 Task: Look for space in Sagua la Grande, Cuba from 8th June, 2023 to 16th June, 2023 for 2 adults in price range Rs.10000 to Rs.15000. Place can be entire place with 1  bedroom having 1 bed and 1 bathroom. Property type can be house, flat, guest house, hotel. Booking option can be shelf check-in. Required host language is .
Action: Mouse moved to (552, 122)
Screenshot: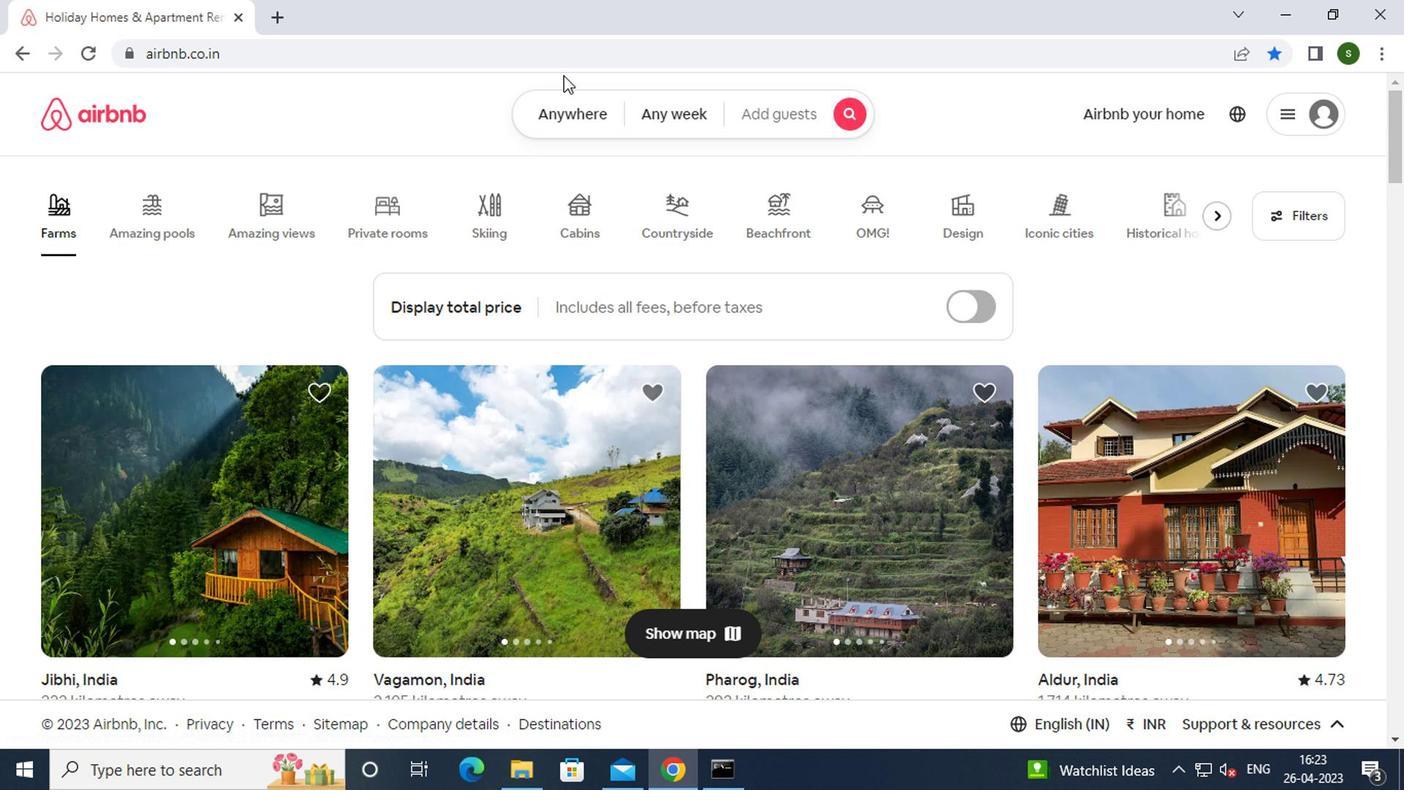 
Action: Mouse pressed left at (552, 122)
Screenshot: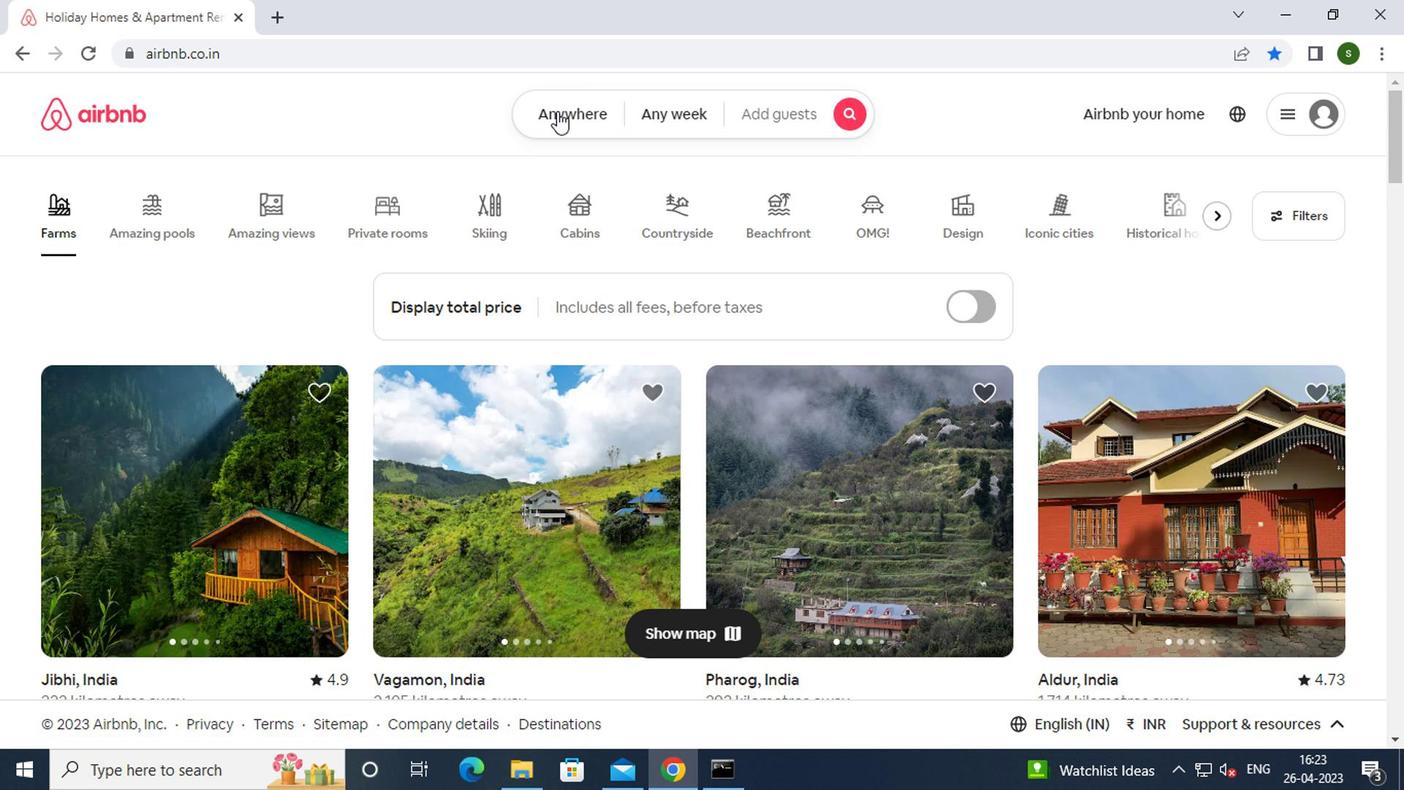 
Action: Mouse moved to (446, 198)
Screenshot: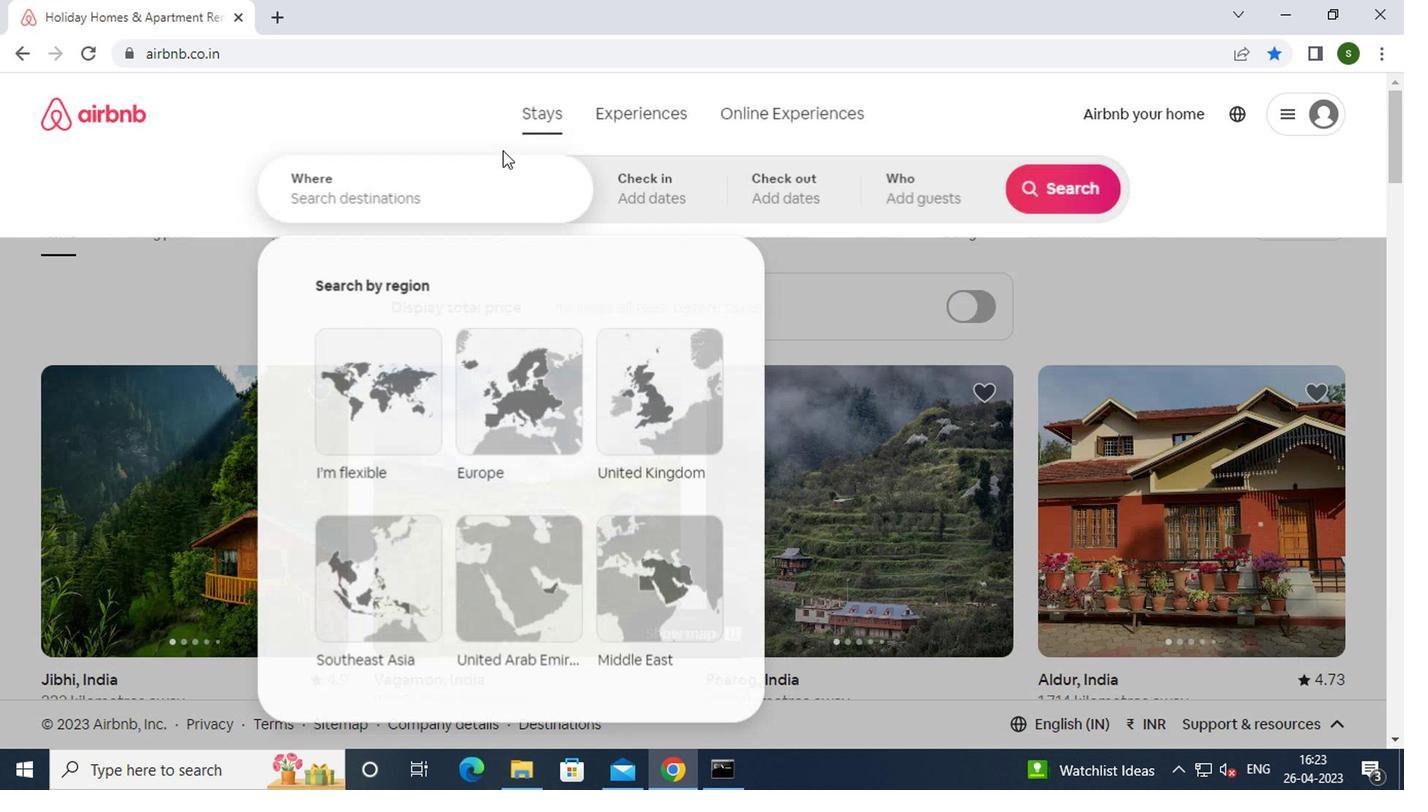 
Action: Mouse pressed left at (446, 198)
Screenshot: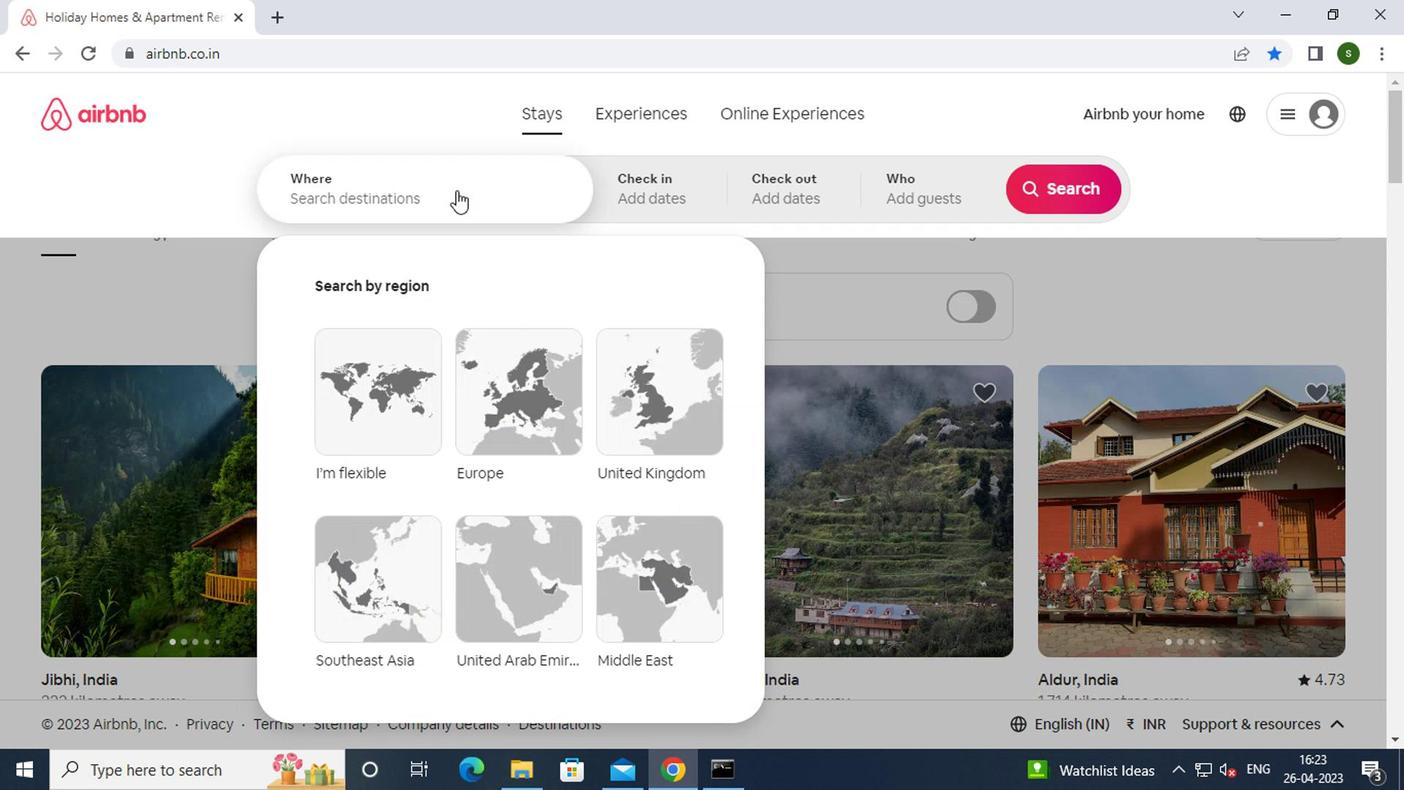 
Action: Key pressed s<Key.caps_lock>agua<Key.space>la<Key.space><Key.caps_lock>g<Key.caps_lock>rande,<Key.space><Key.caps_lock>
Screenshot: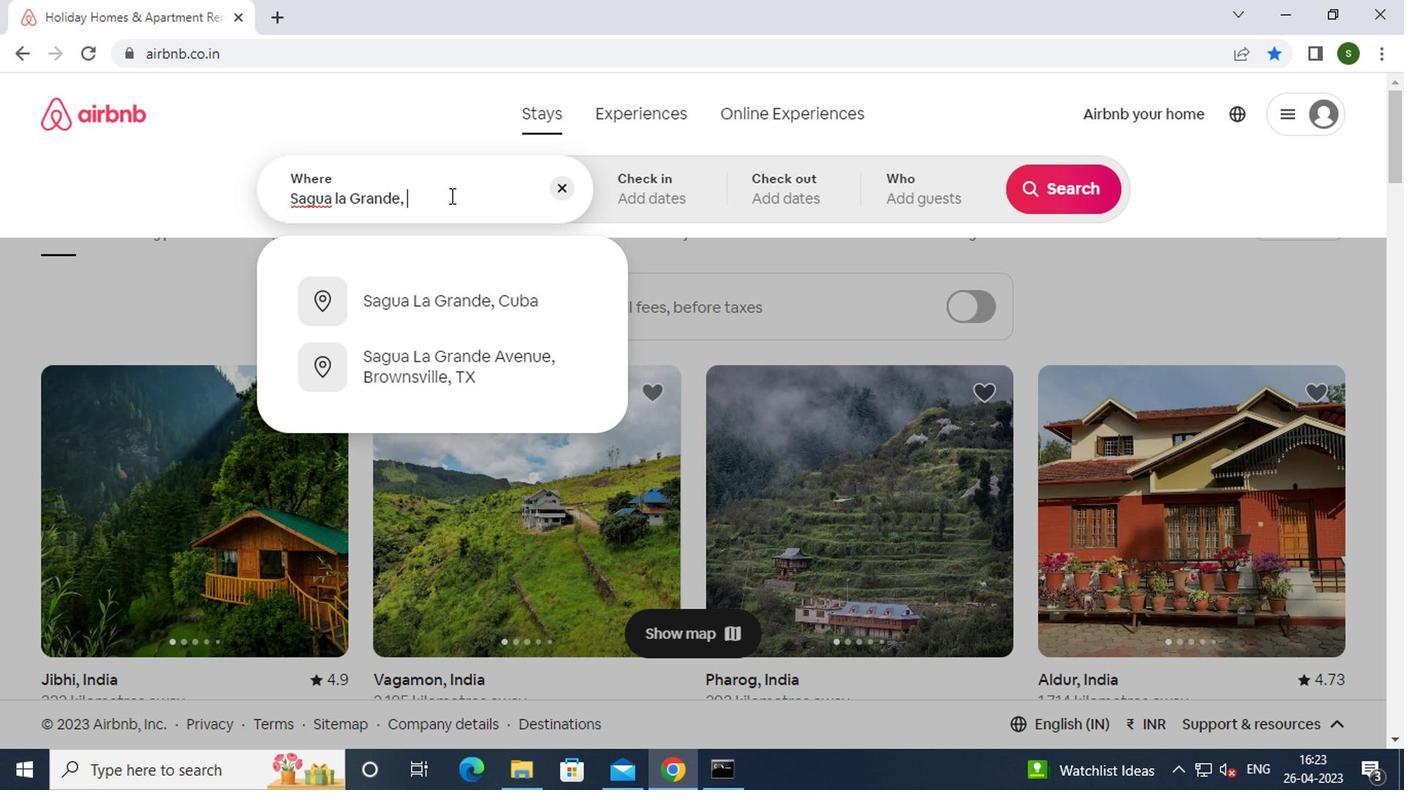 
Action: Mouse moved to (437, 286)
Screenshot: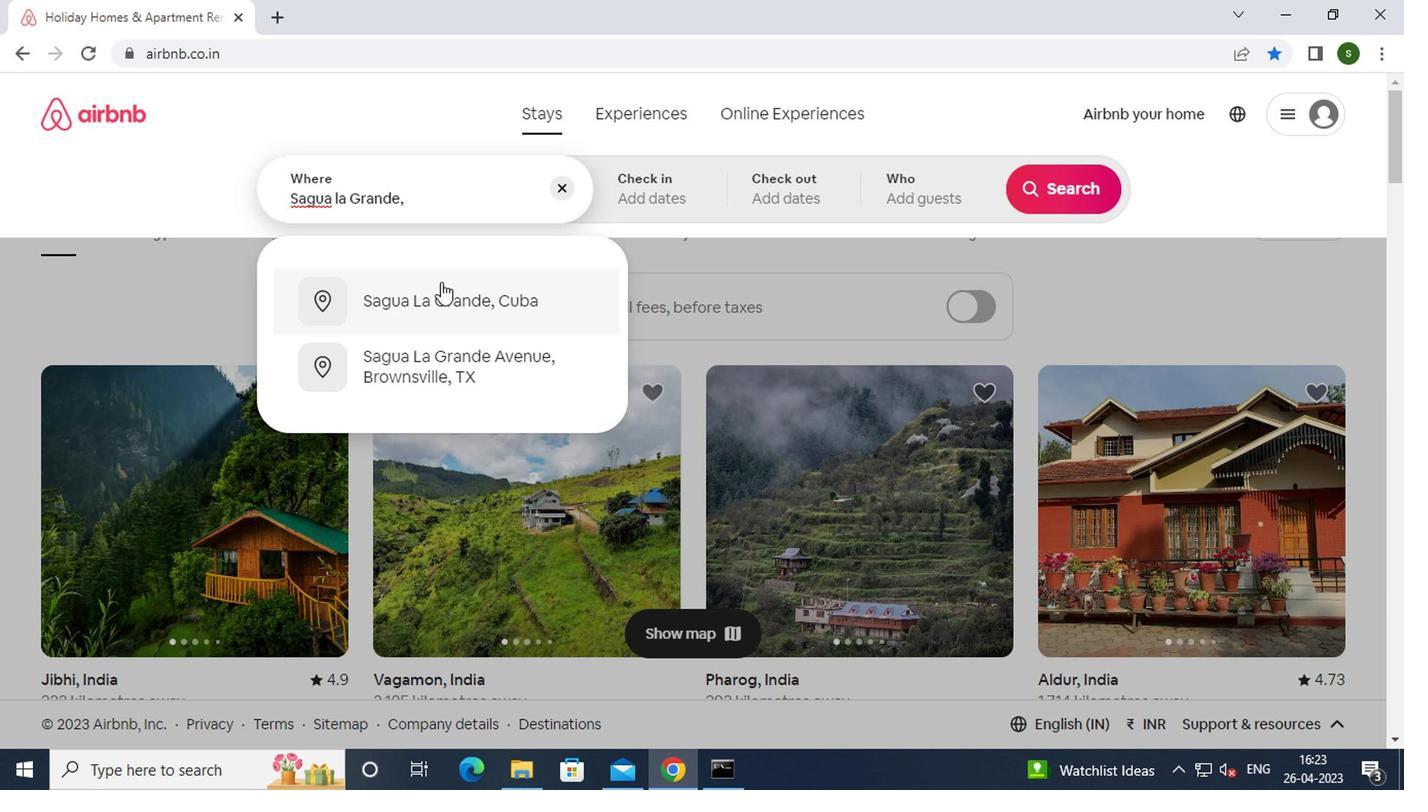 
Action: Mouse pressed left at (437, 286)
Screenshot: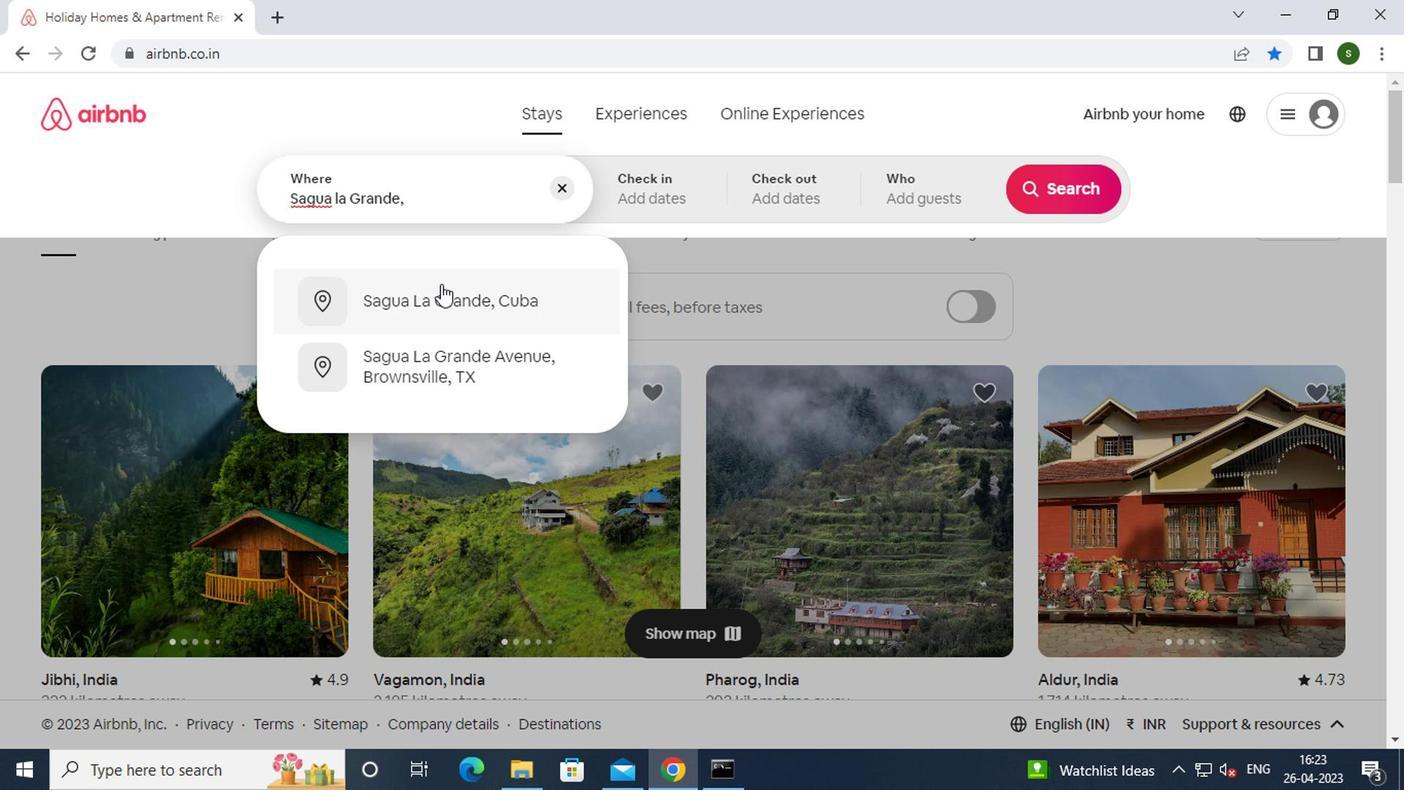
Action: Mouse moved to (1054, 356)
Screenshot: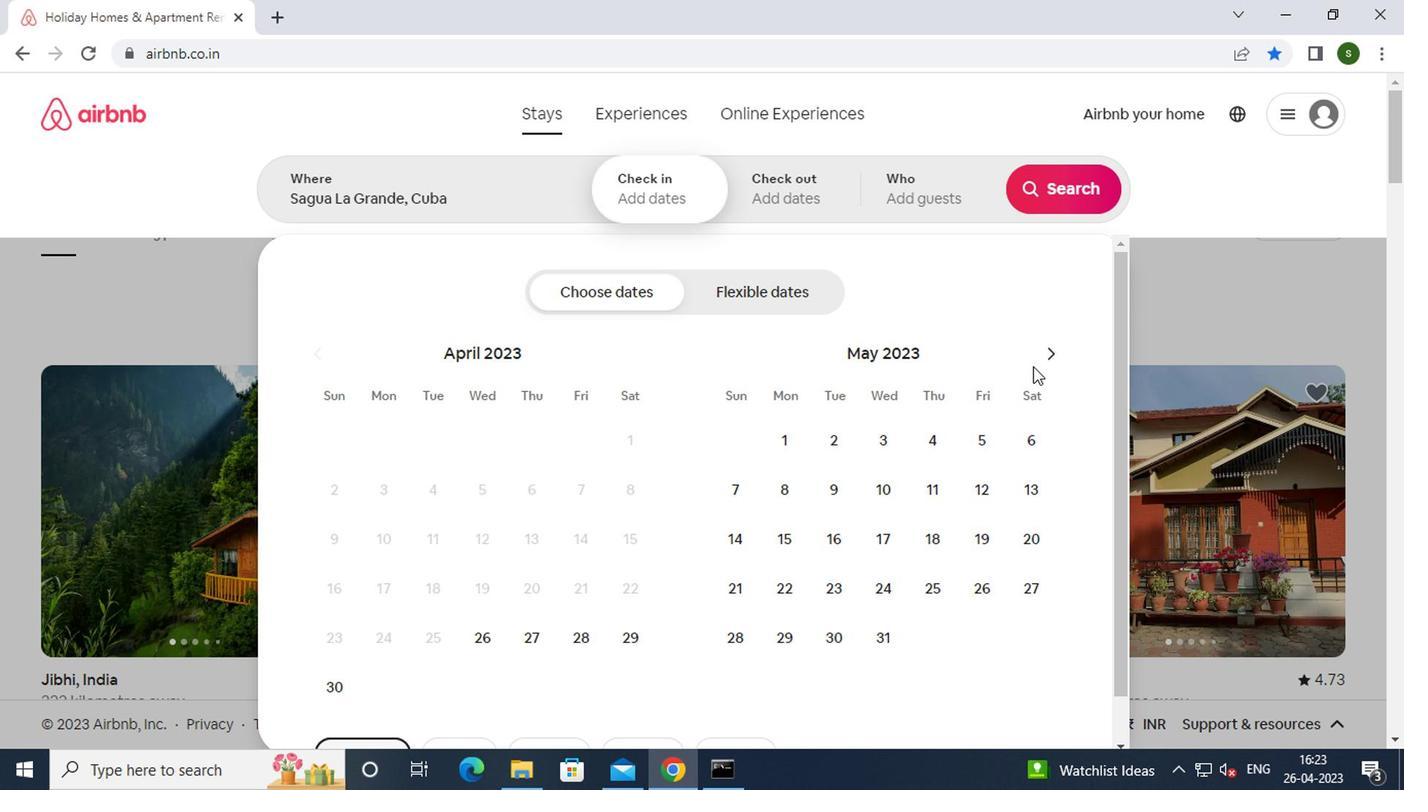 
Action: Mouse pressed left at (1054, 356)
Screenshot: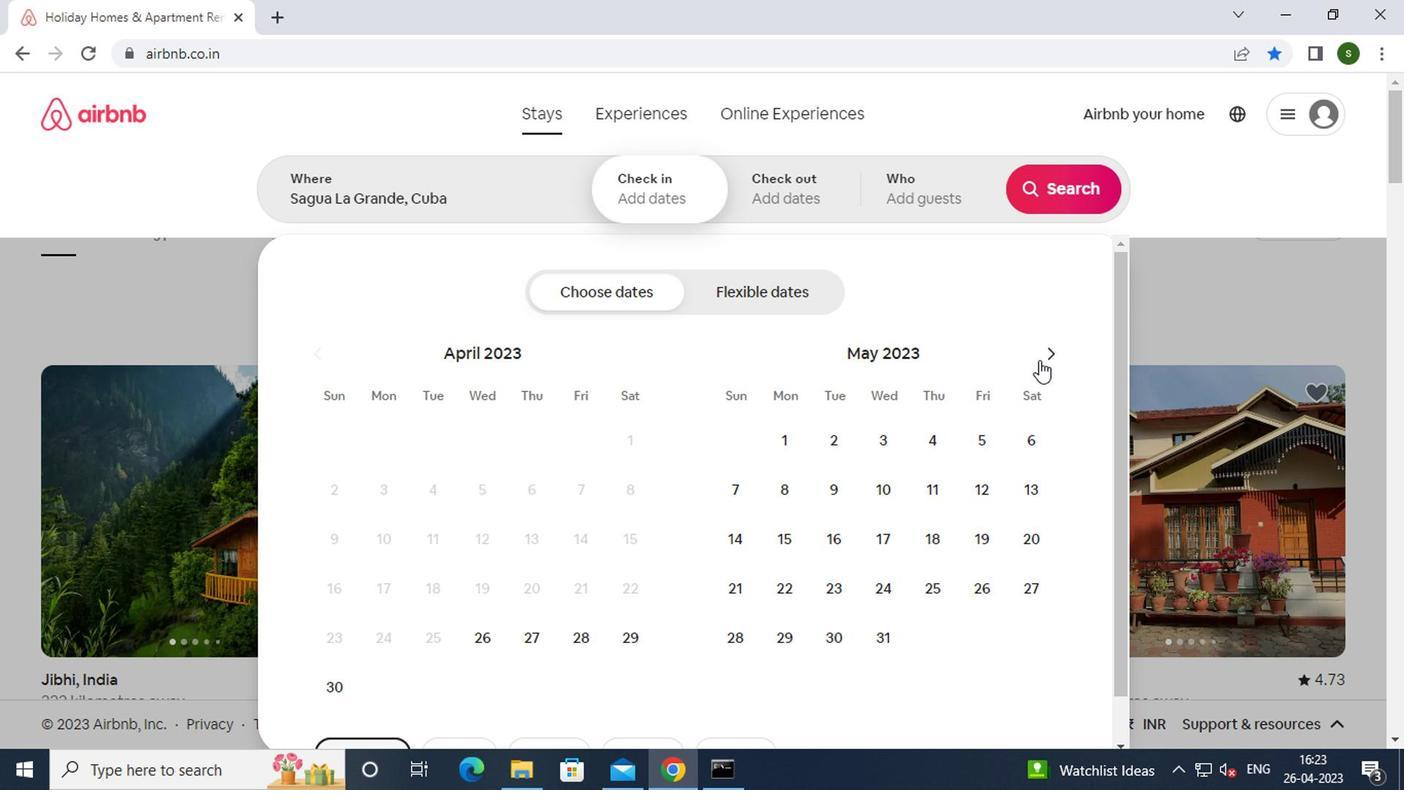 
Action: Mouse moved to (948, 485)
Screenshot: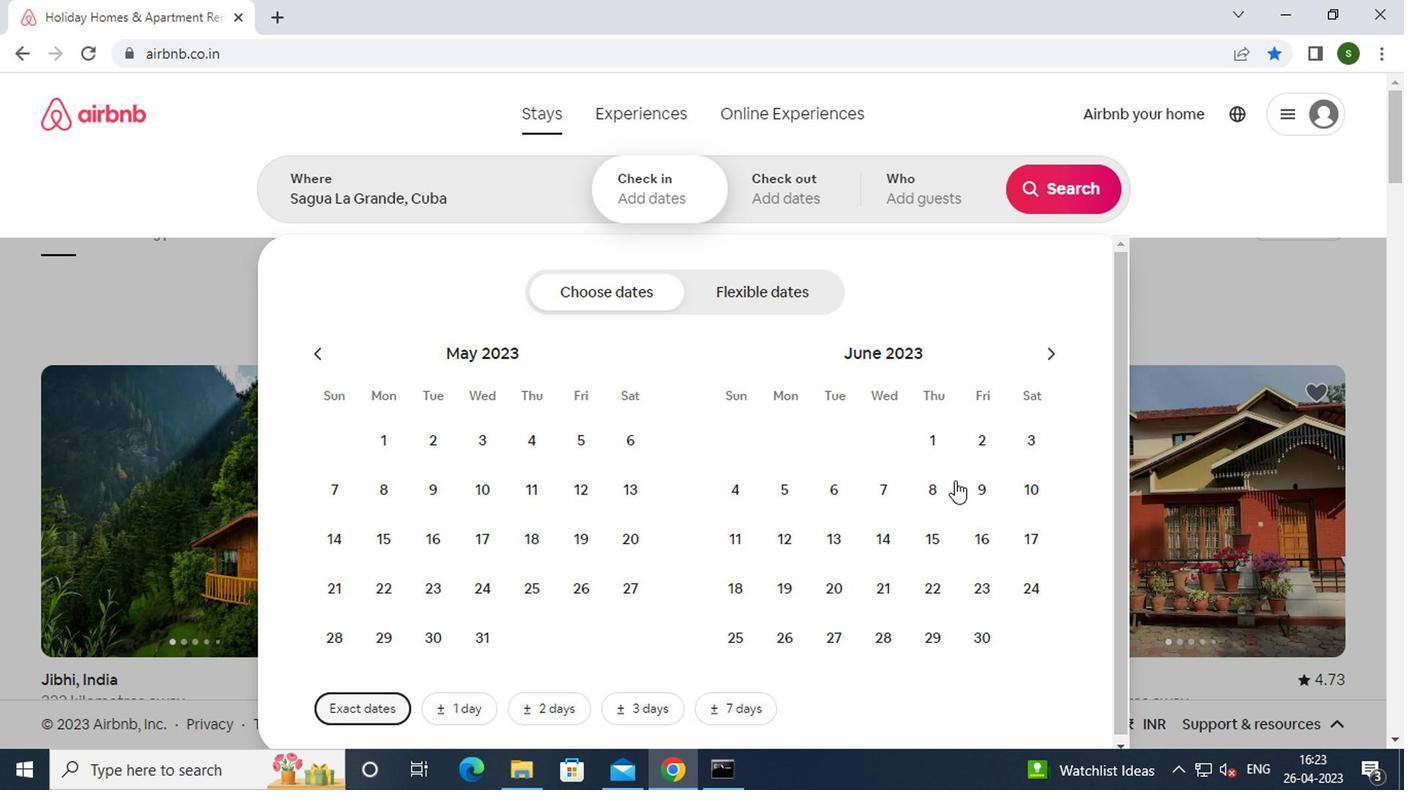 
Action: Mouse pressed left at (948, 485)
Screenshot: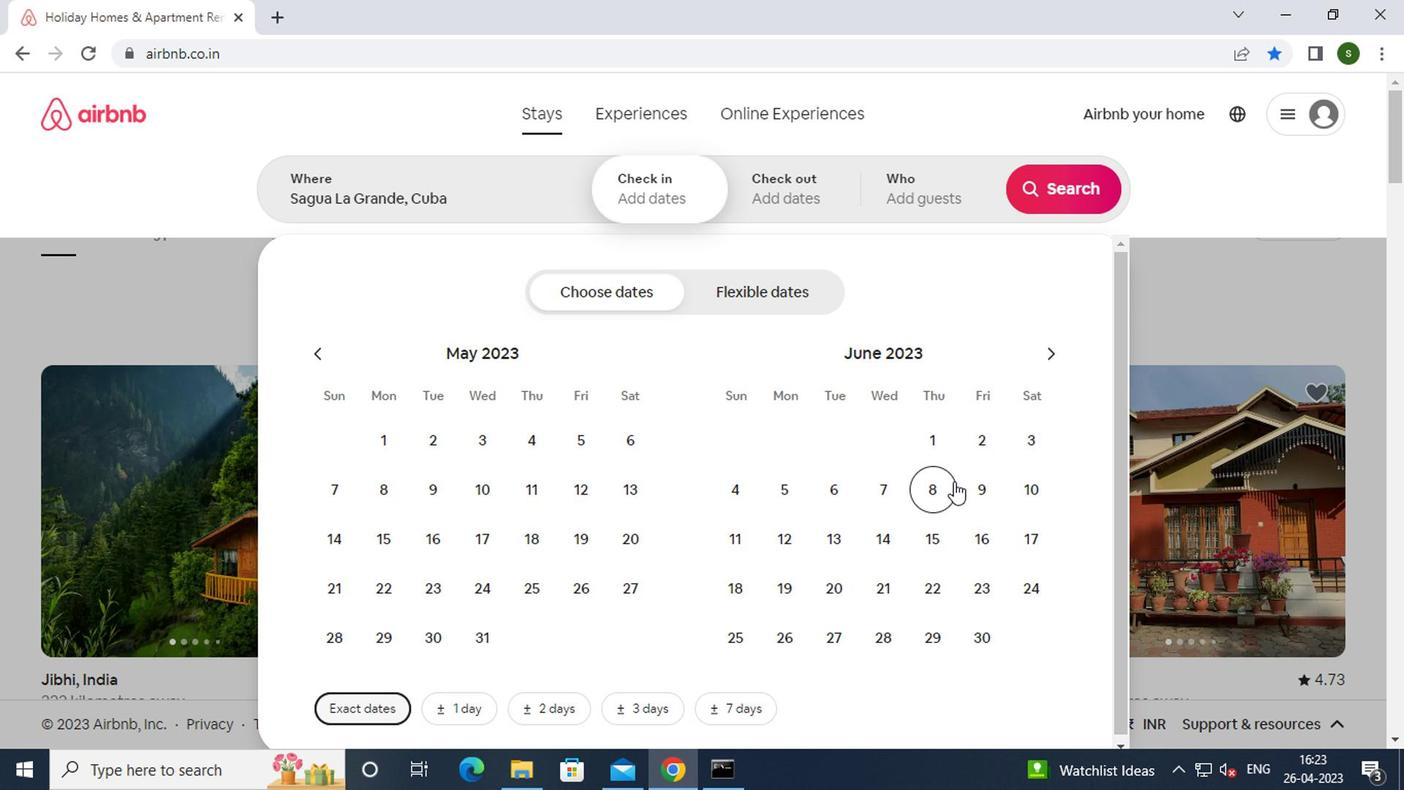 
Action: Mouse moved to (981, 525)
Screenshot: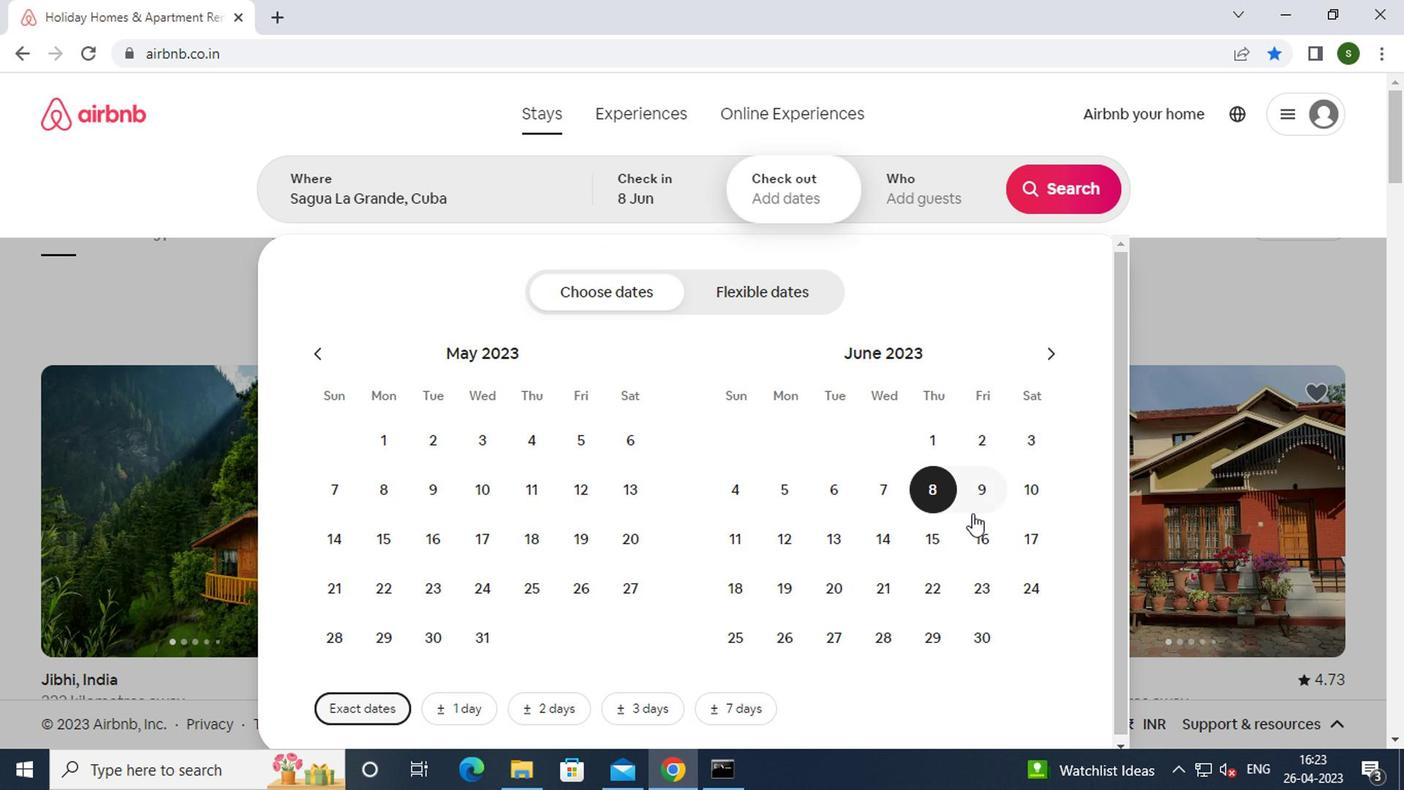 
Action: Mouse pressed left at (981, 525)
Screenshot: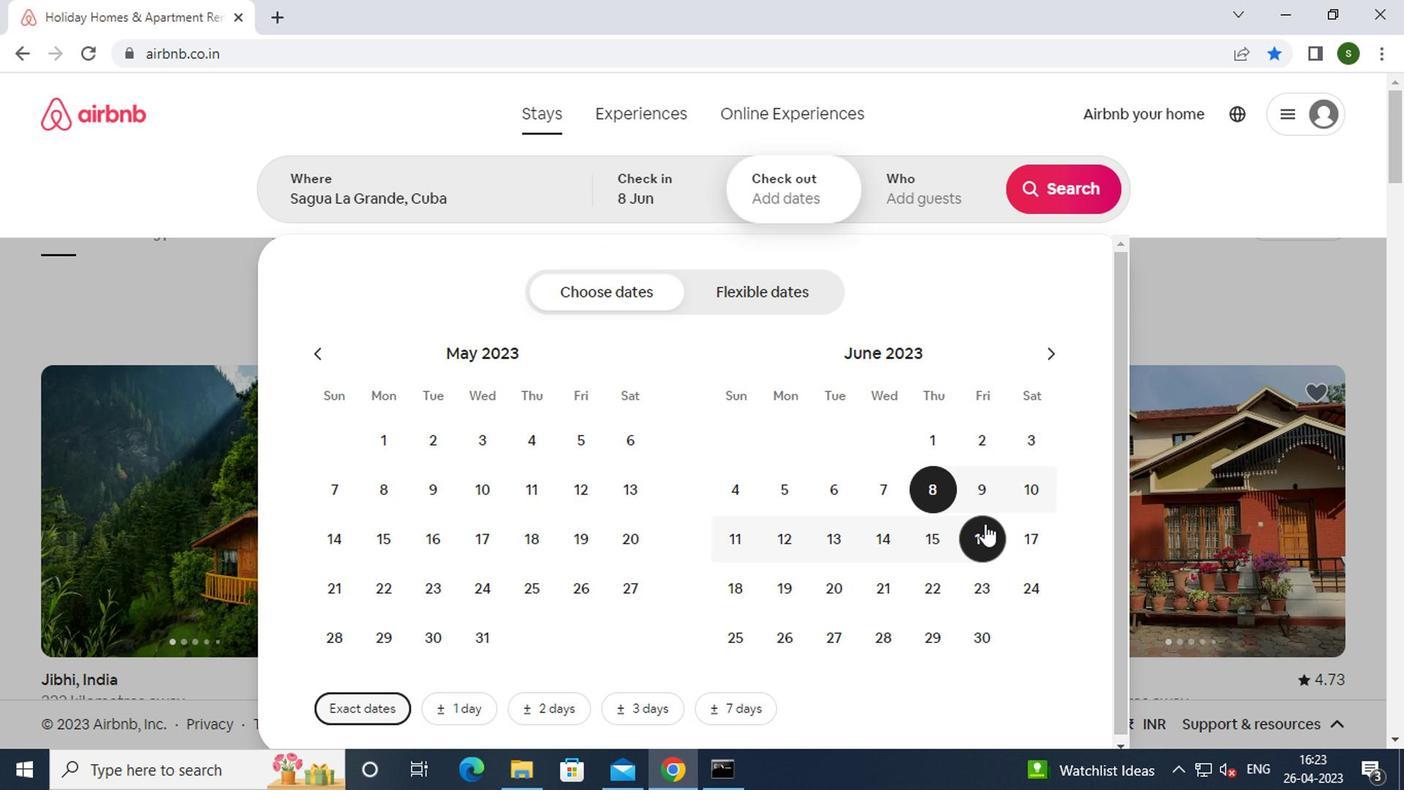 
Action: Mouse moved to (915, 196)
Screenshot: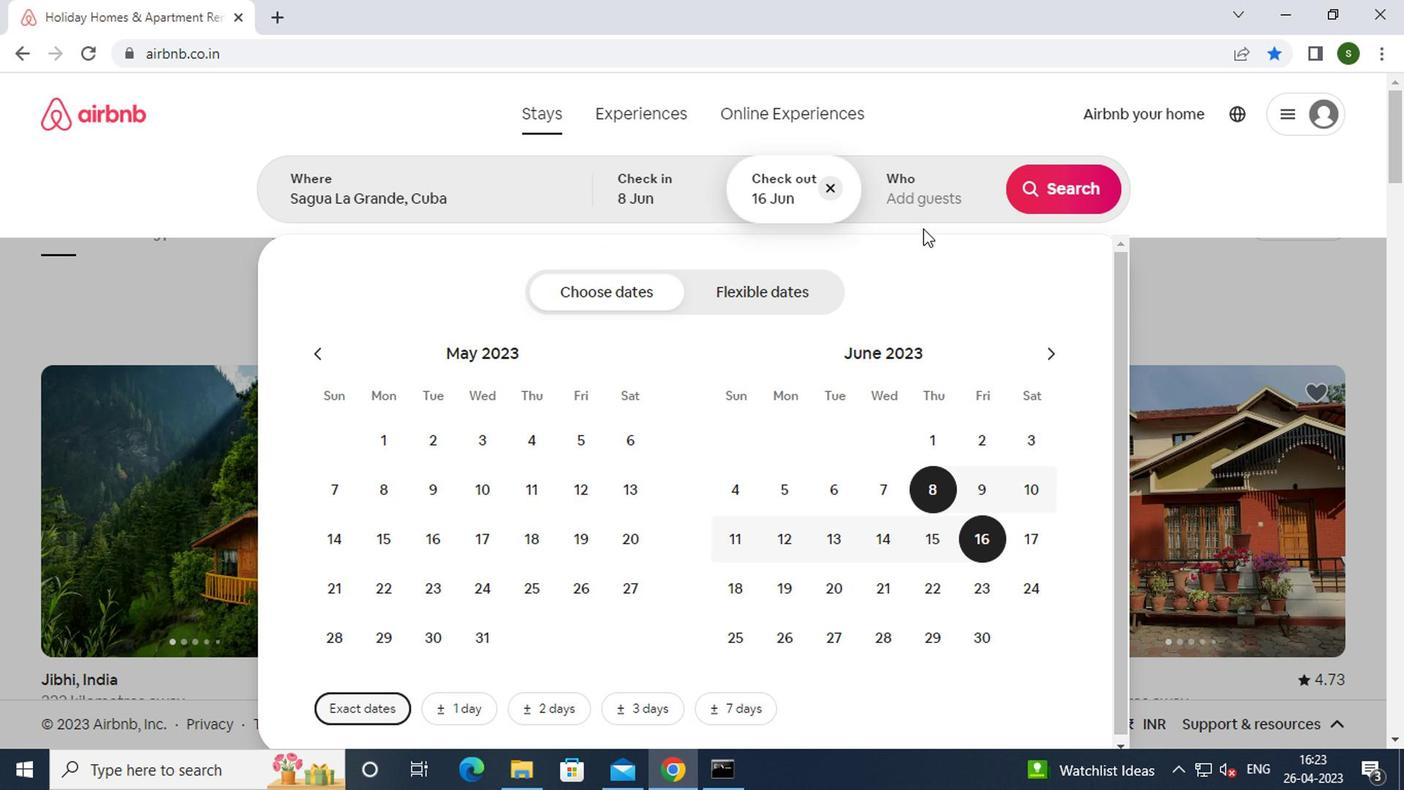 
Action: Mouse pressed left at (915, 196)
Screenshot: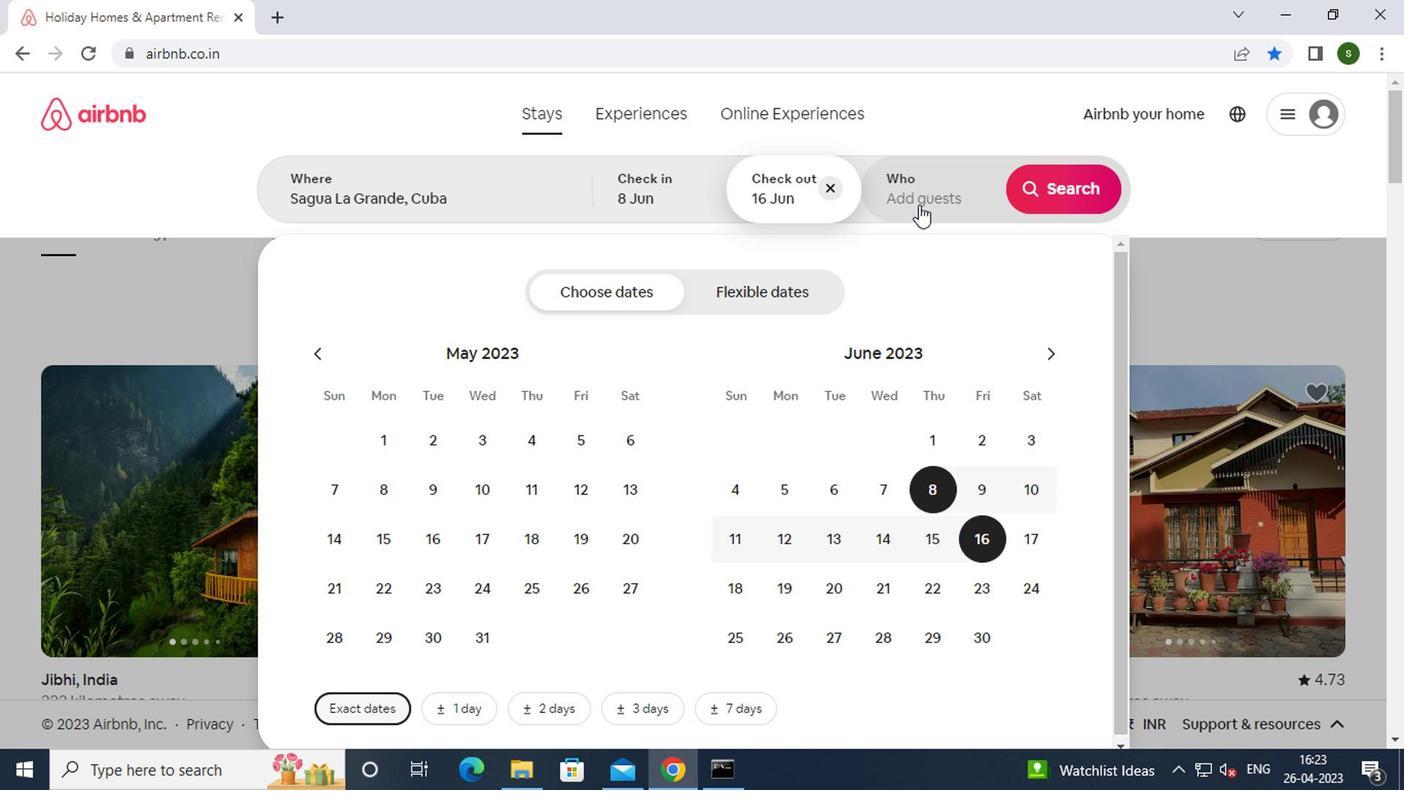 
Action: Mouse moved to (1070, 300)
Screenshot: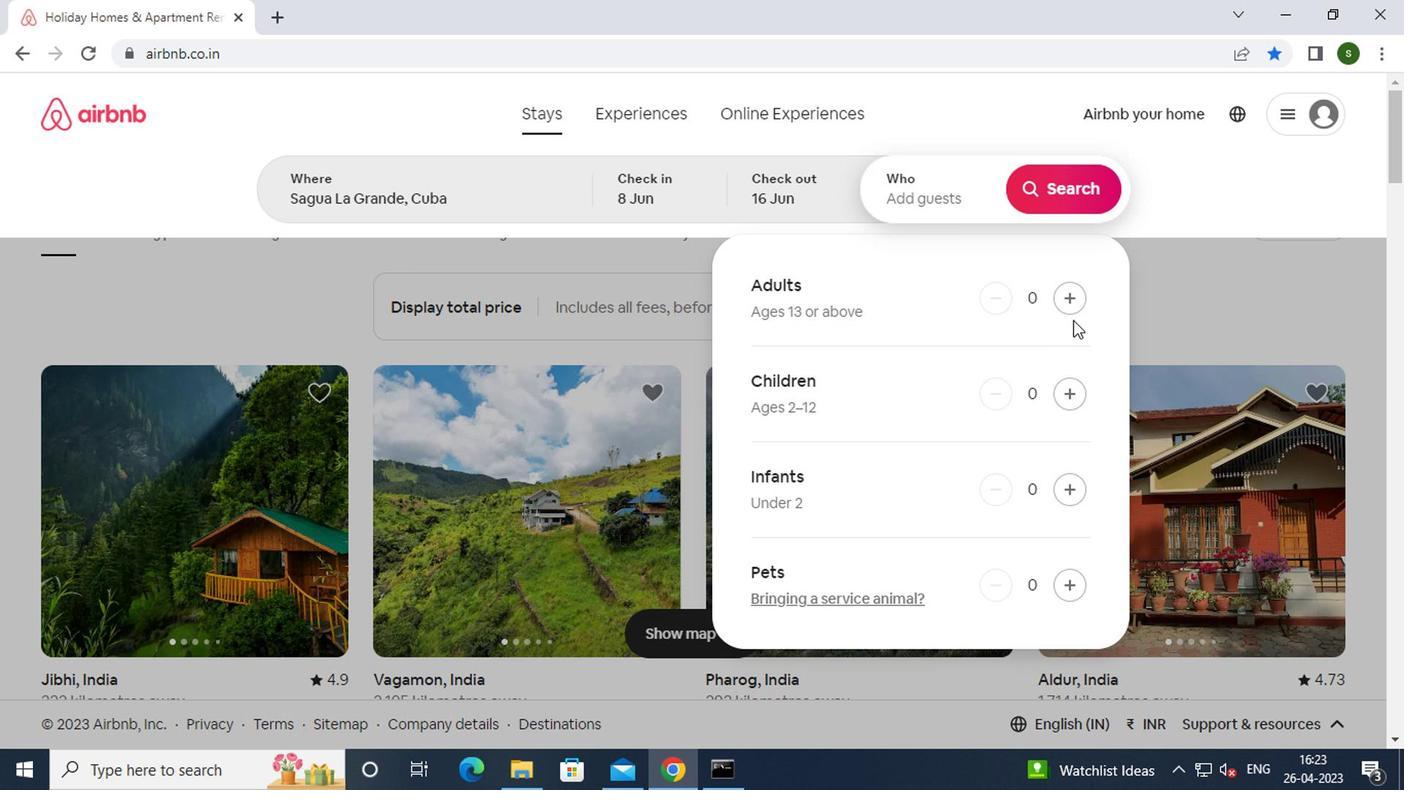 
Action: Mouse pressed left at (1070, 300)
Screenshot: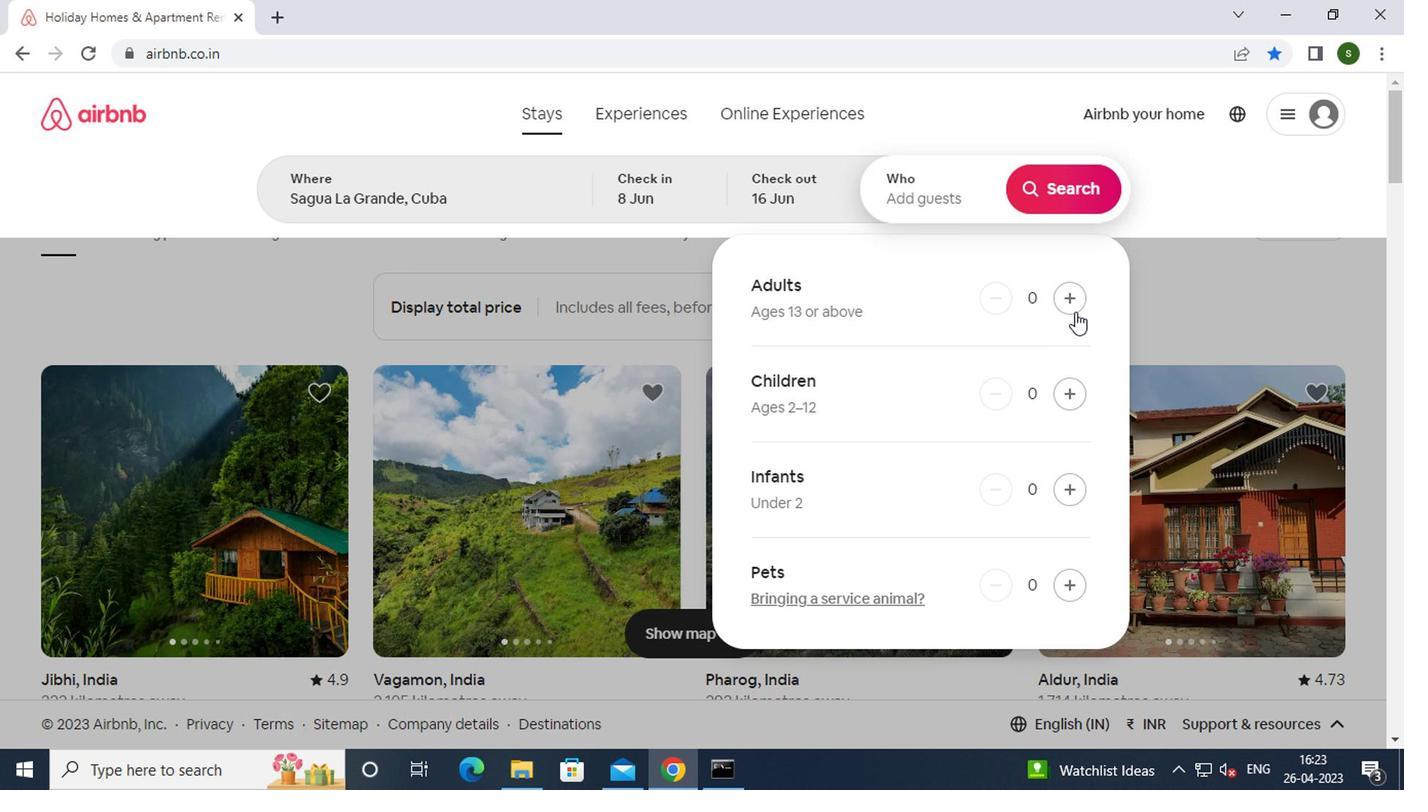 
Action: Mouse pressed left at (1070, 300)
Screenshot: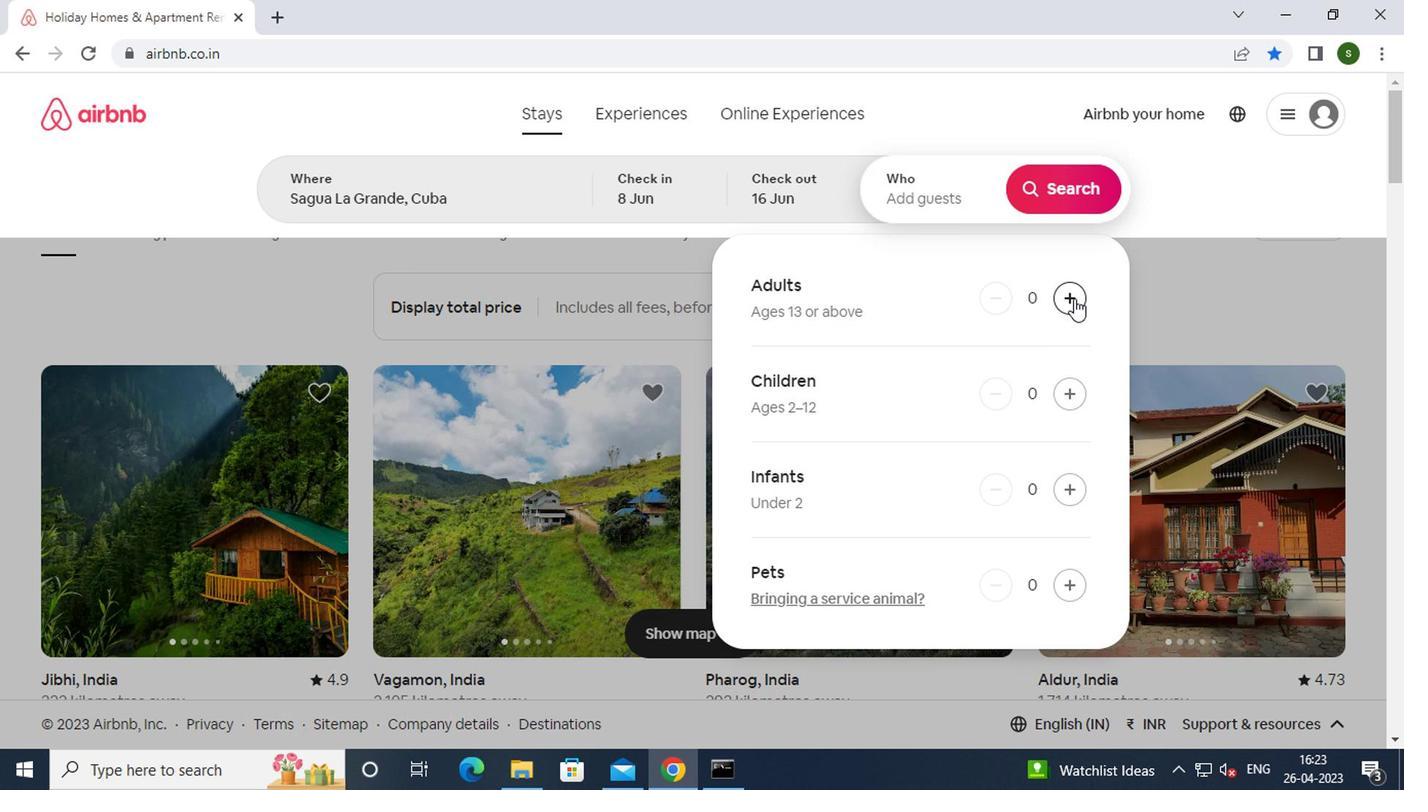 
Action: Mouse moved to (1064, 203)
Screenshot: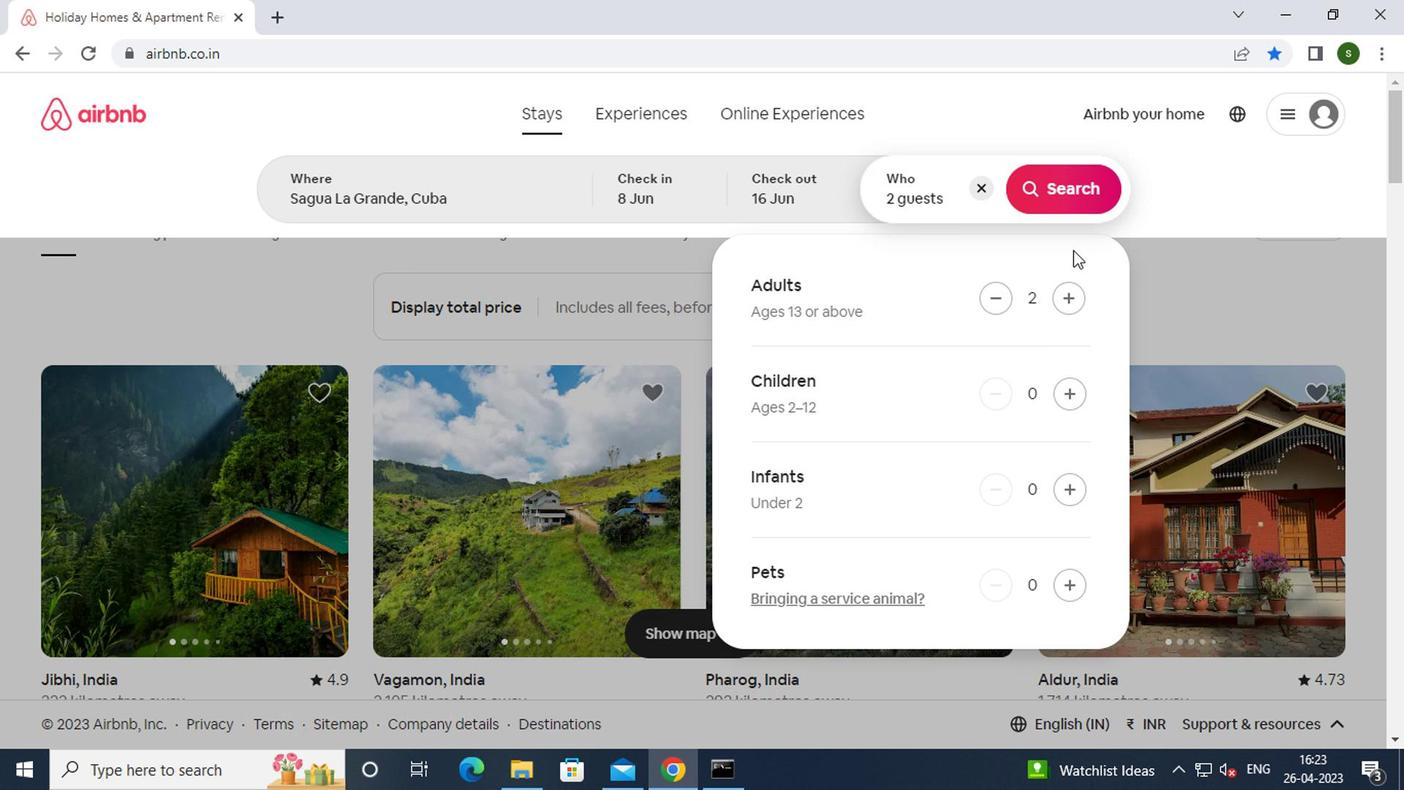 
Action: Mouse pressed left at (1064, 203)
Screenshot: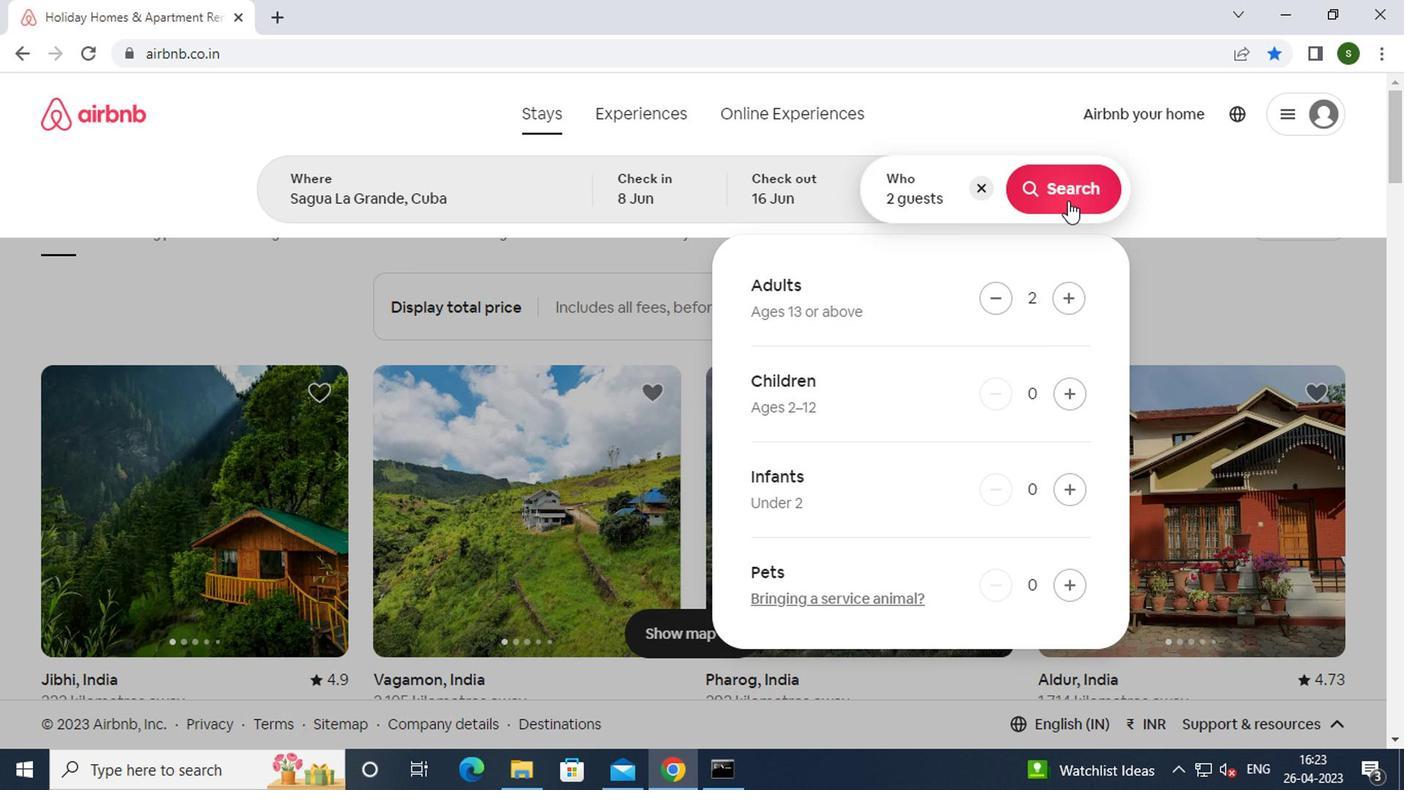 
Action: Mouse moved to (1305, 207)
Screenshot: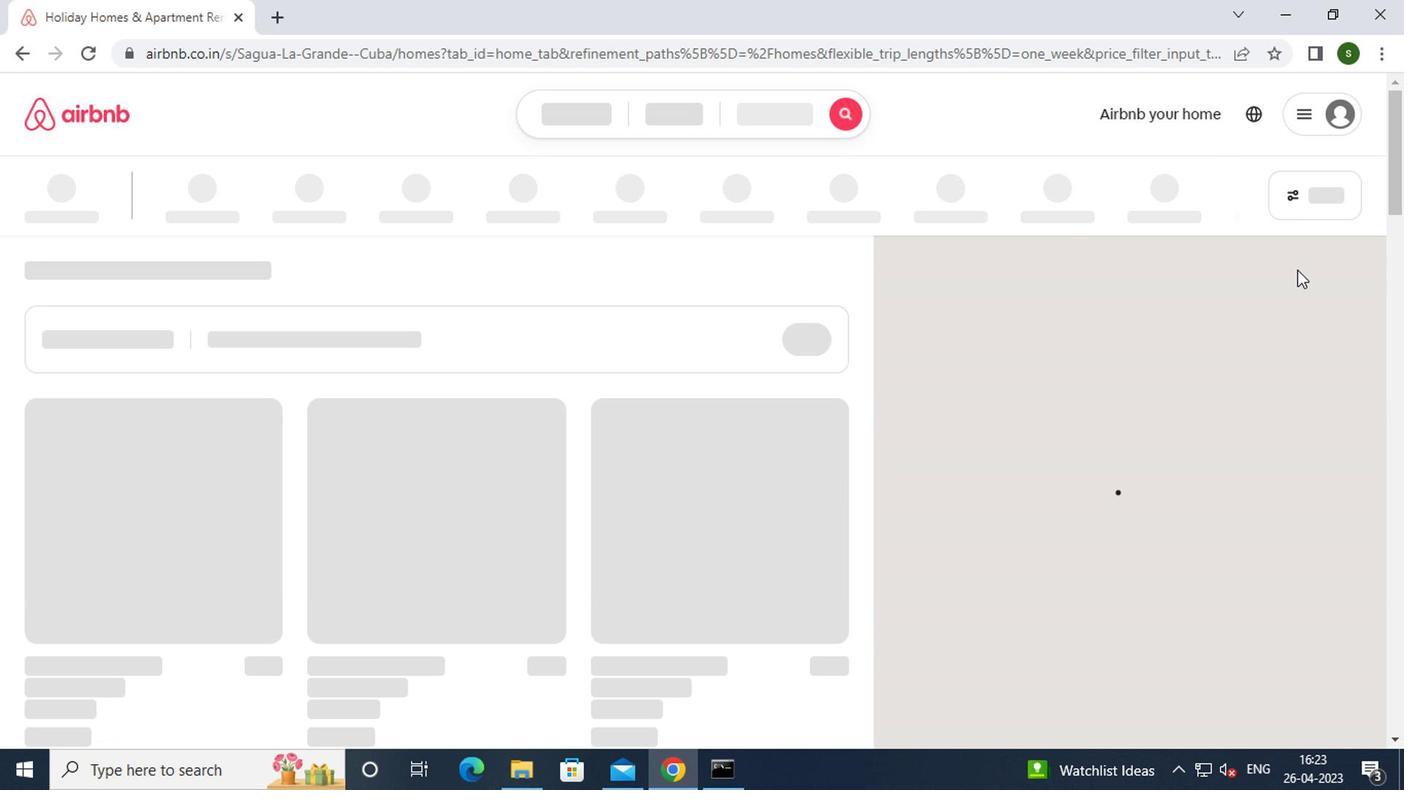 
Action: Mouse pressed left at (1305, 207)
Screenshot: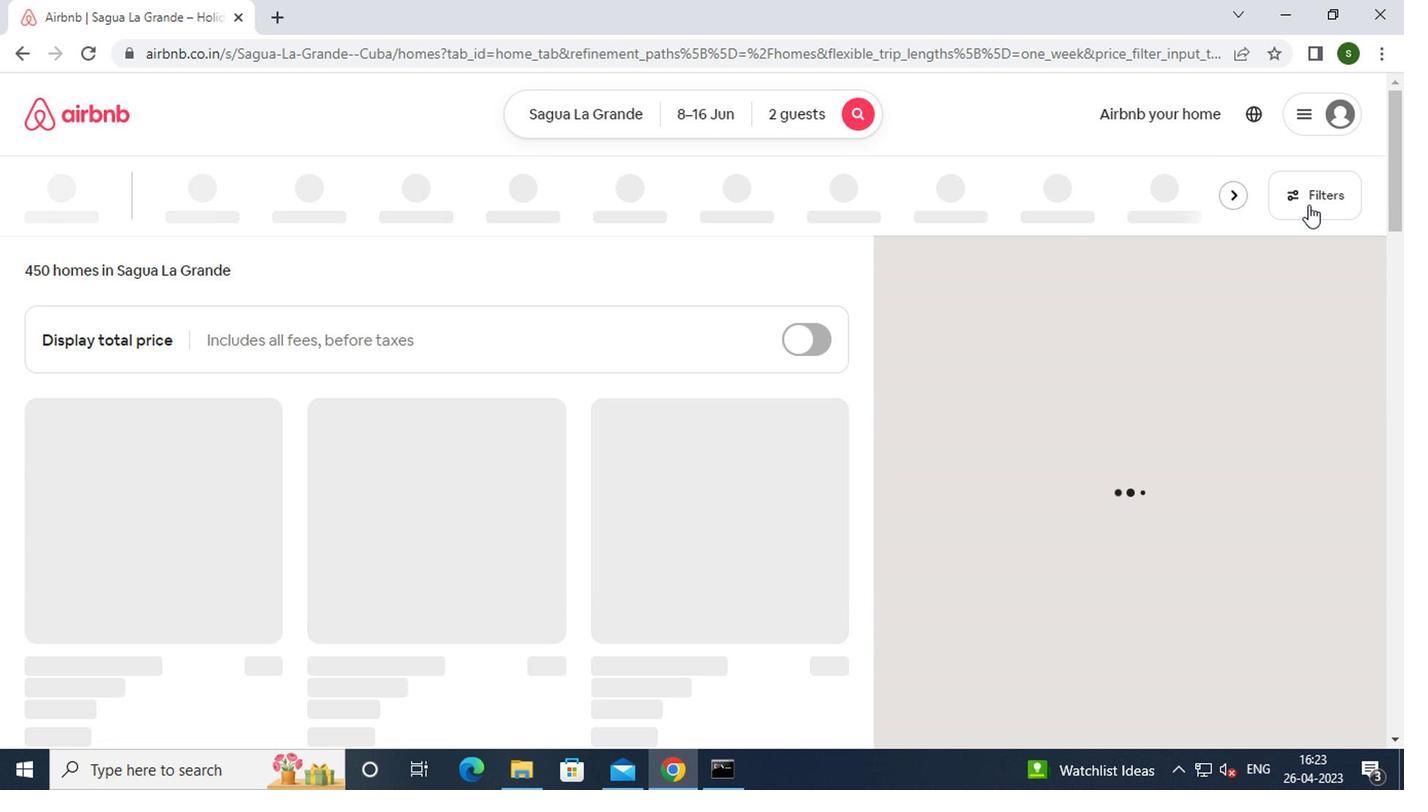 
Action: Mouse moved to (492, 455)
Screenshot: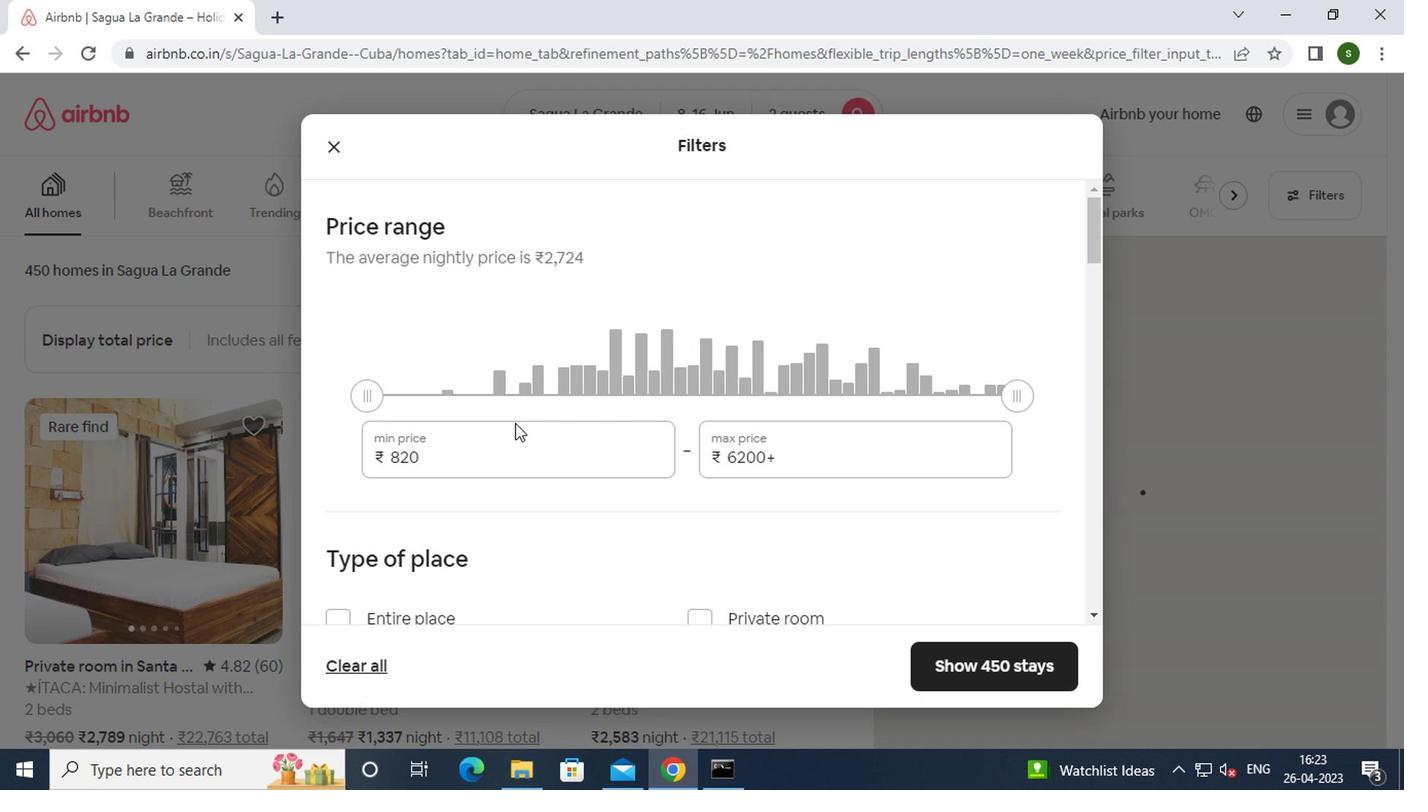 
Action: Mouse pressed left at (492, 455)
Screenshot: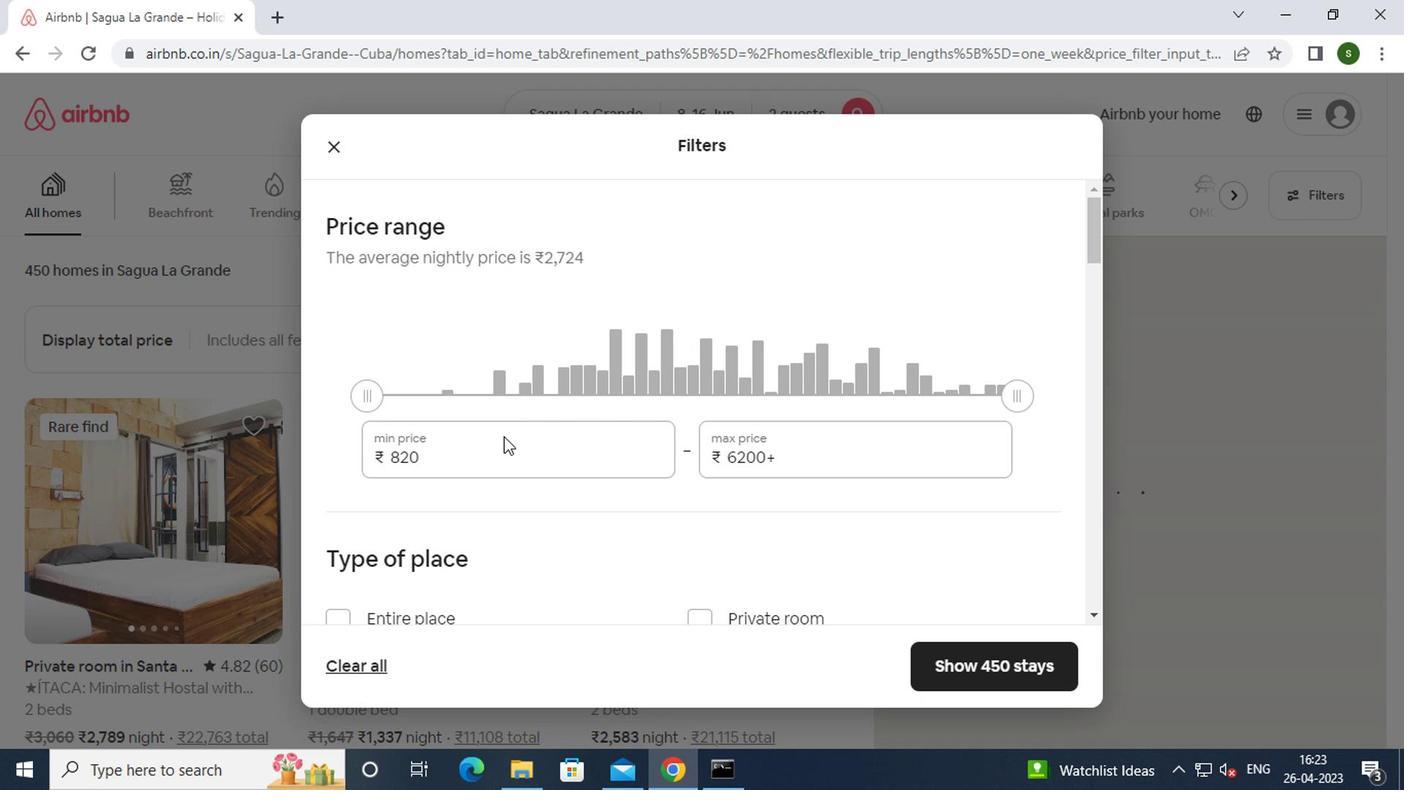 
Action: Key pressed <Key.backspace><Key.backspace><Key.backspace><Key.backspace><Key.backspace><Key.backspace><Key.backspace><Key.backspace>10000
Screenshot: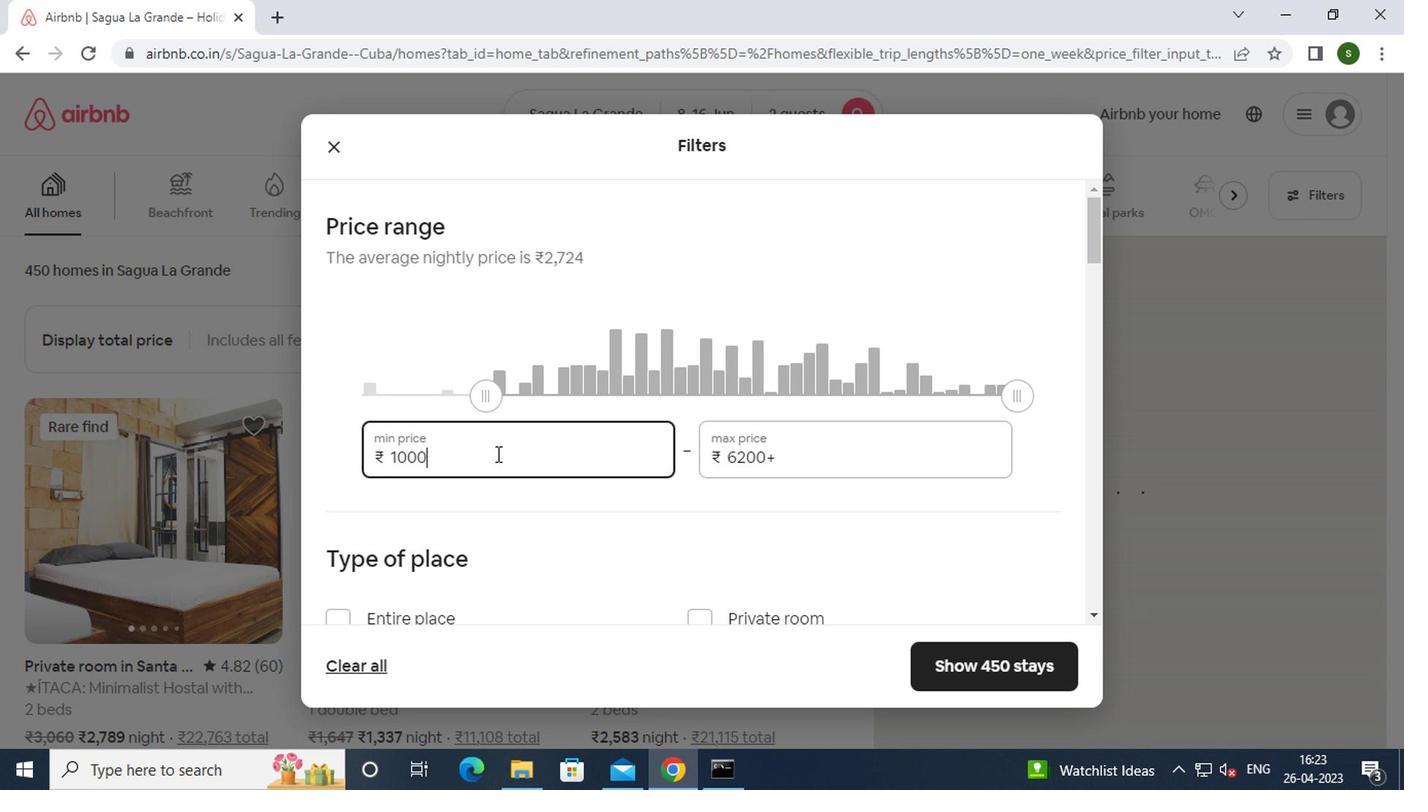 
Action: Mouse moved to (803, 449)
Screenshot: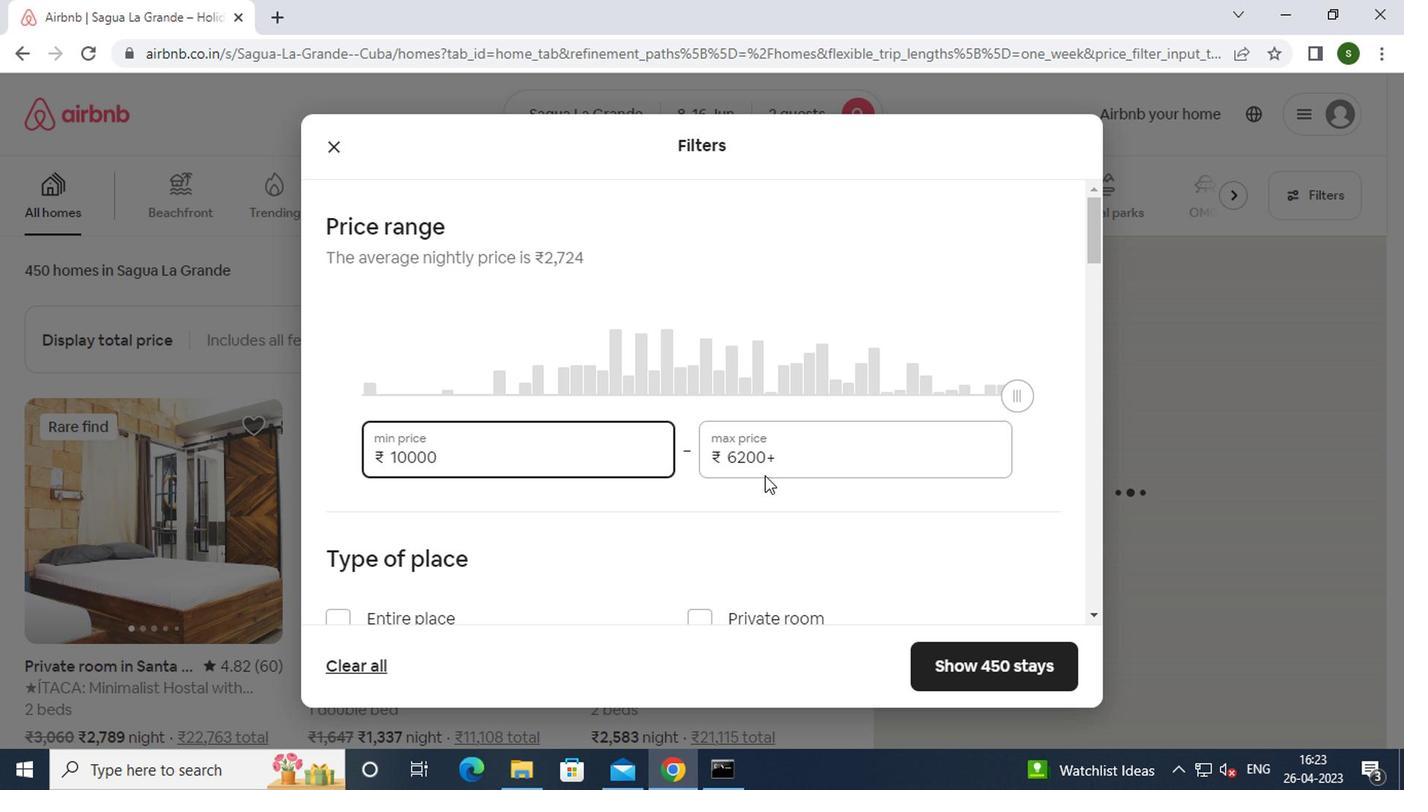 
Action: Mouse pressed left at (803, 449)
Screenshot: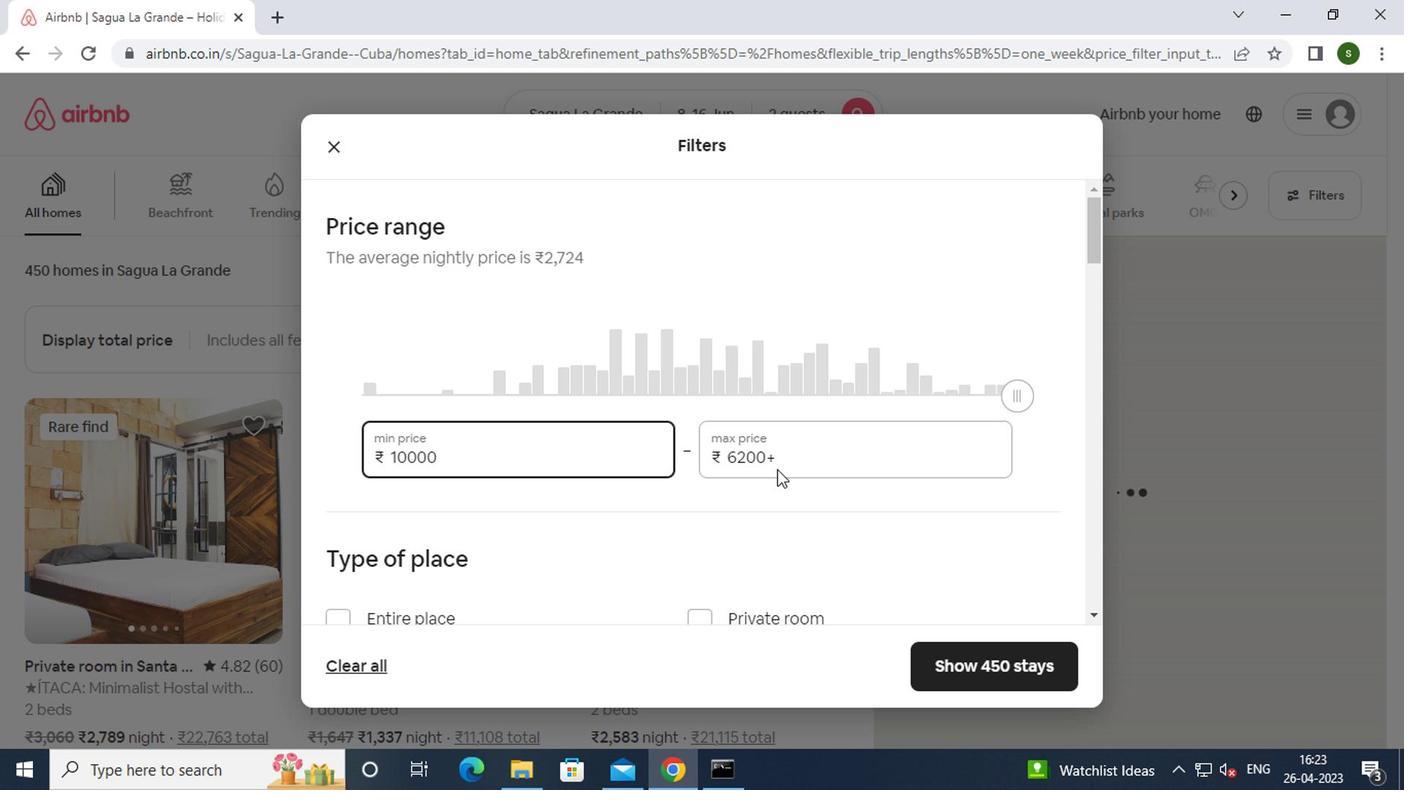 
Action: Key pressed <Key.backspace><Key.backspace><Key.backspace><Key.backspace><Key.backspace><Key.backspace><Key.backspace><Key.backspace><Key.backspace>15000
Screenshot: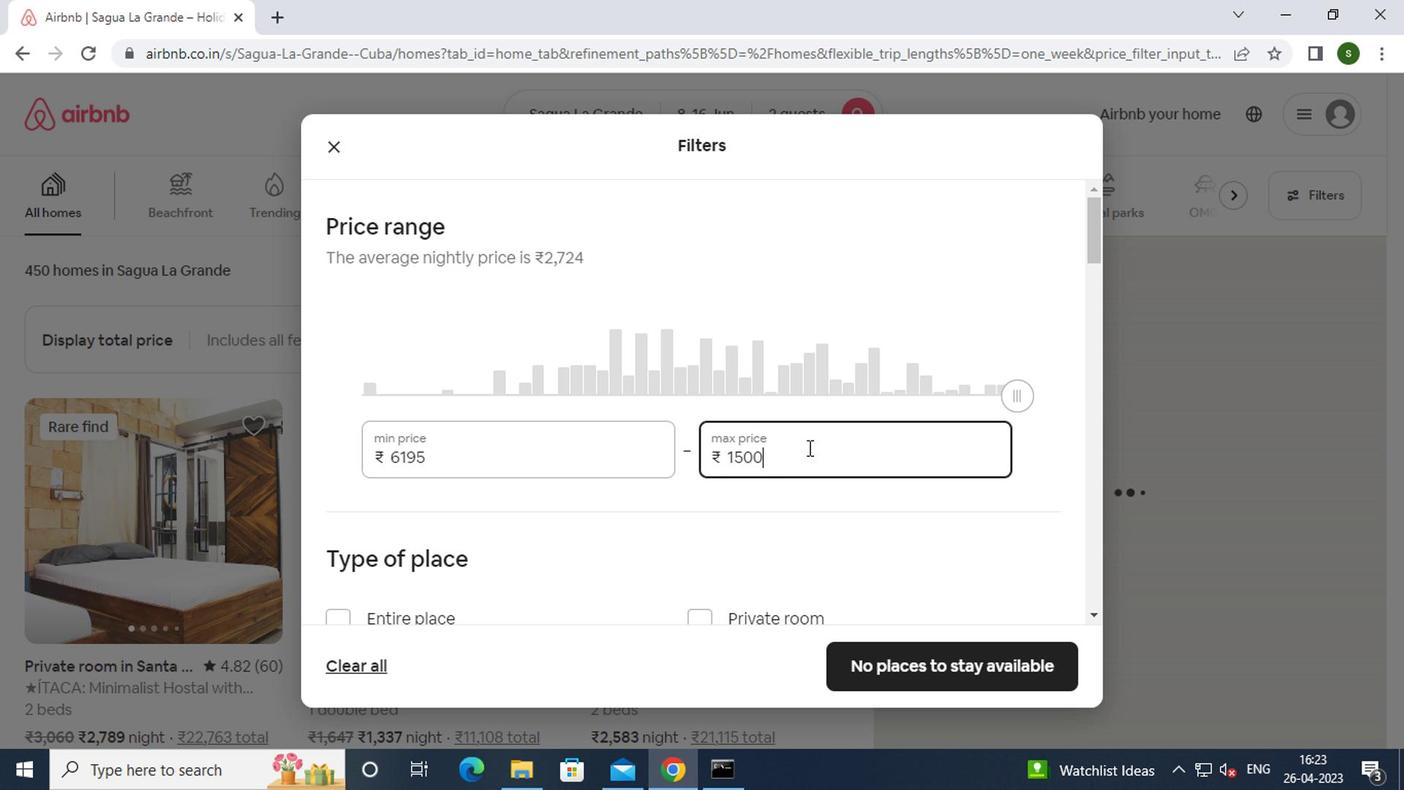 
Action: Mouse moved to (591, 468)
Screenshot: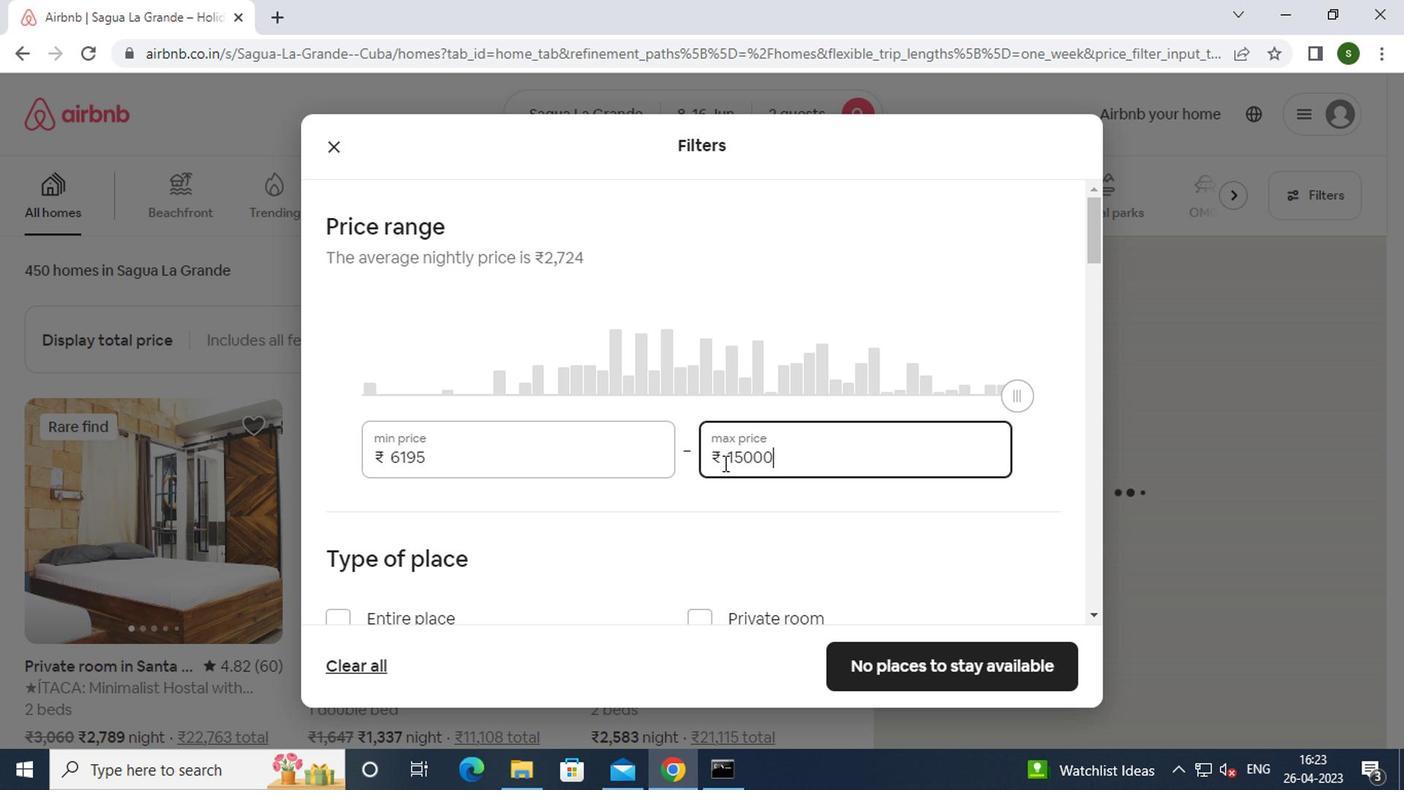 
Action: Mouse scrolled (591, 468) with delta (0, 0)
Screenshot: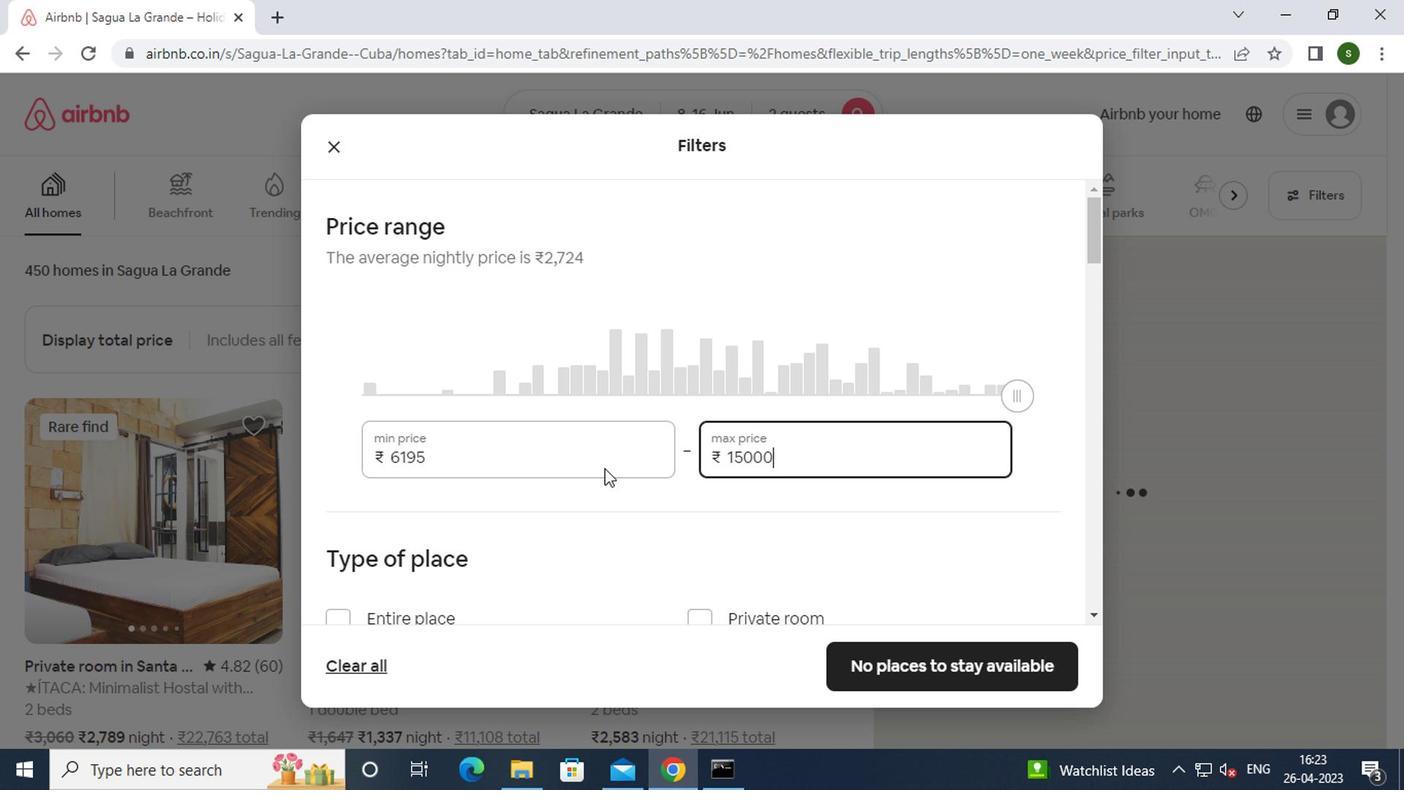 
Action: Mouse scrolled (591, 468) with delta (0, 0)
Screenshot: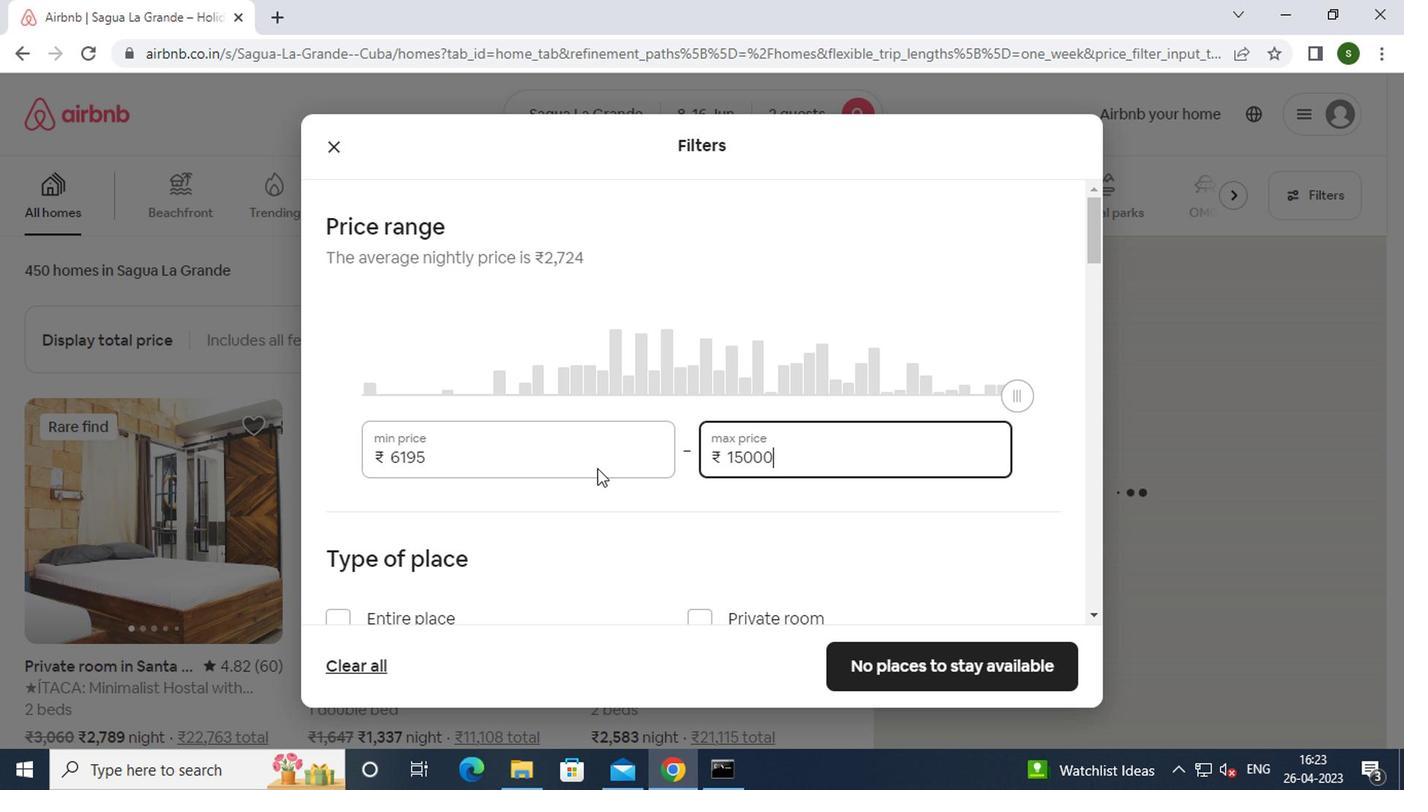 
Action: Mouse moved to (366, 417)
Screenshot: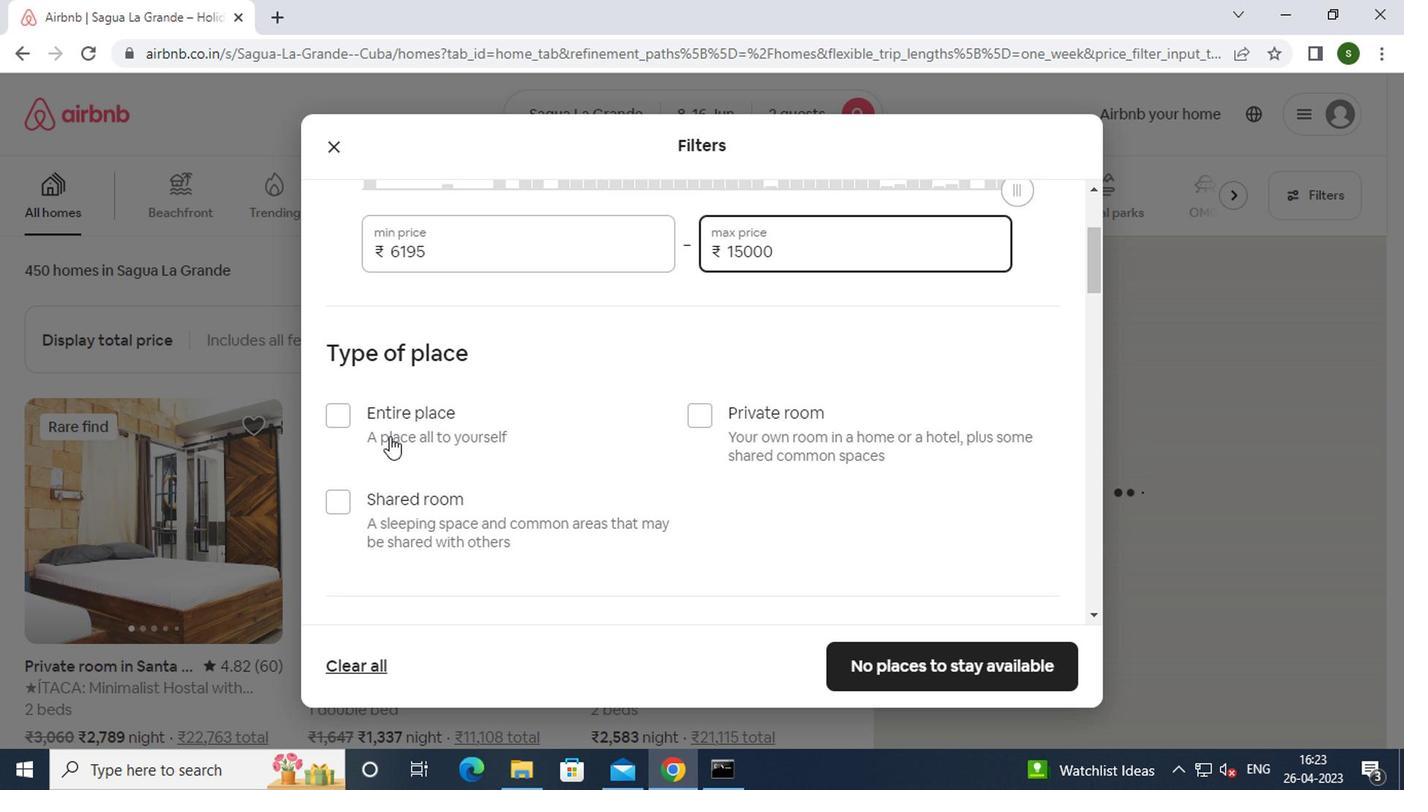 
Action: Mouse pressed left at (366, 417)
Screenshot: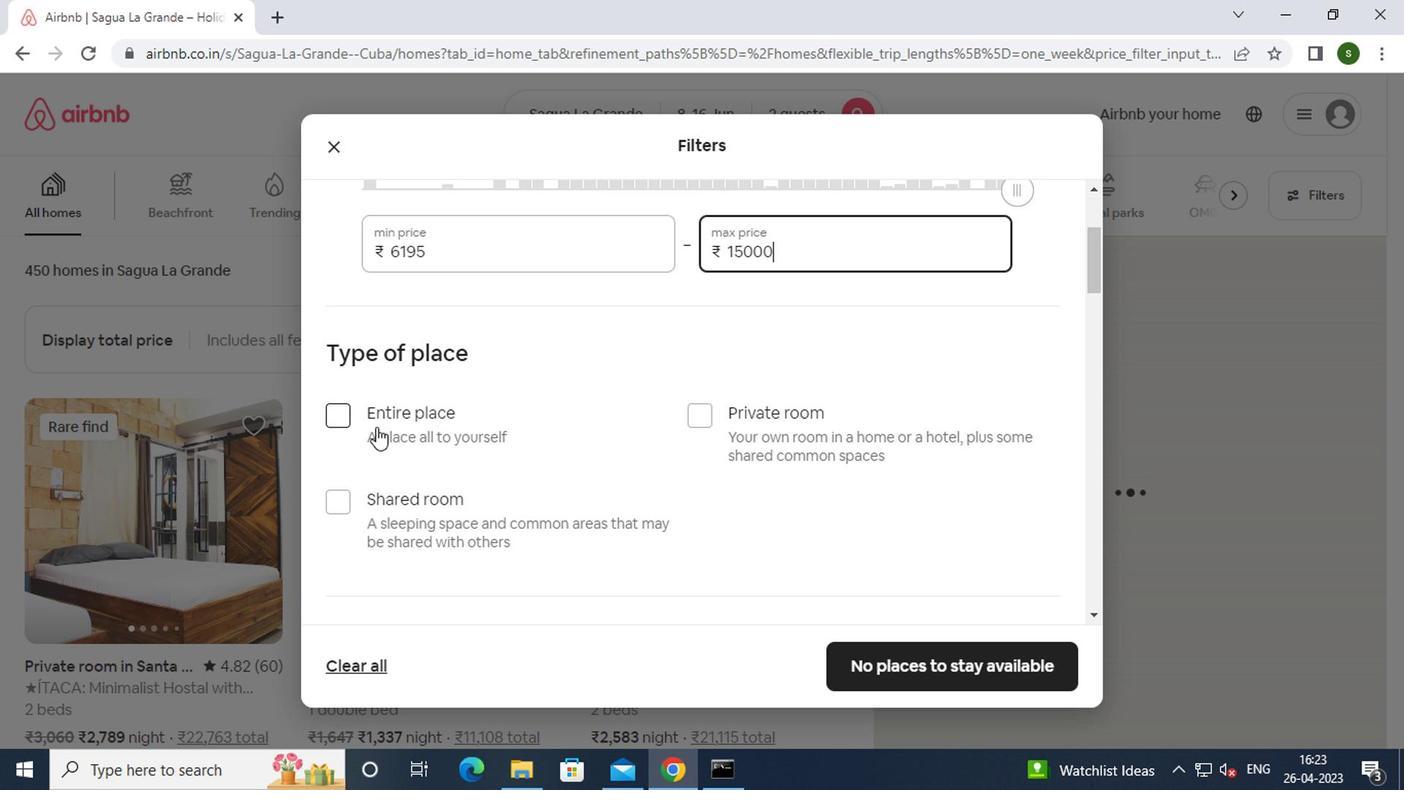 
Action: Mouse moved to (544, 441)
Screenshot: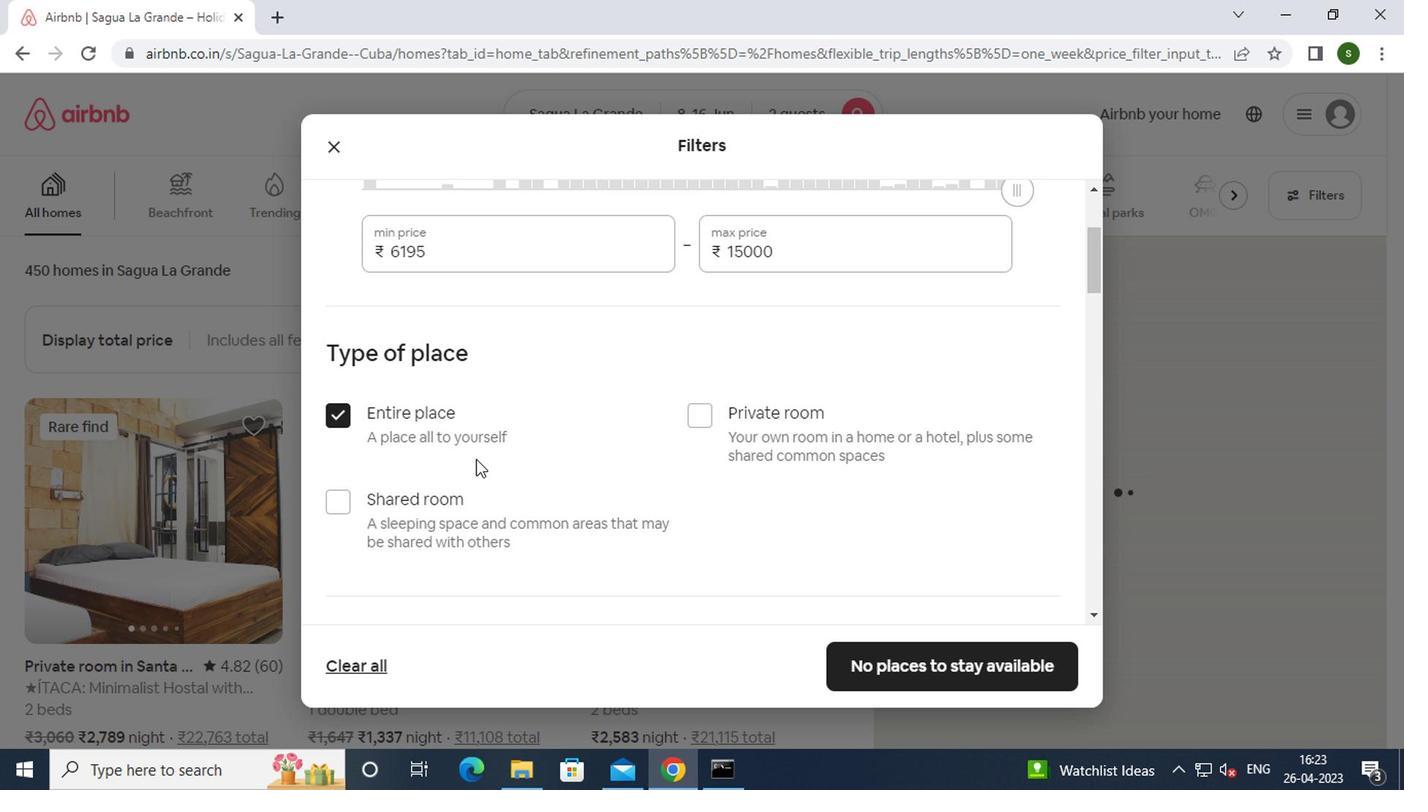 
Action: Mouse scrolled (544, 440) with delta (0, 0)
Screenshot: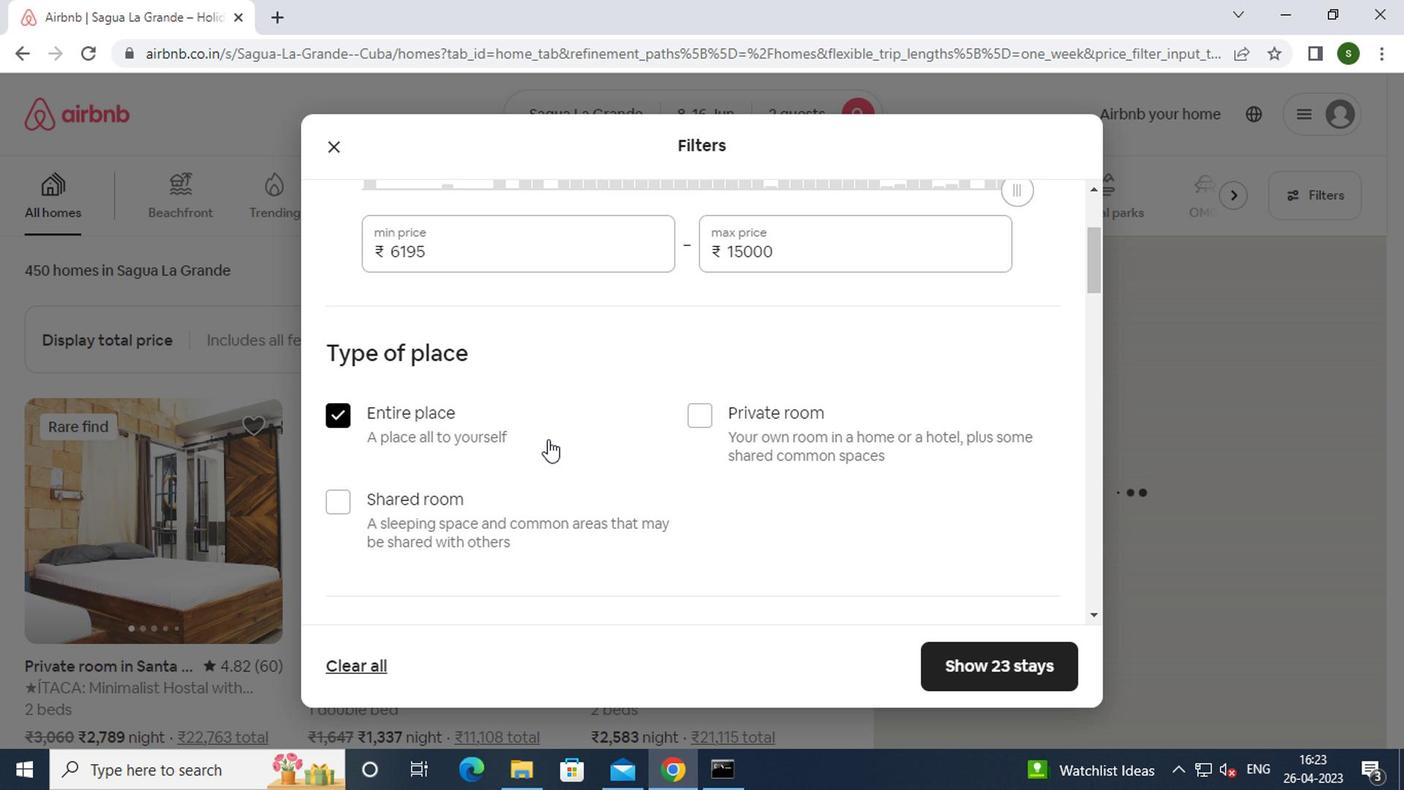 
Action: Mouse scrolled (544, 440) with delta (0, 0)
Screenshot: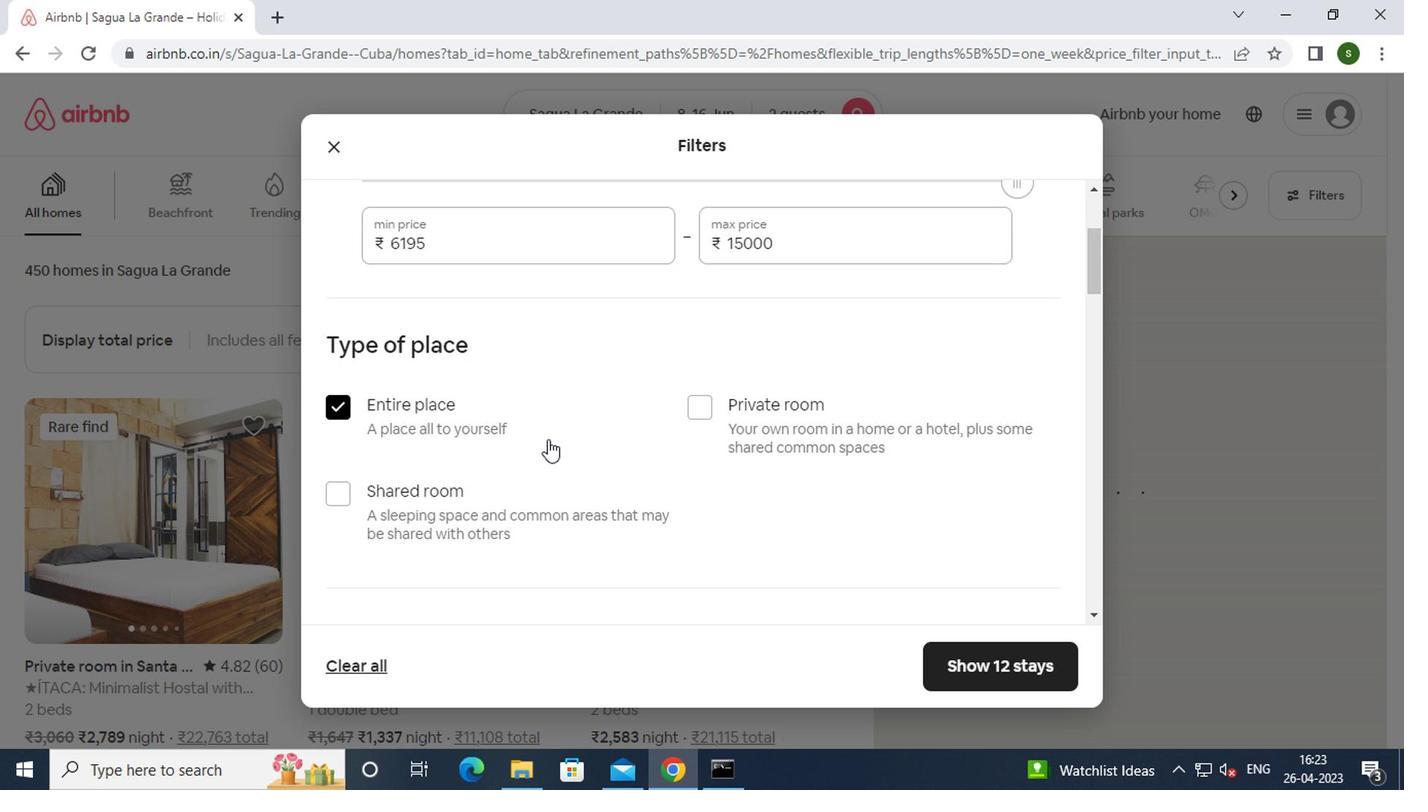 
Action: Mouse scrolled (544, 440) with delta (0, 0)
Screenshot: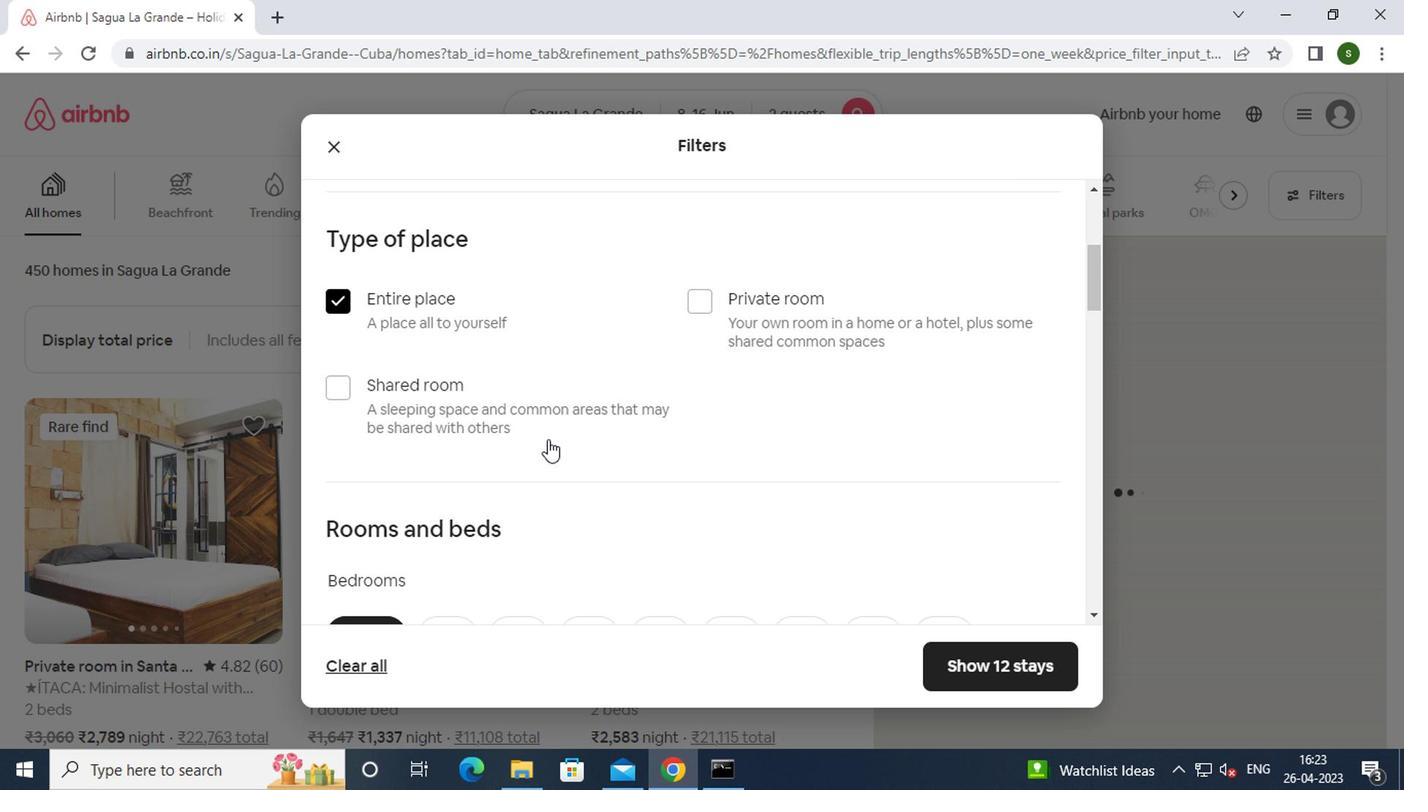 
Action: Mouse scrolled (544, 440) with delta (0, 0)
Screenshot: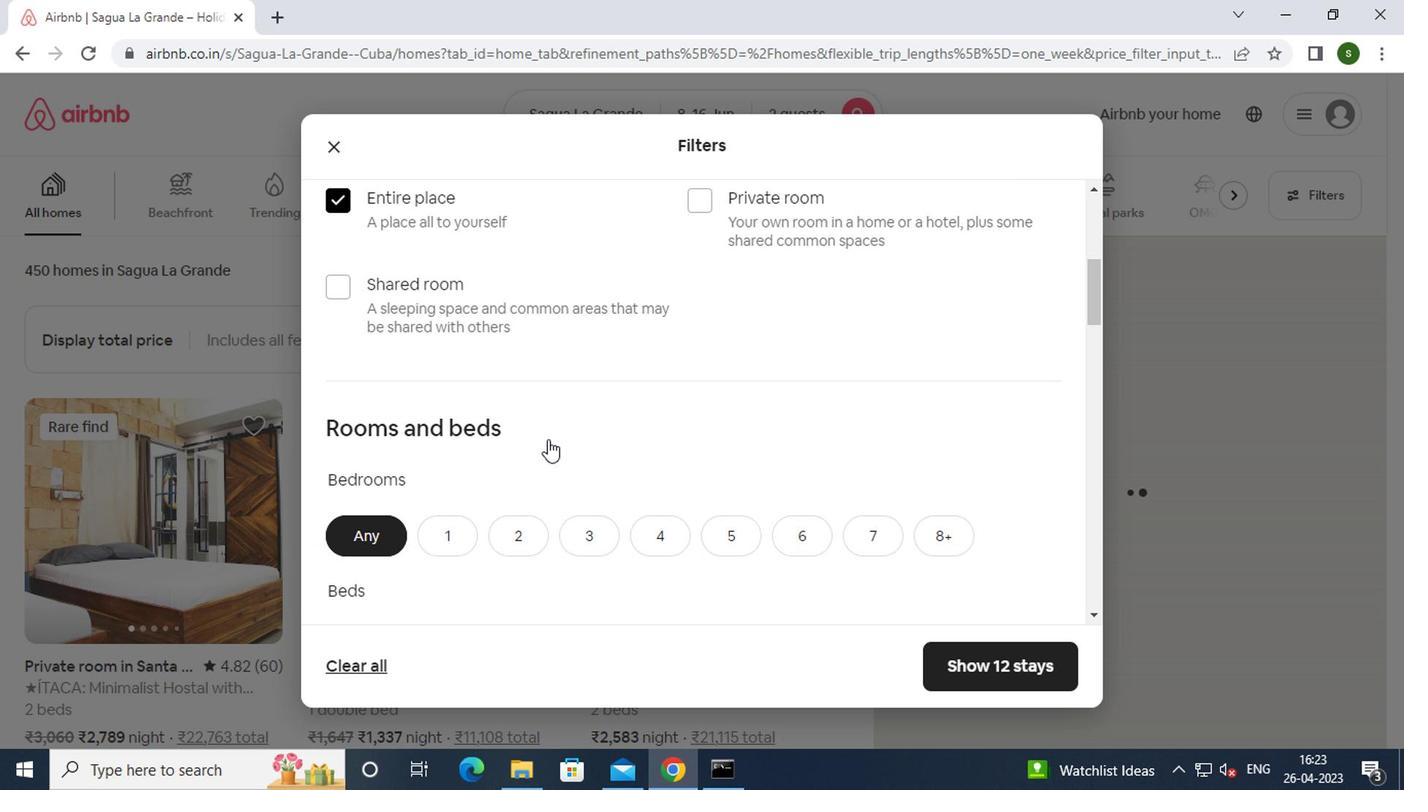 
Action: Mouse moved to (452, 354)
Screenshot: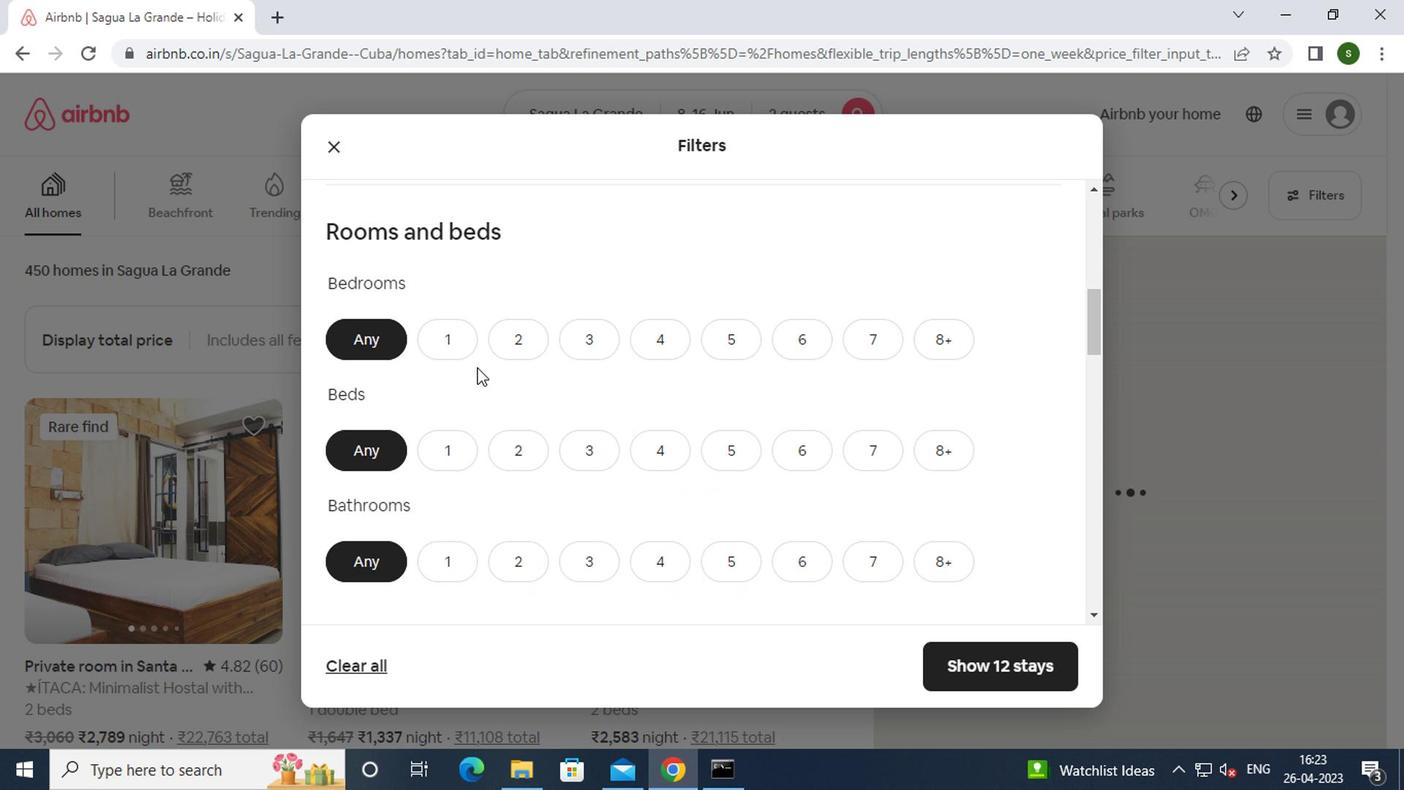 
Action: Mouse pressed left at (452, 354)
Screenshot: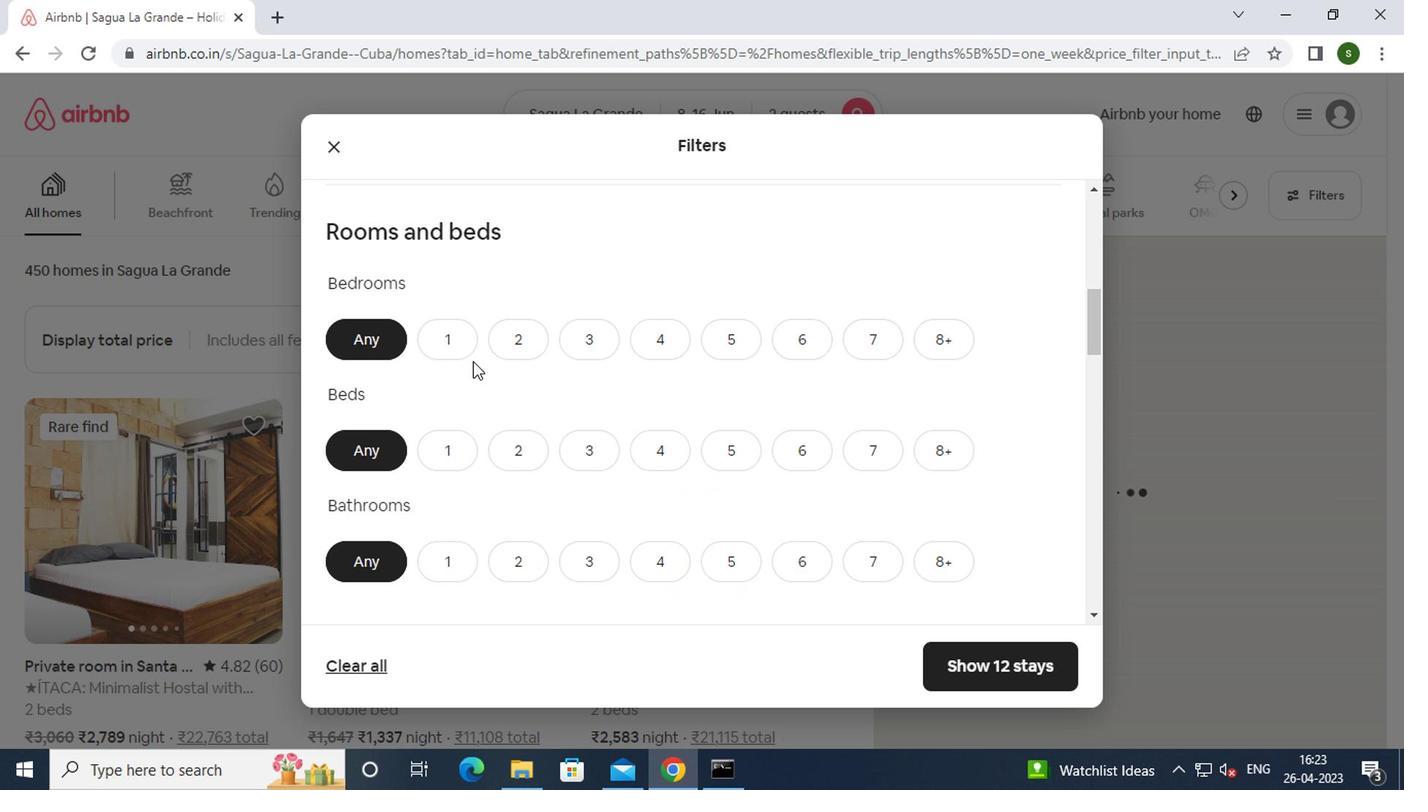 
Action: Mouse moved to (442, 460)
Screenshot: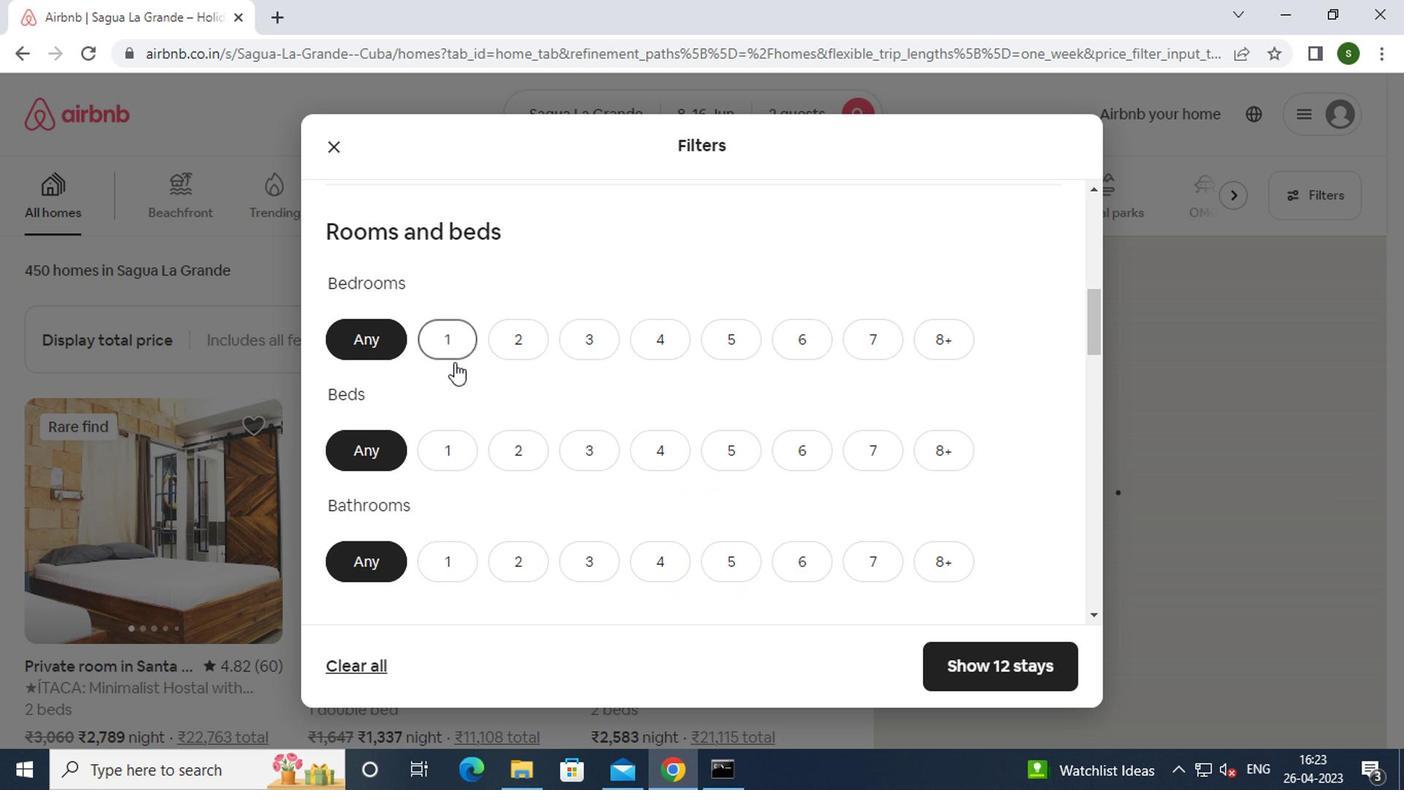 
Action: Mouse pressed left at (442, 460)
Screenshot: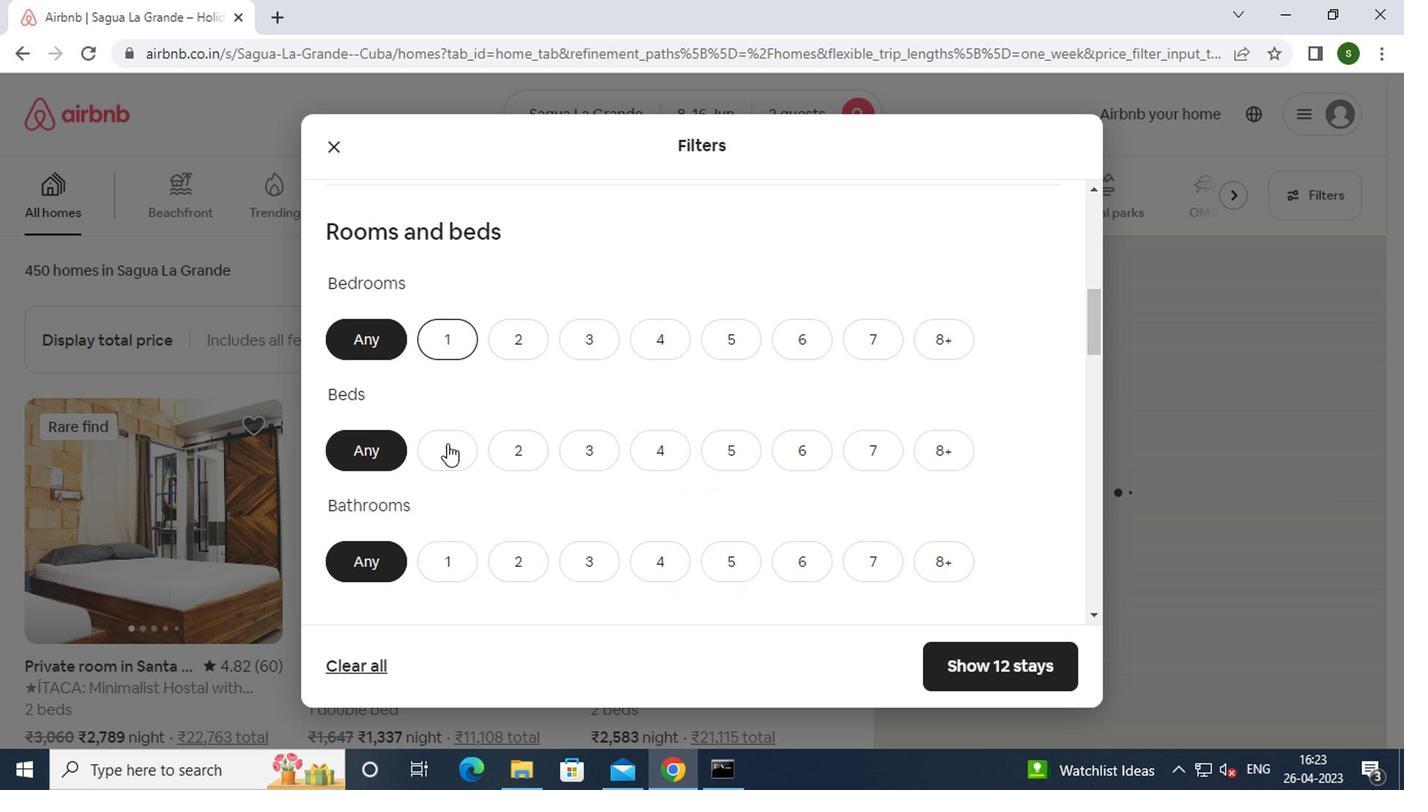 
Action: Mouse moved to (436, 549)
Screenshot: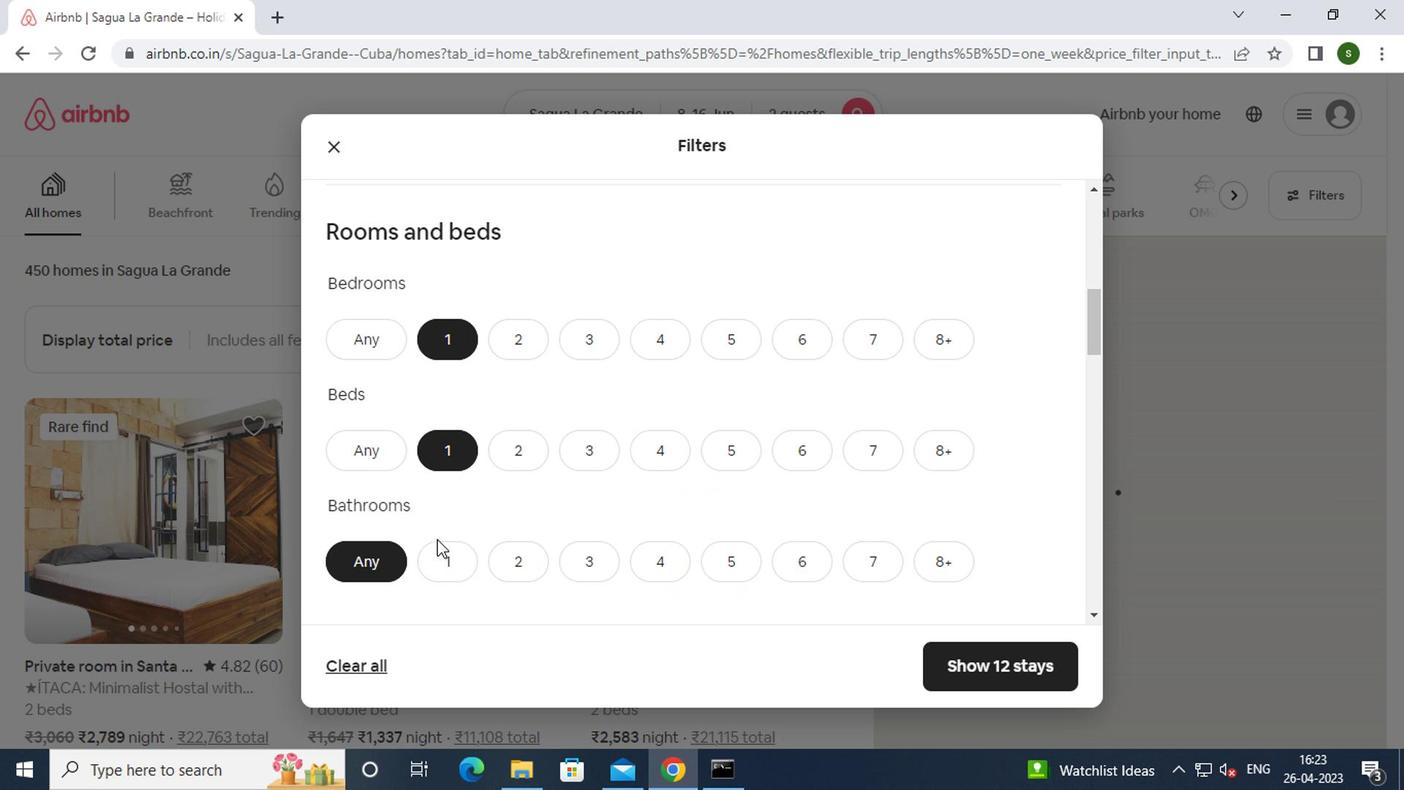 
Action: Mouse pressed left at (436, 549)
Screenshot: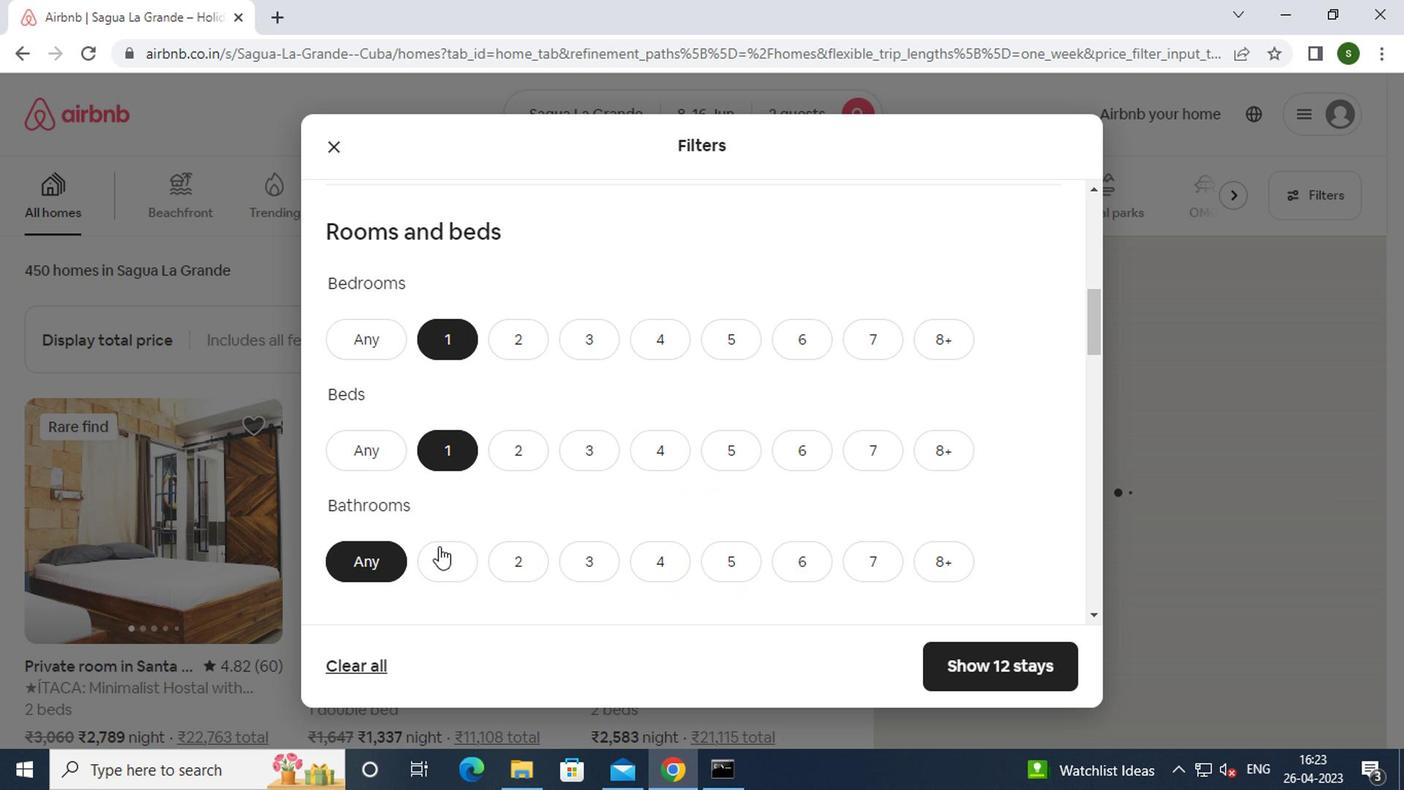 
Action: Mouse moved to (752, 453)
Screenshot: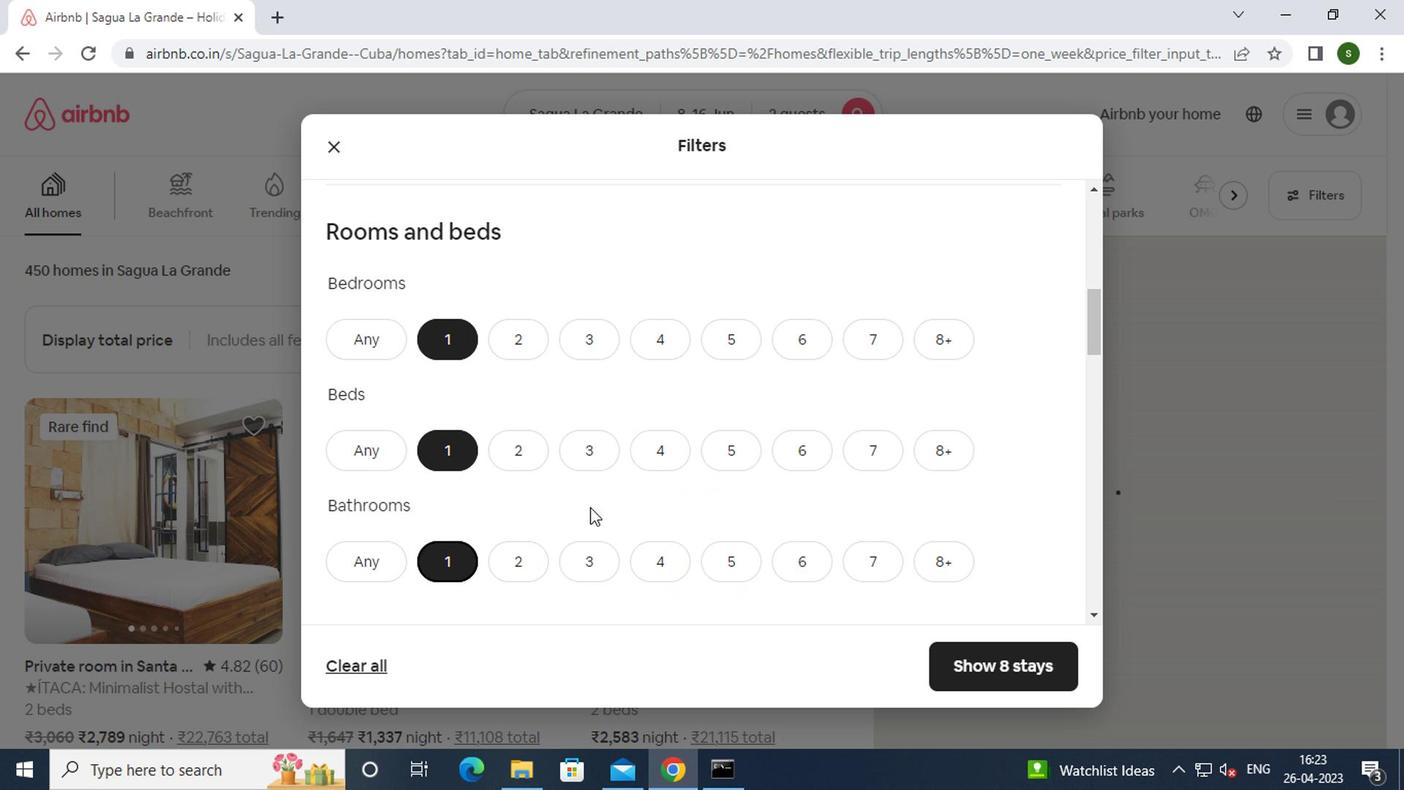 
Action: Mouse scrolled (752, 452) with delta (0, 0)
Screenshot: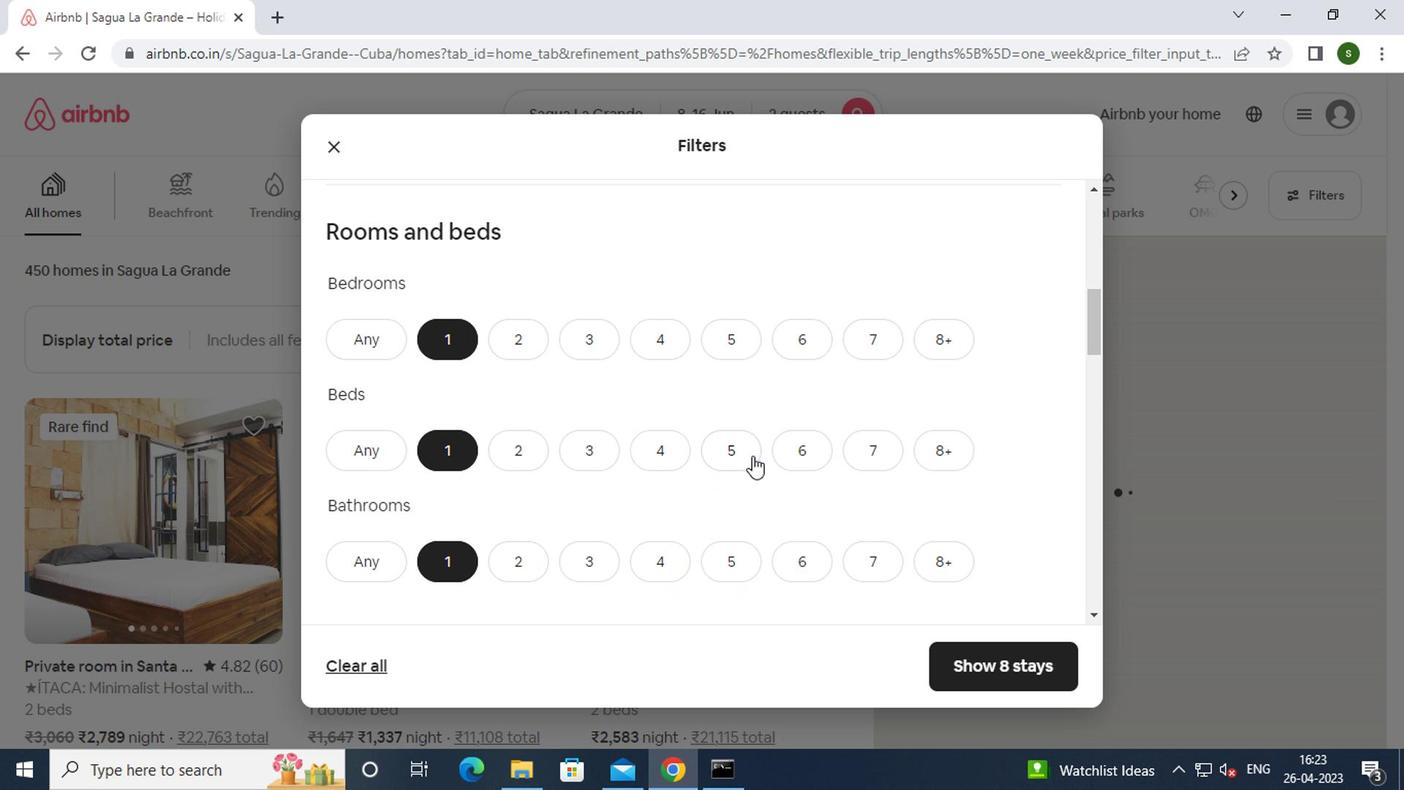 
Action: Mouse scrolled (752, 452) with delta (0, 0)
Screenshot: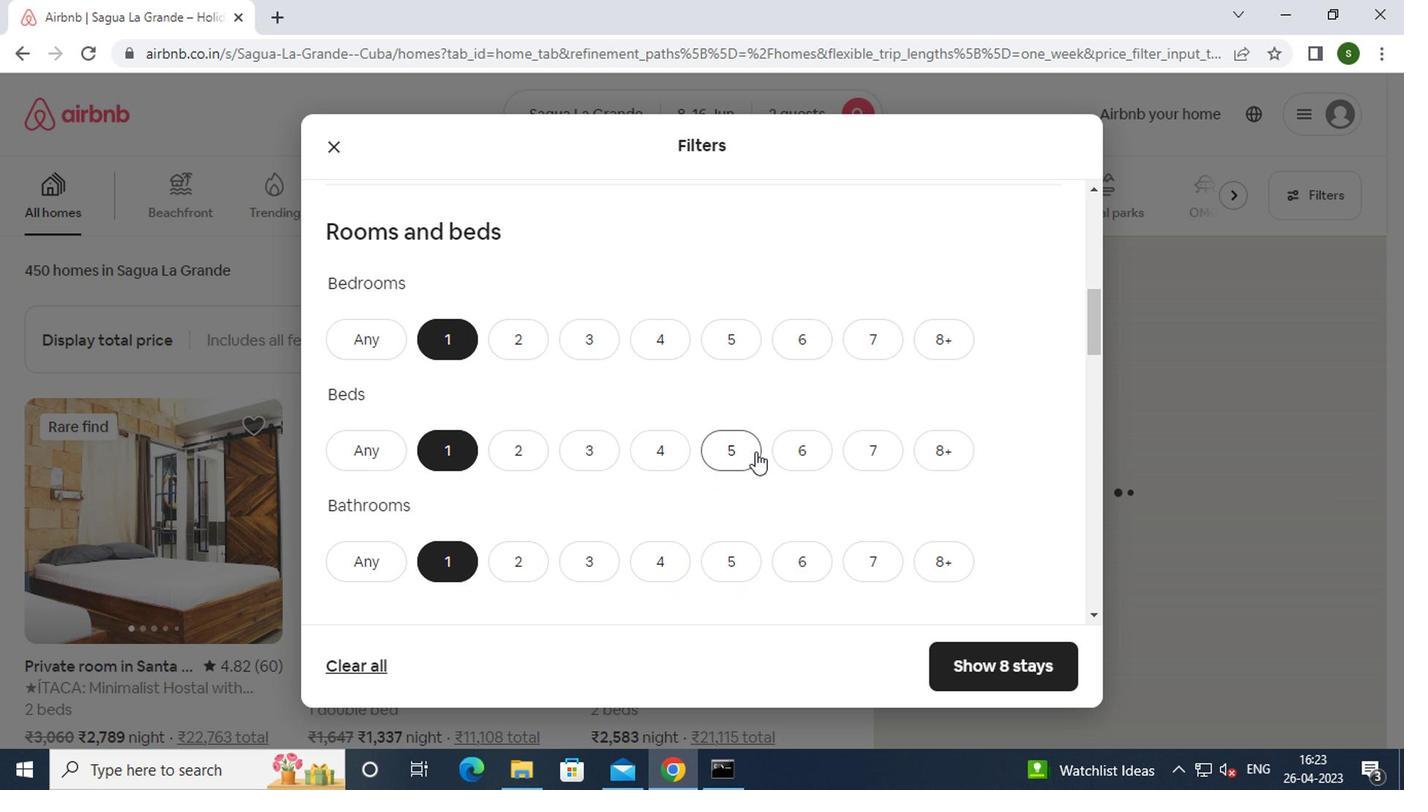 
Action: Mouse scrolled (752, 452) with delta (0, 0)
Screenshot: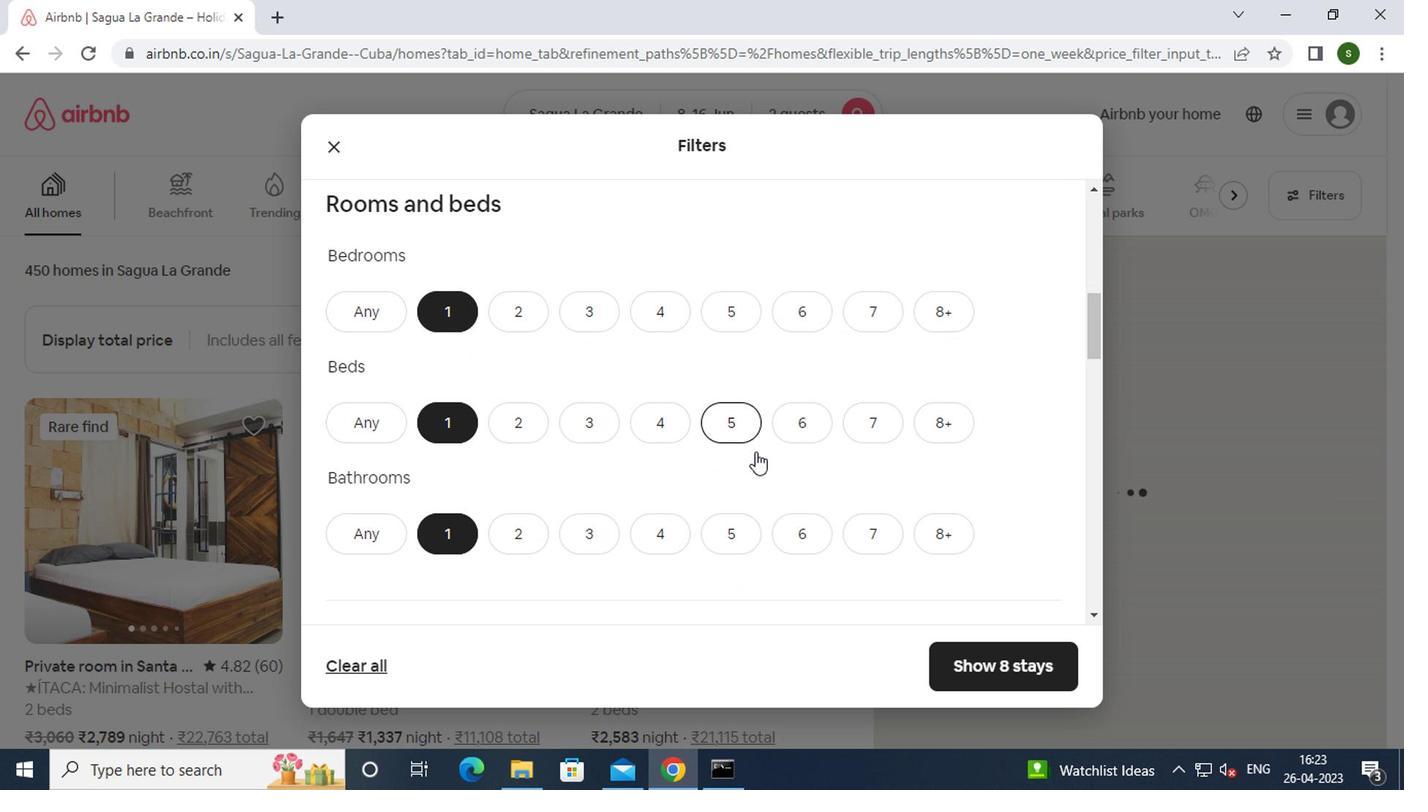 
Action: Mouse moved to (457, 468)
Screenshot: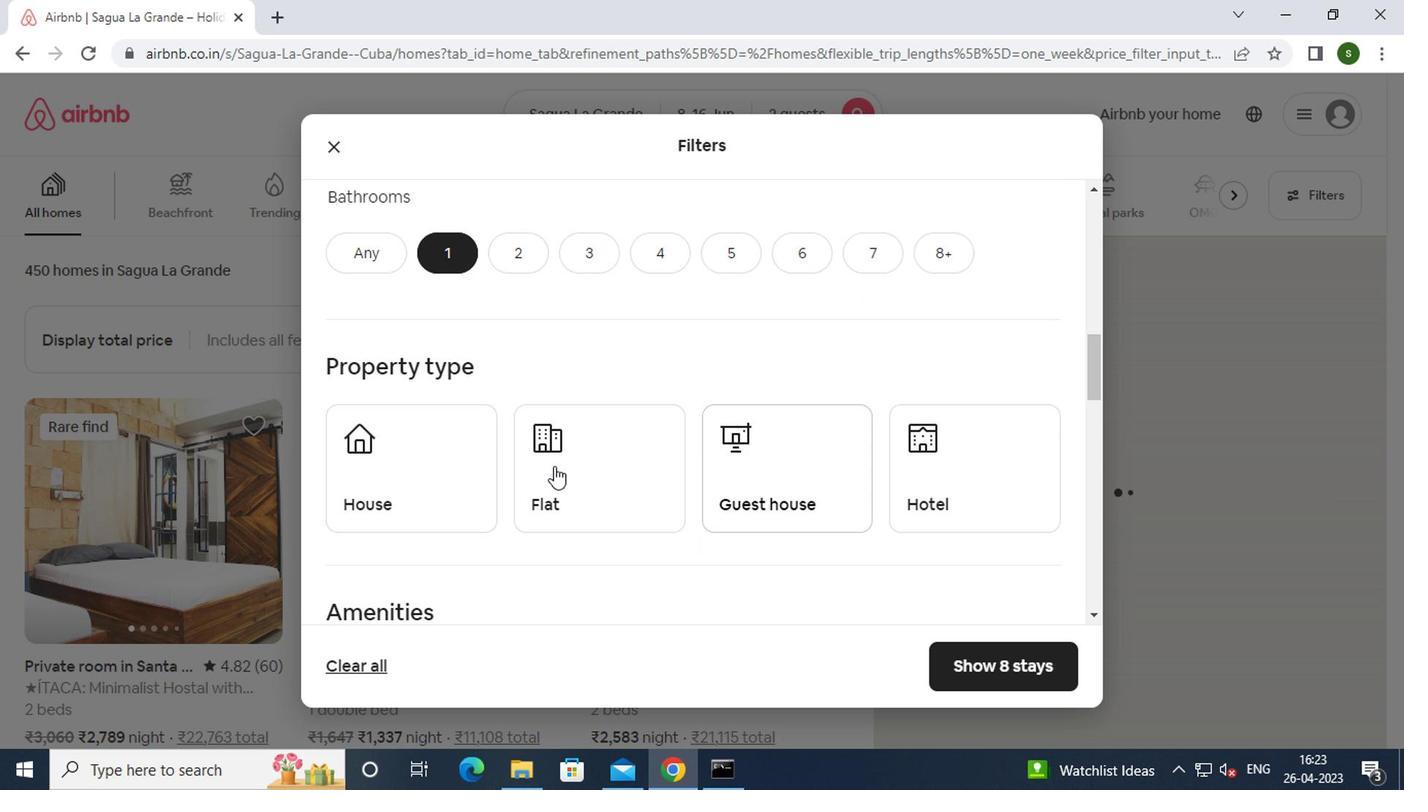 
Action: Mouse pressed left at (457, 468)
Screenshot: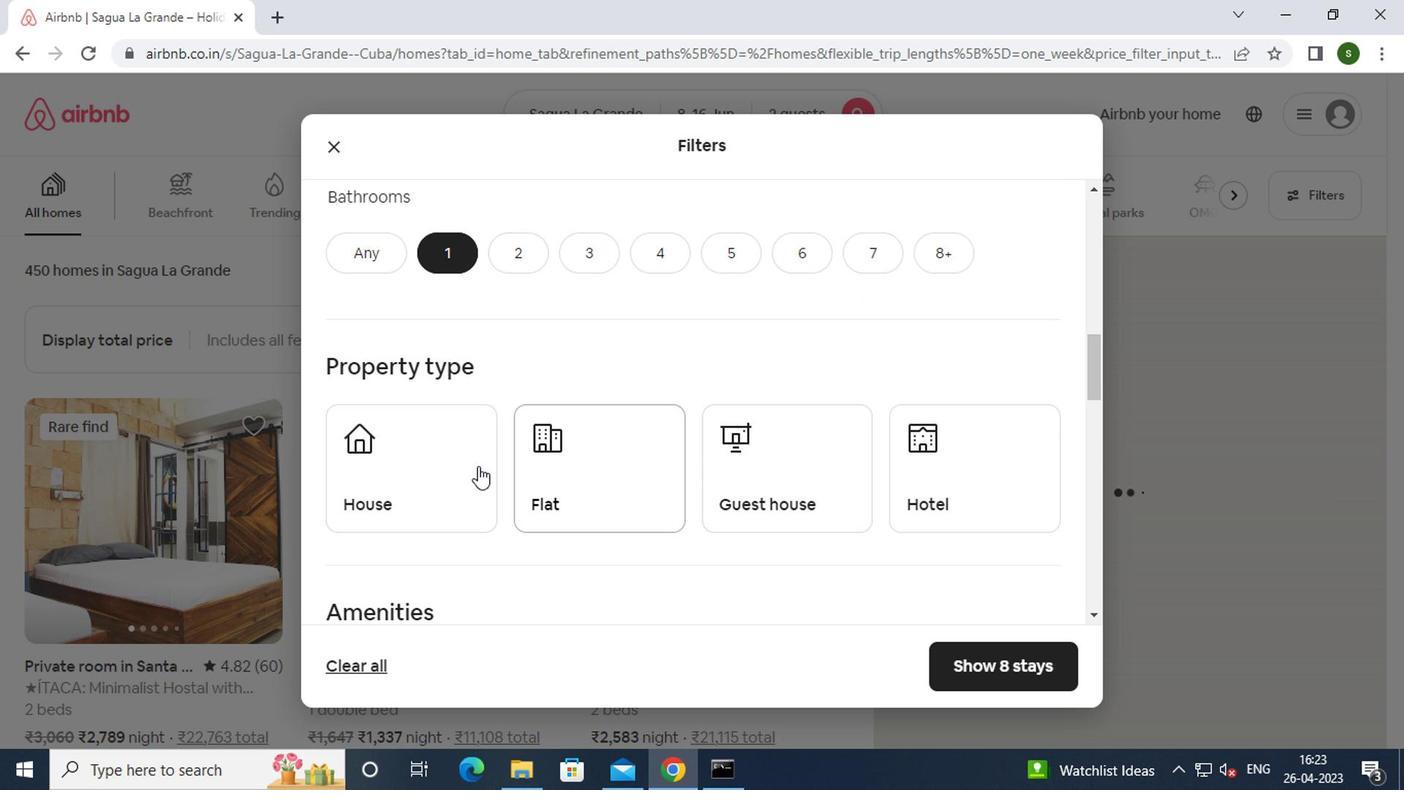 
Action: Mouse moved to (593, 480)
Screenshot: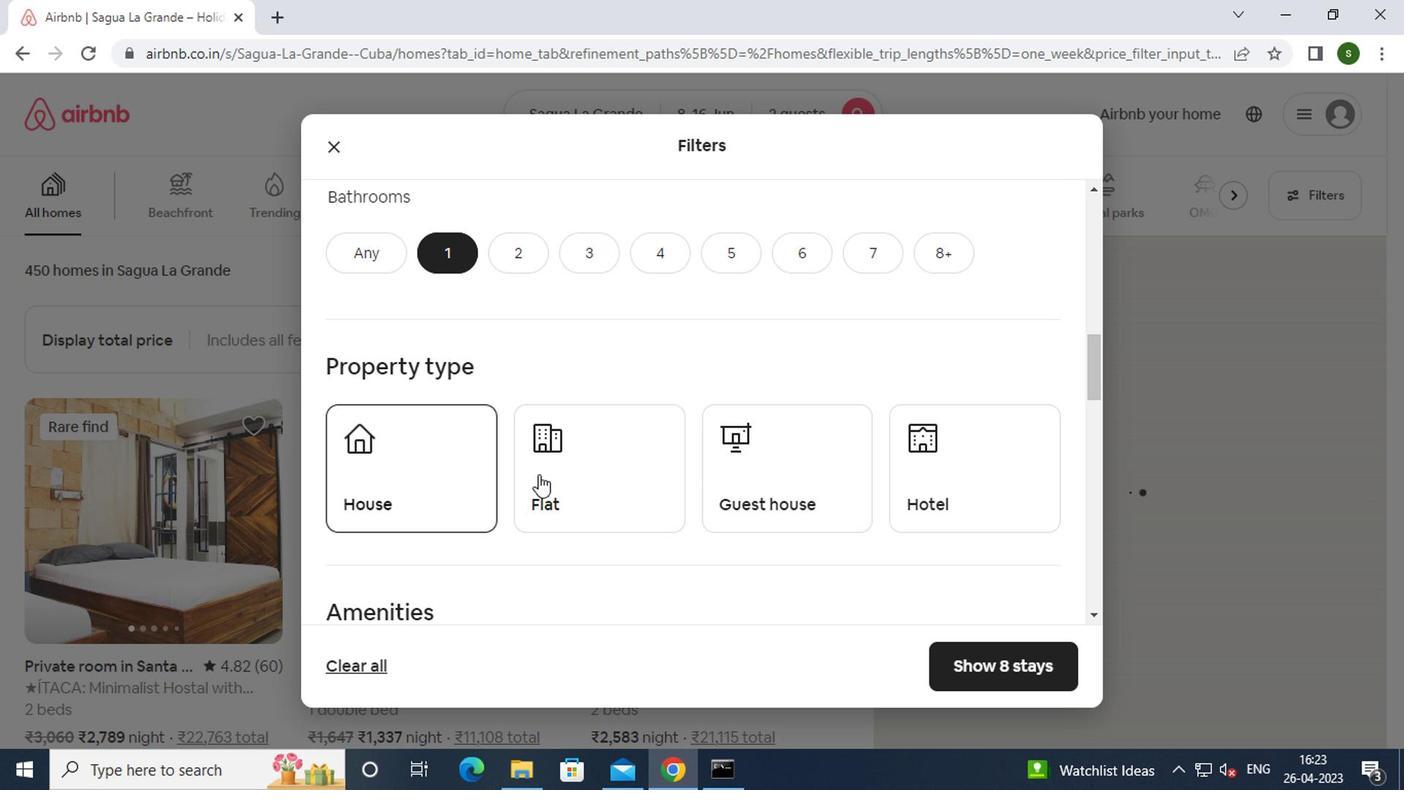 
Action: Mouse pressed left at (593, 480)
Screenshot: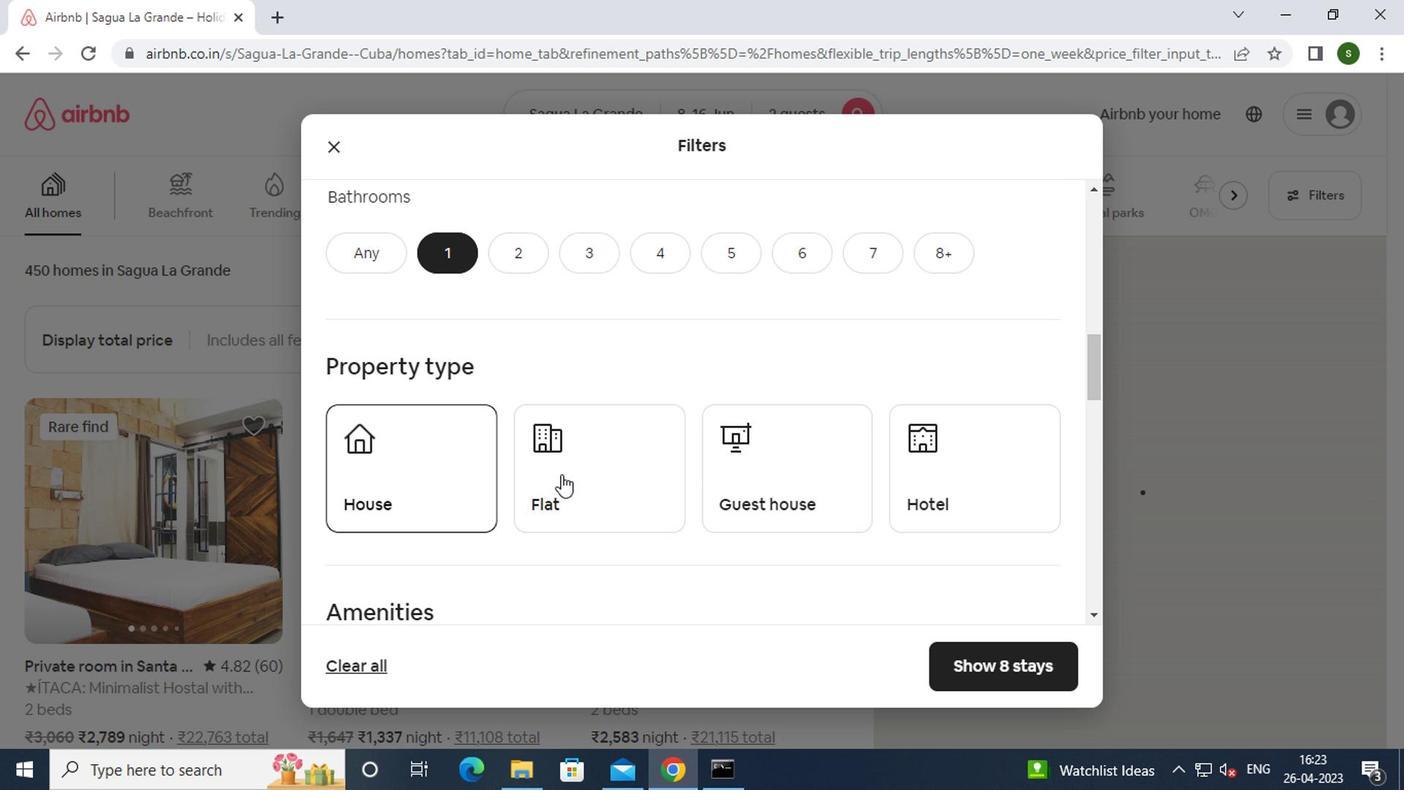 
Action: Mouse moved to (775, 483)
Screenshot: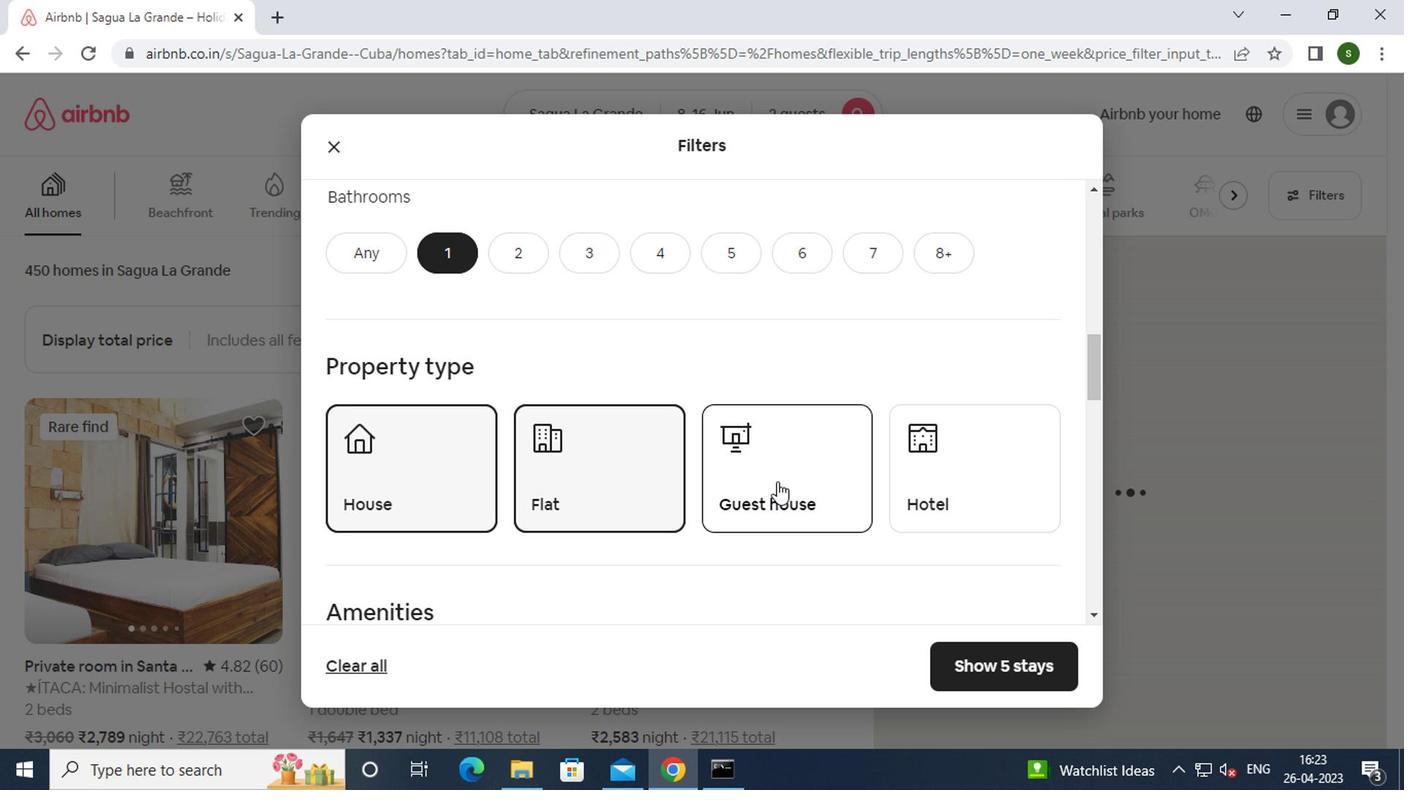 
Action: Mouse pressed left at (775, 483)
Screenshot: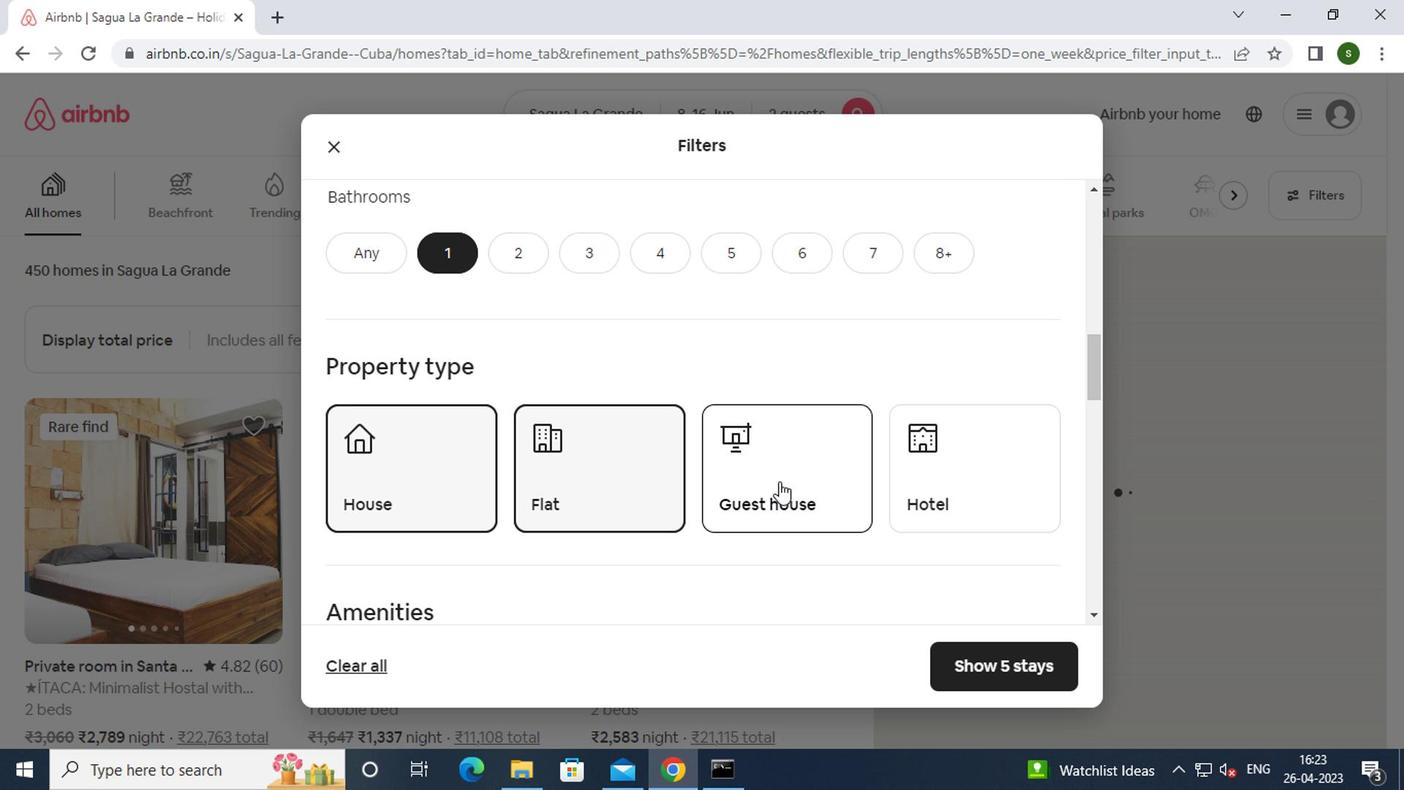 
Action: Mouse moved to (940, 474)
Screenshot: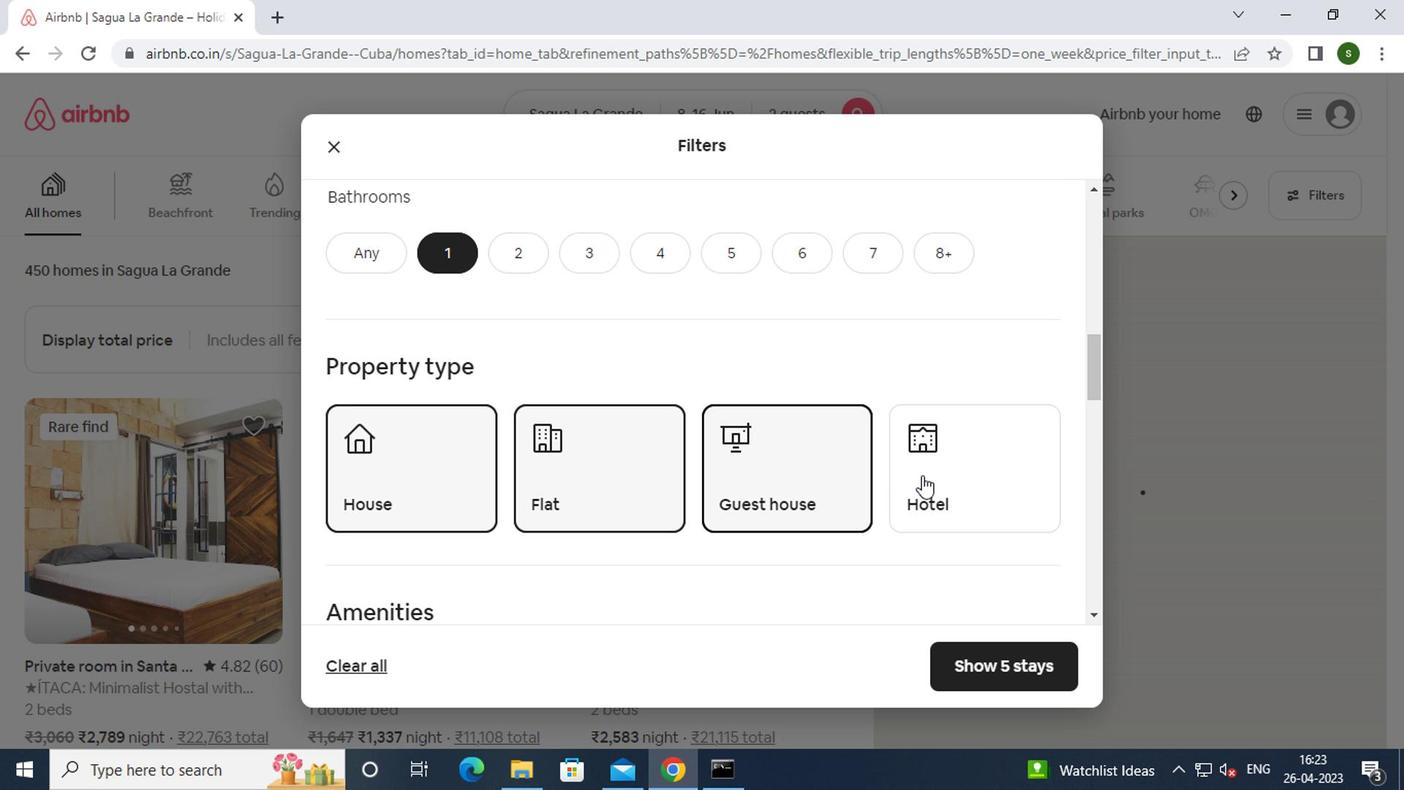 
Action: Mouse pressed left at (940, 474)
Screenshot: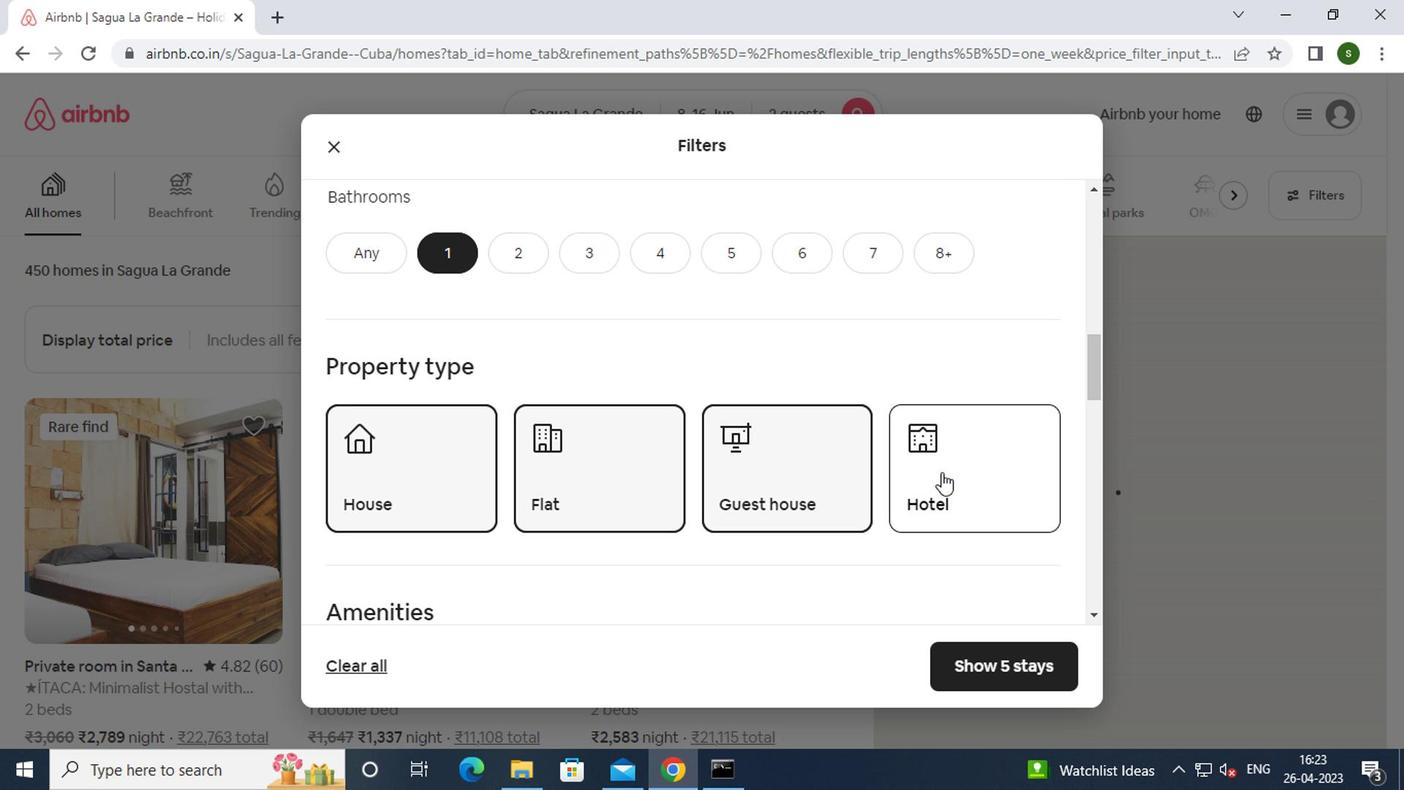 
Action: Mouse scrolled (940, 473) with delta (0, 0)
Screenshot: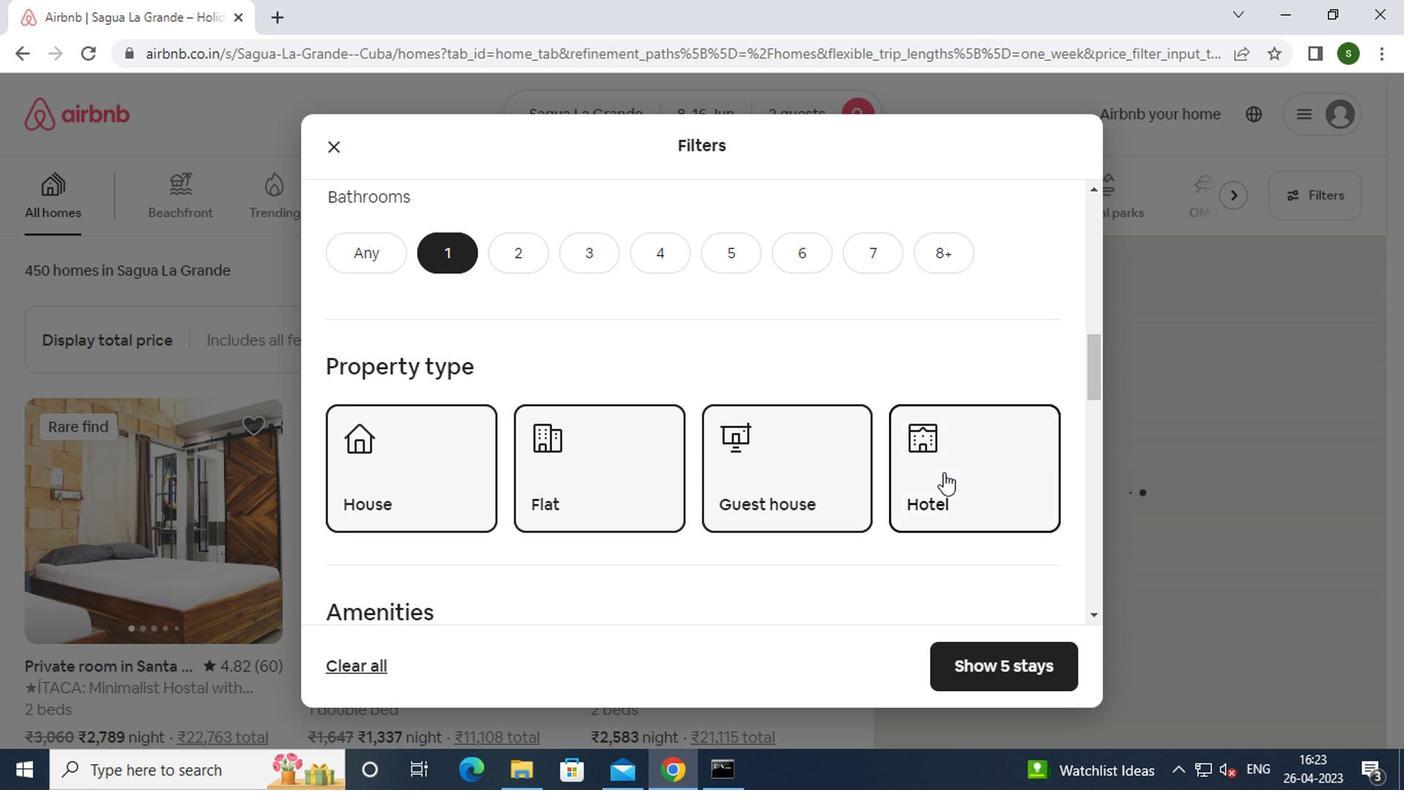 
Action: Mouse scrolled (940, 473) with delta (0, 0)
Screenshot: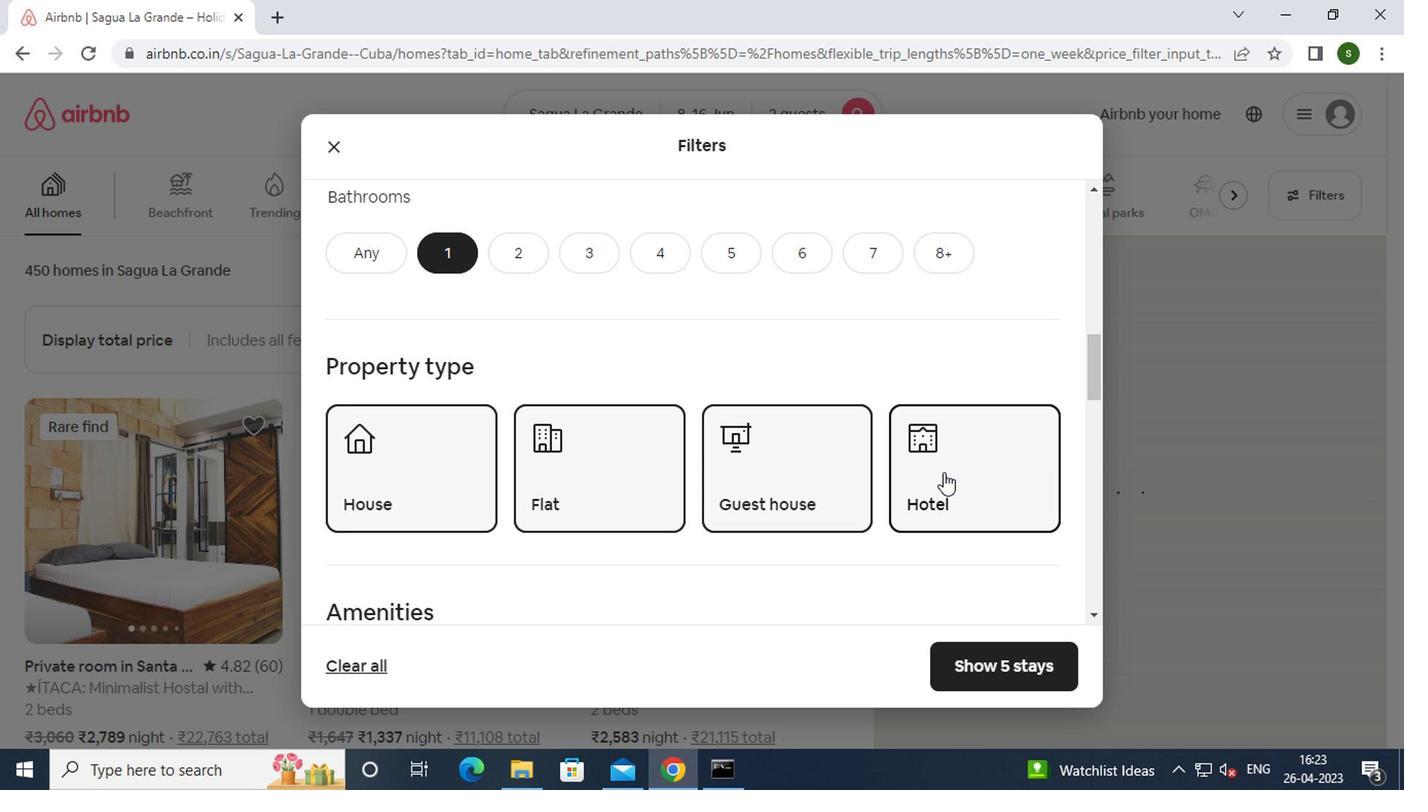
Action: Mouse scrolled (940, 473) with delta (0, 0)
Screenshot: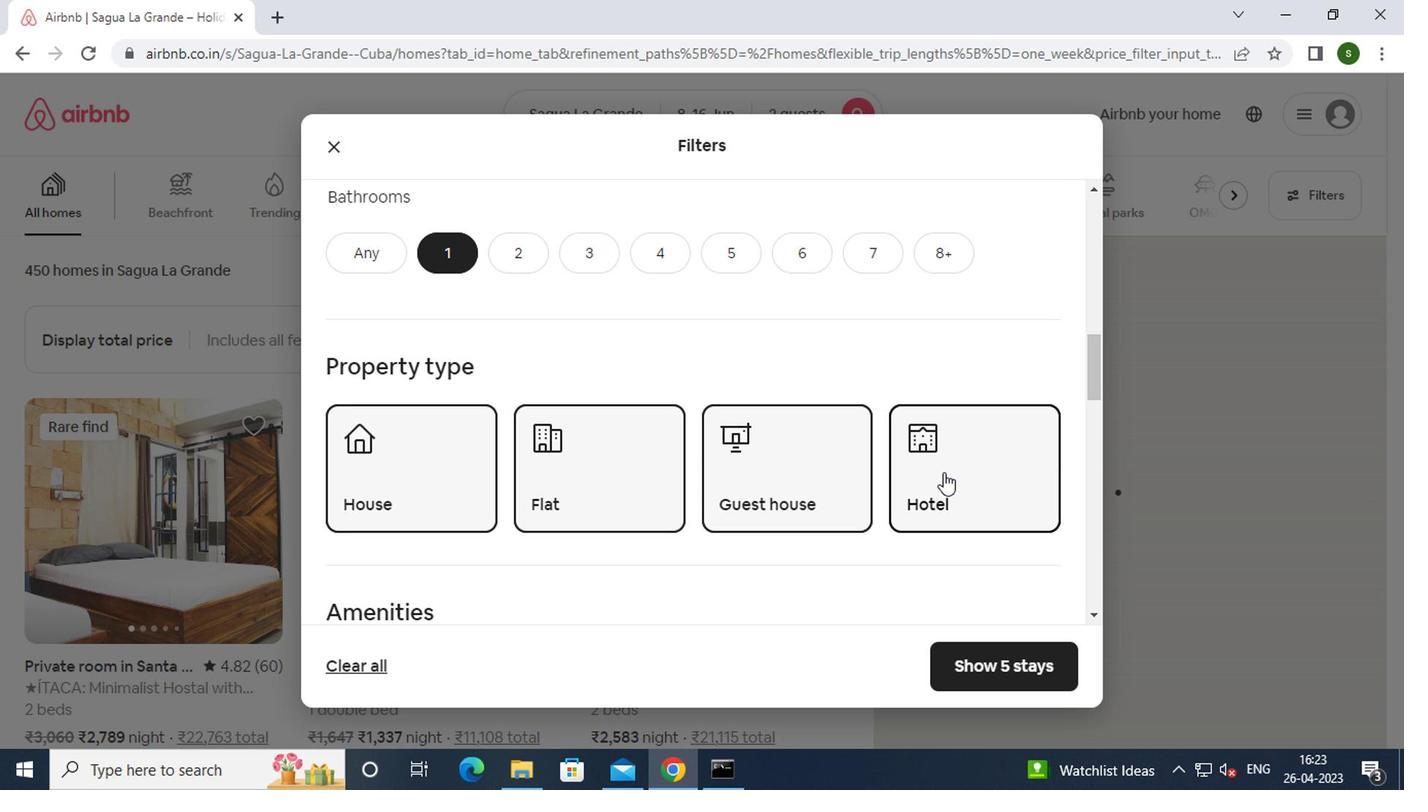 
Action: Mouse scrolled (940, 473) with delta (0, 0)
Screenshot: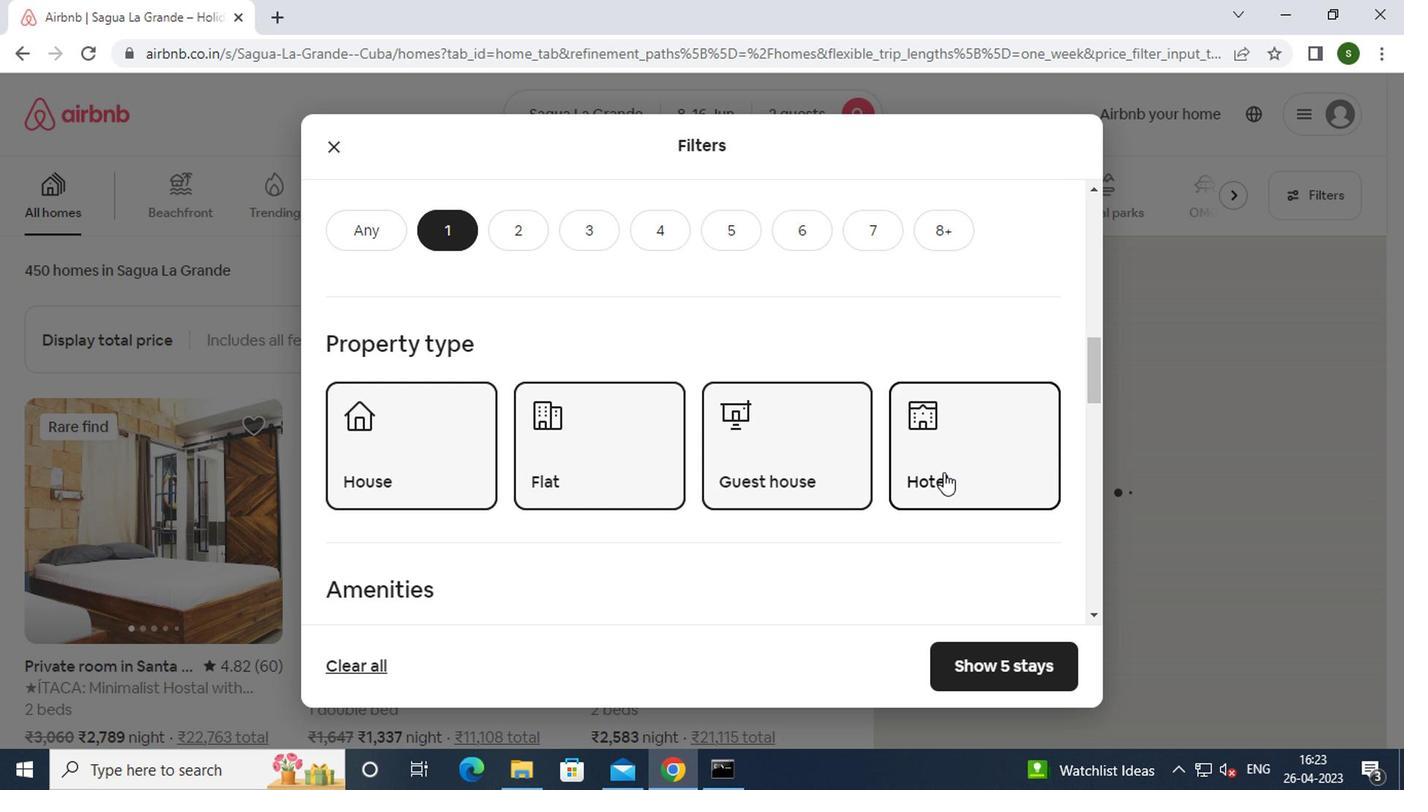 
Action: Mouse scrolled (940, 473) with delta (0, 0)
Screenshot: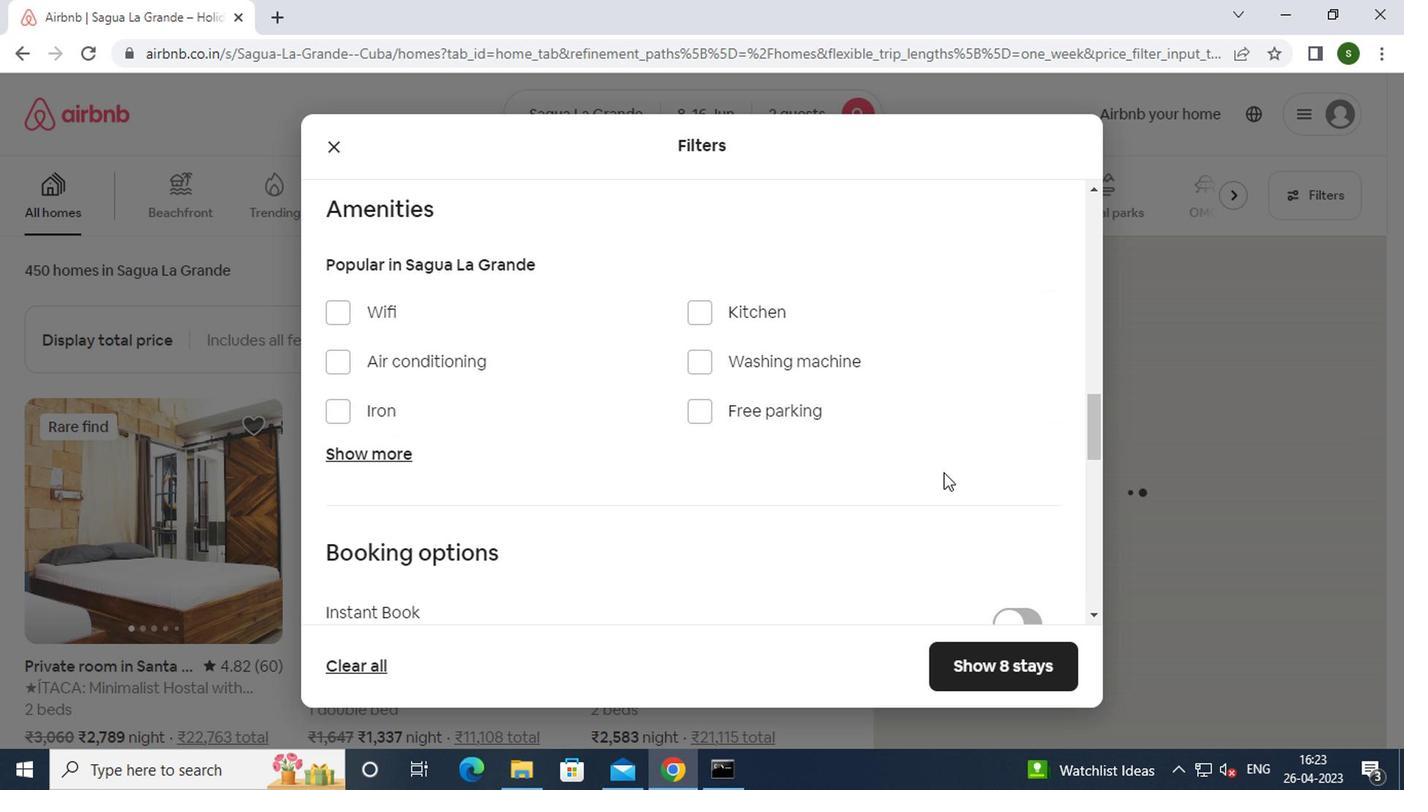 
Action: Mouse scrolled (940, 473) with delta (0, 0)
Screenshot: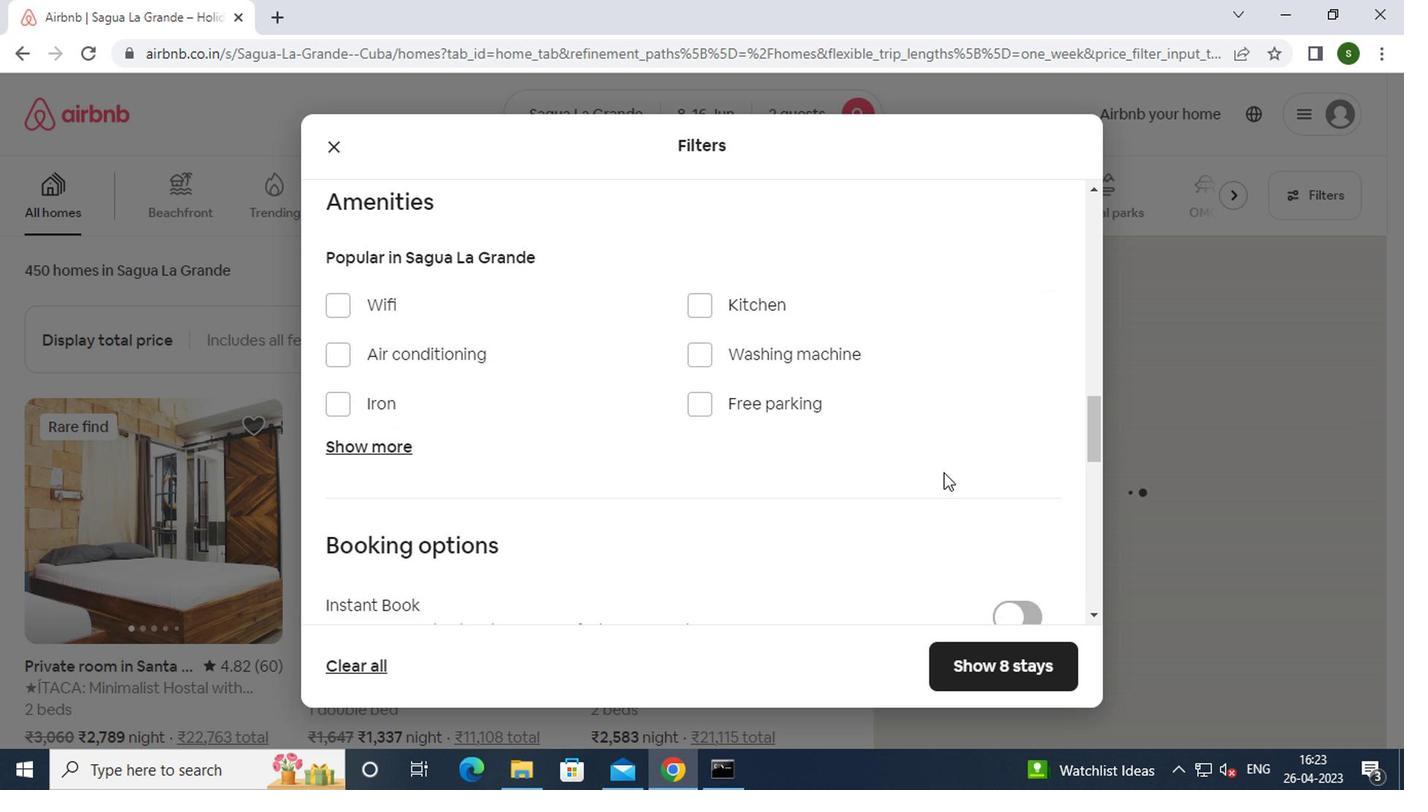 
Action: Mouse scrolled (940, 473) with delta (0, 0)
Screenshot: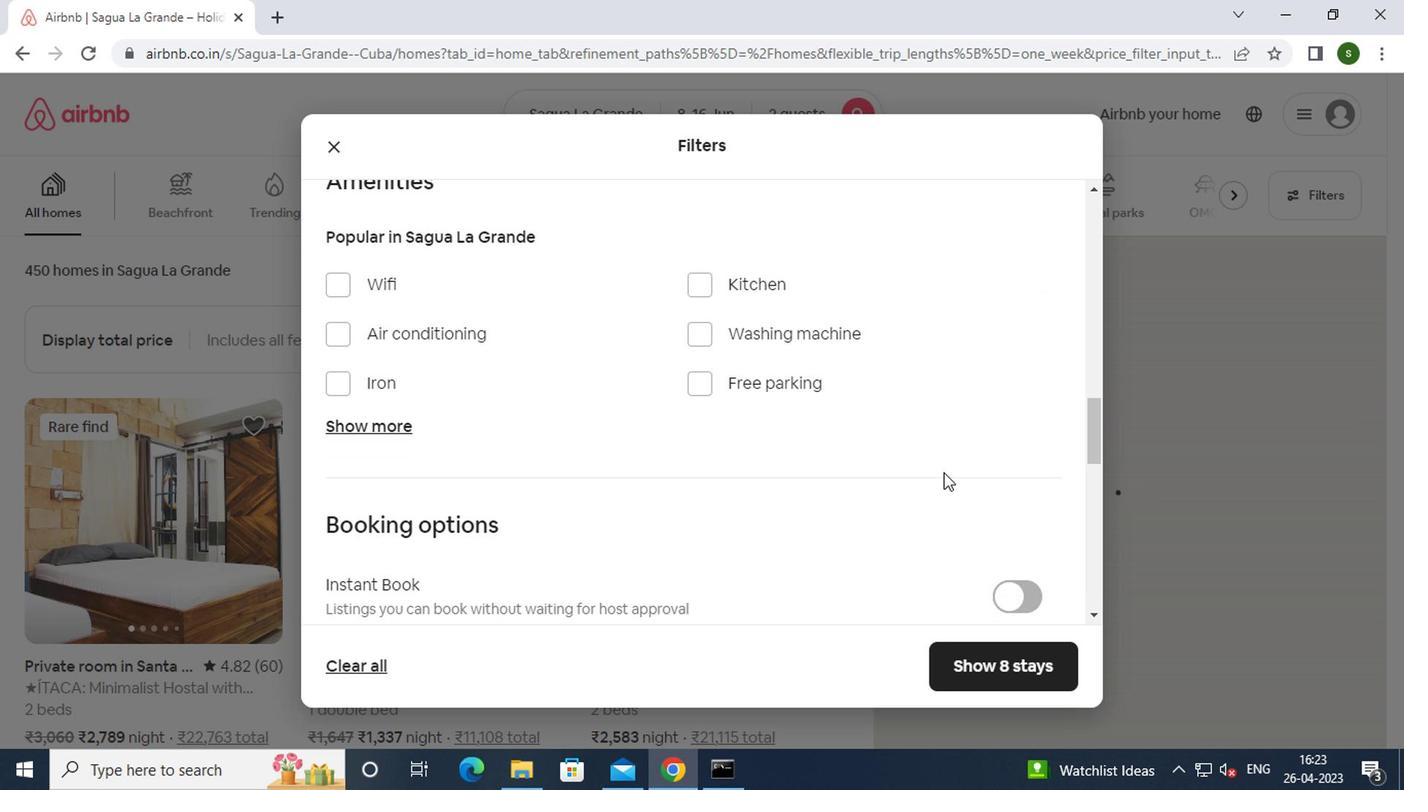 
Action: Mouse moved to (1001, 387)
Screenshot: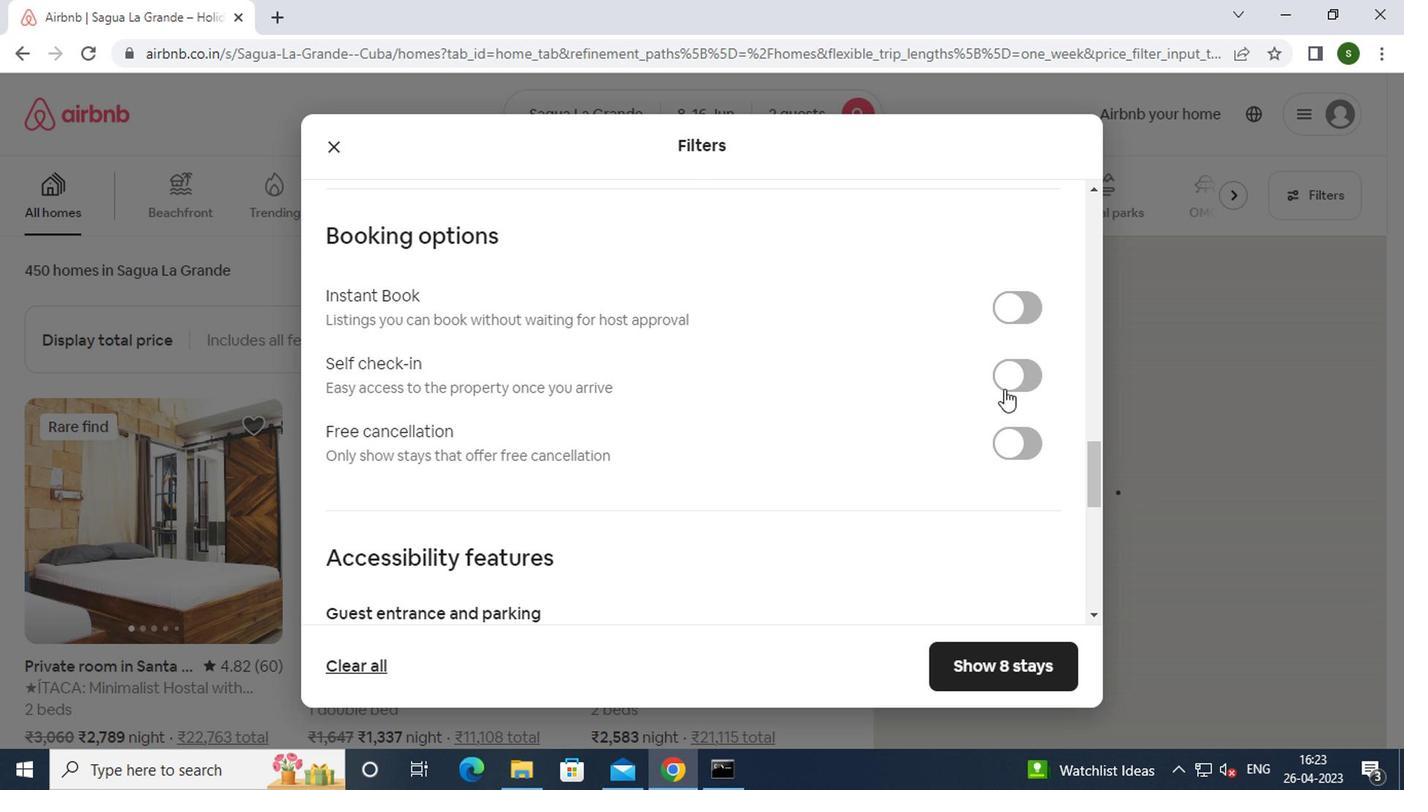 
Action: Mouse pressed left at (1001, 387)
Screenshot: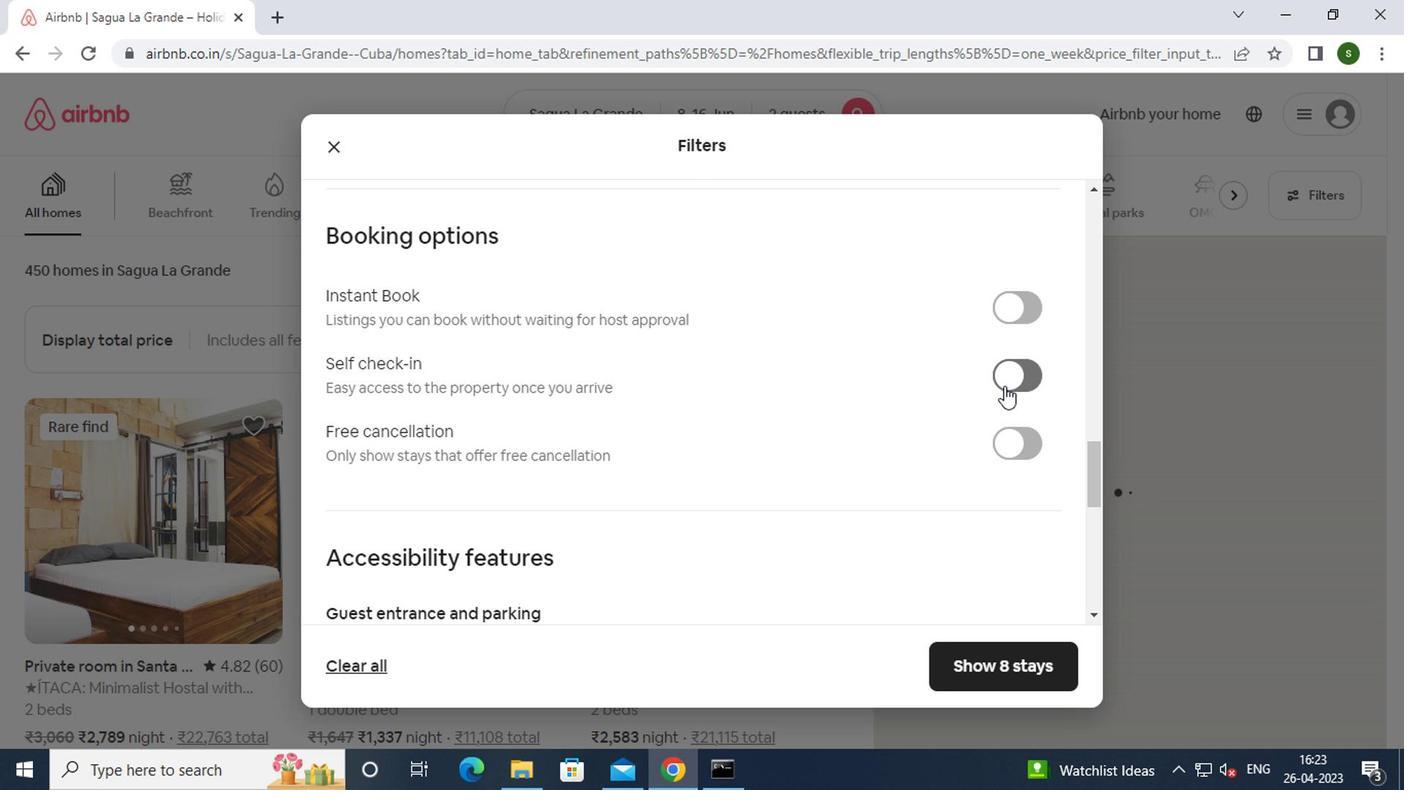 
Action: Mouse moved to (988, 654)
Screenshot: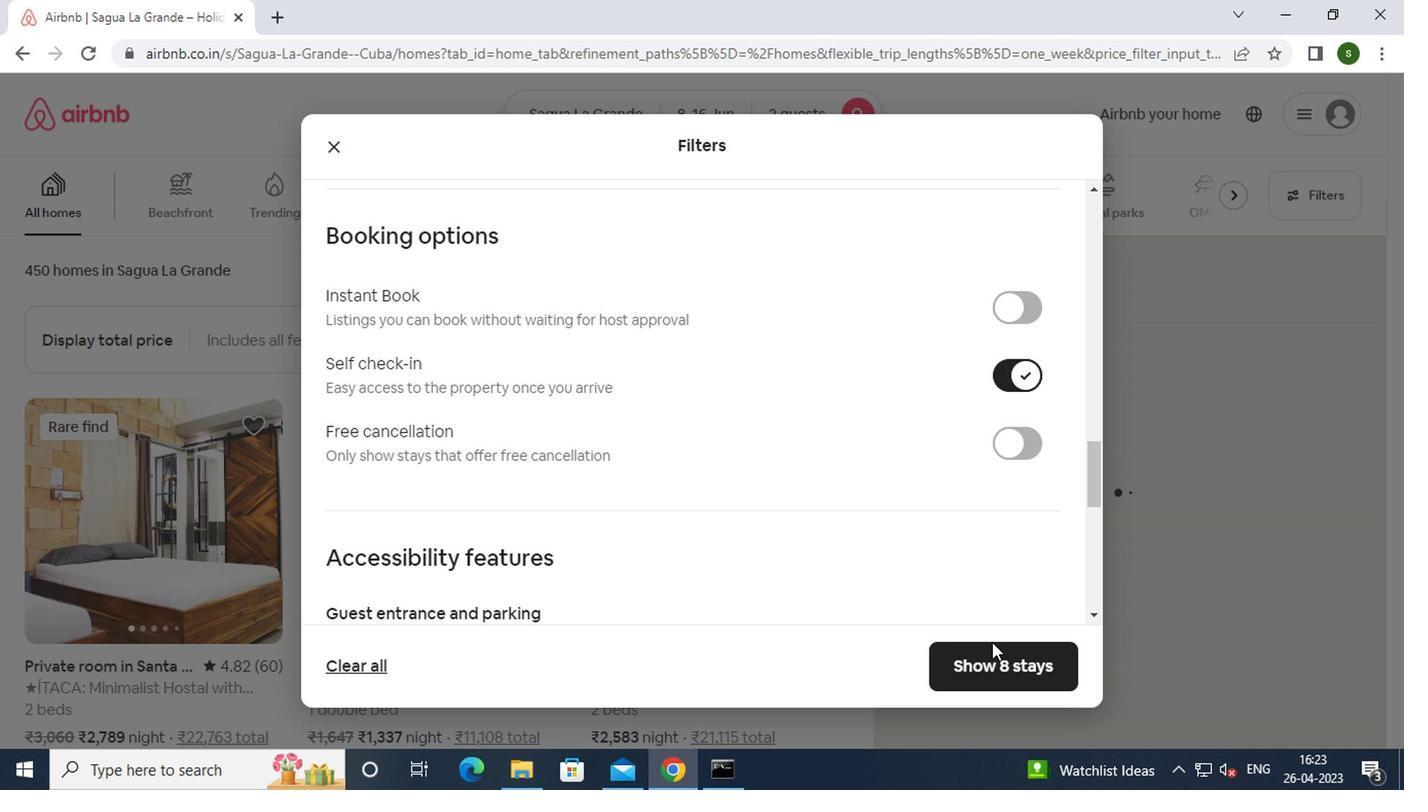 
Action: Mouse pressed left at (988, 654)
Screenshot: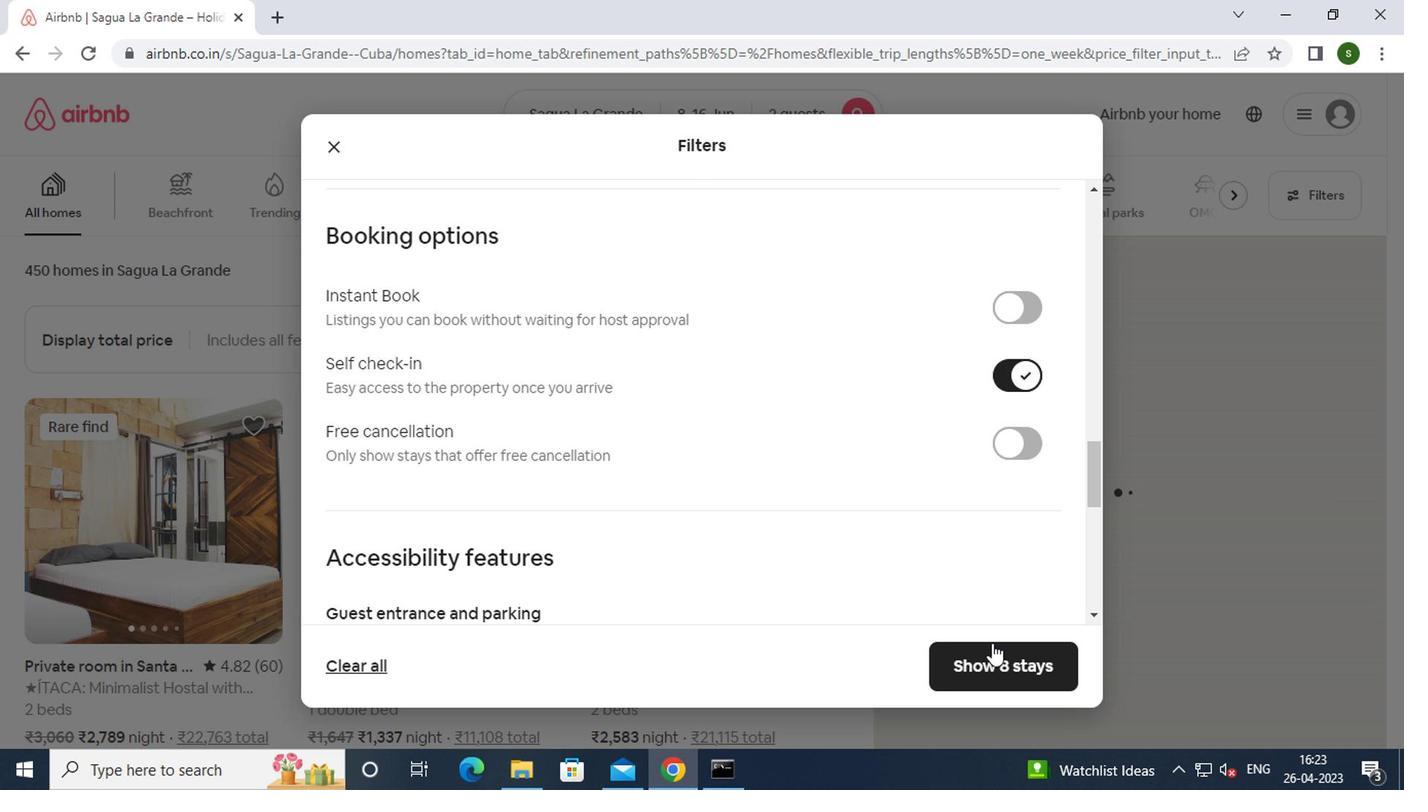 
